 Task: Look for space in Anjad, India from 5th September, 2023 to 12th September, 2023 for 2 adults in price range Rs.10000 to Rs.15000.  With 1  bedroom having 1 bed and 1 bathroom. Property type can be house, flat, guest house, hotel. Booking option can be shelf check-in. Required host language is English.
Action: Mouse moved to (538, 118)
Screenshot: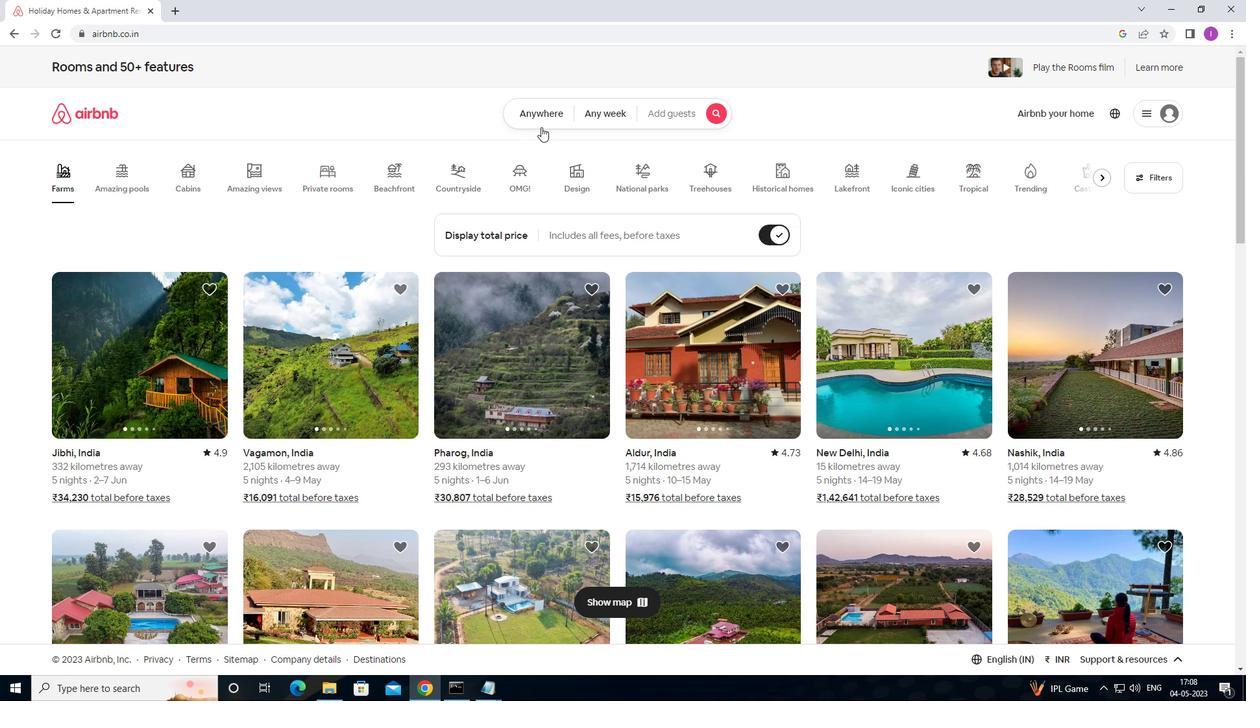 
Action: Mouse pressed left at (538, 118)
Screenshot: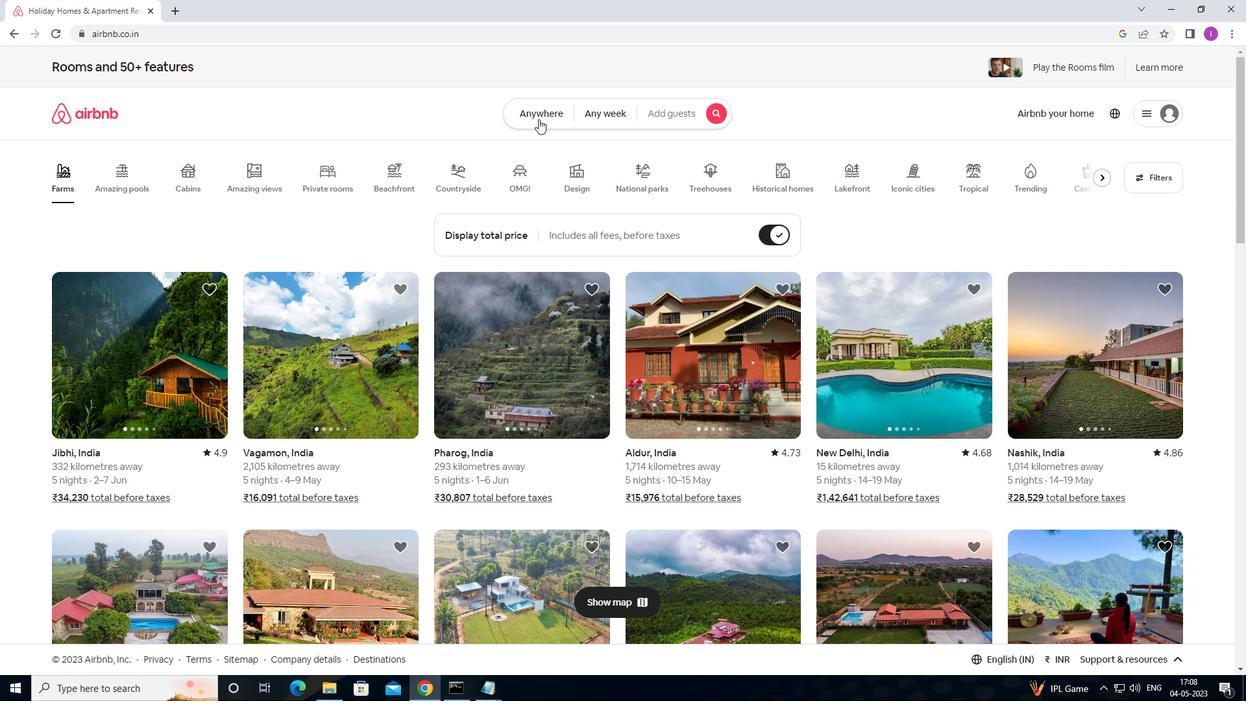
Action: Mouse moved to (399, 173)
Screenshot: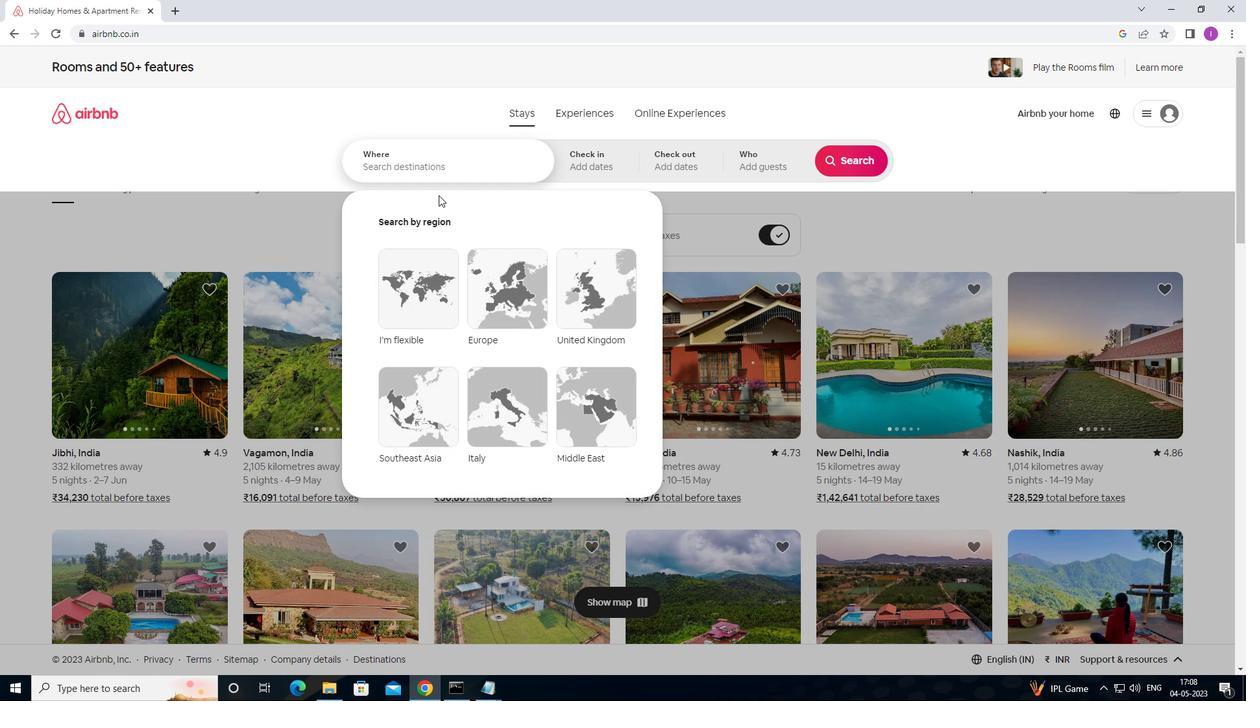 
Action: Mouse pressed left at (399, 173)
Screenshot: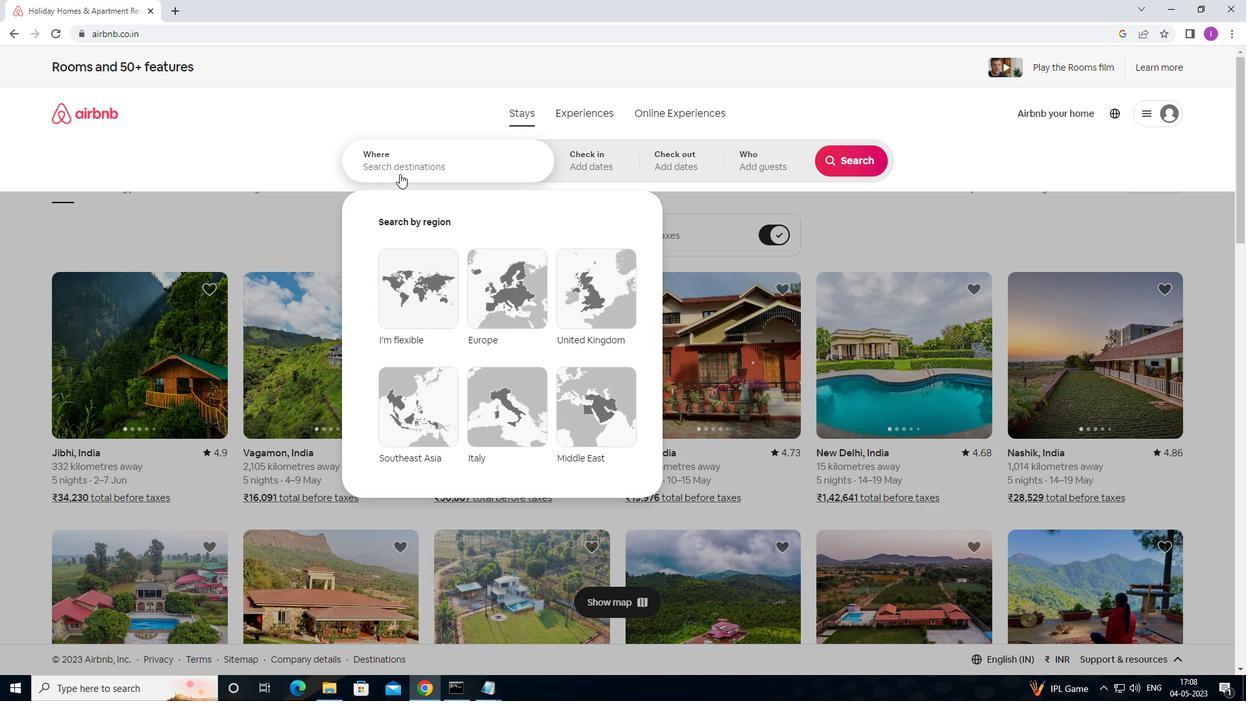 
Action: Mouse moved to (472, 156)
Screenshot: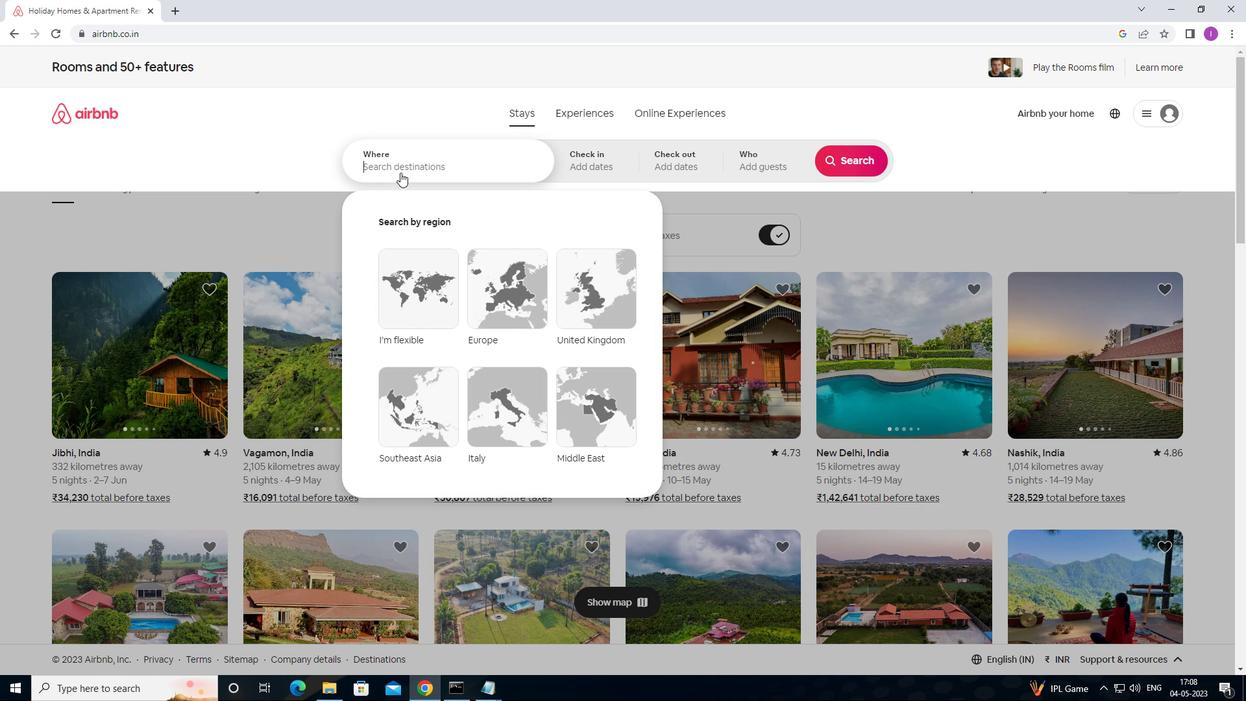 
Action: Key pressed <Key.shift>ANJAD,<Key.shift>INDI<Key.backspace><Key.backspace><Key.backspace><Key.backspace><Key.backspace><Key.backspace><Key.backspace><Key.backspace><Key.backspace><Key.backspace><Key.backspace><Key.backspace><Key.backspace><Key.backspace><Key.backspace>ANJAD,INDIA
Screenshot: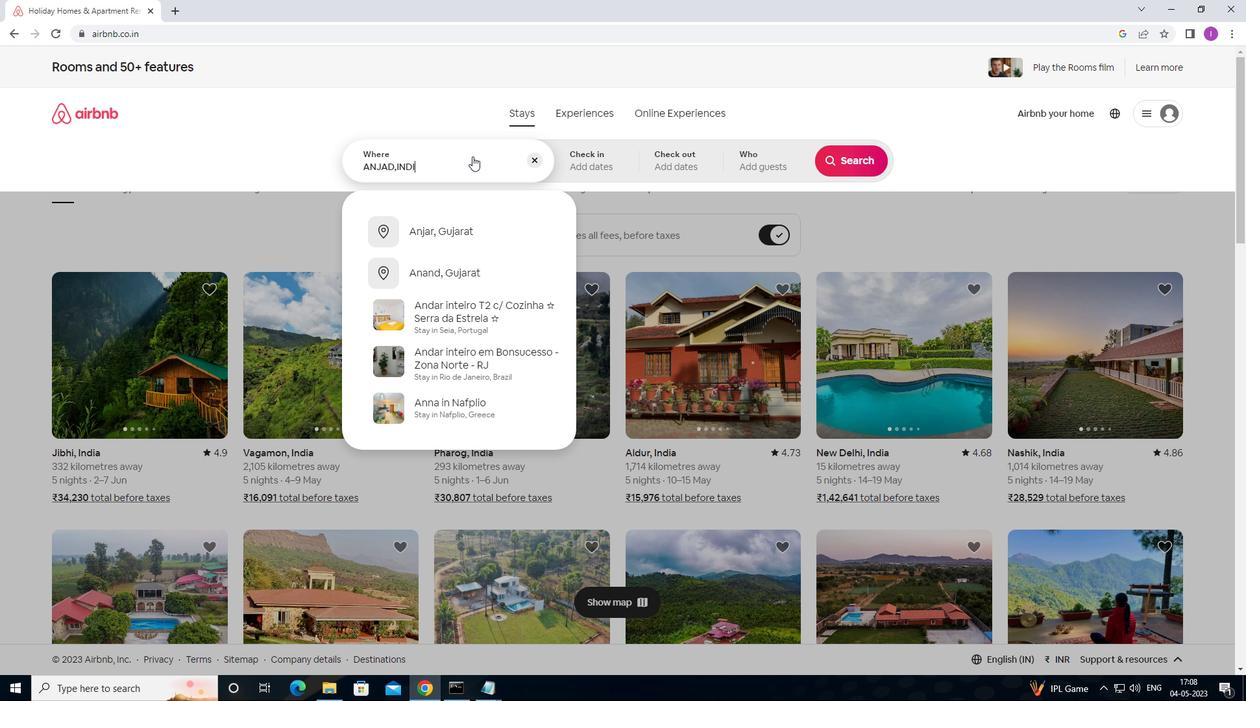 
Action: Mouse moved to (617, 168)
Screenshot: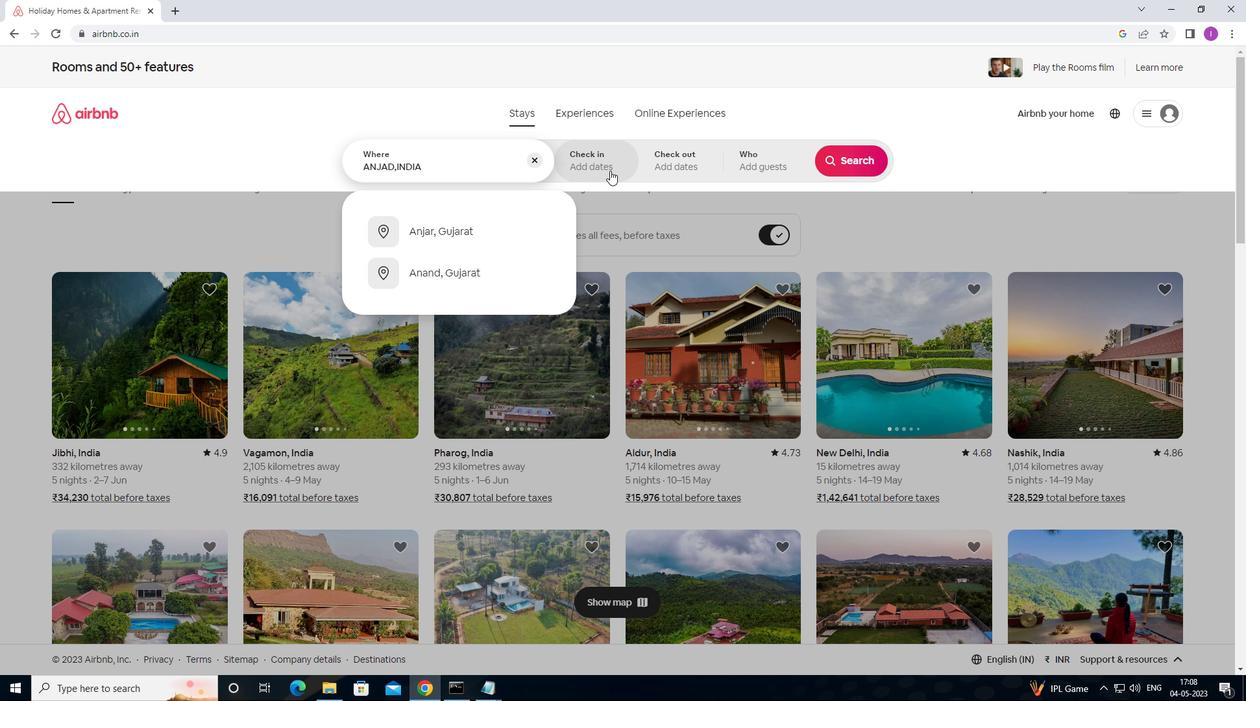 
Action: Mouse pressed left at (617, 168)
Screenshot: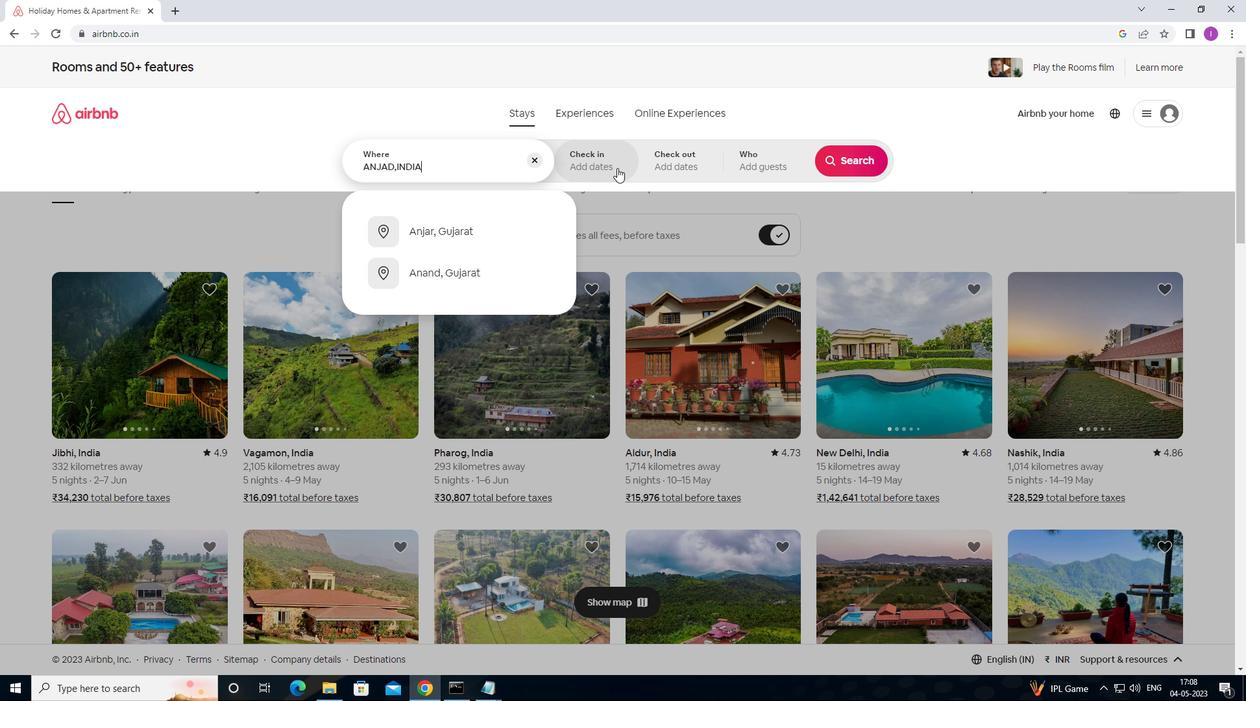 
Action: Mouse moved to (845, 263)
Screenshot: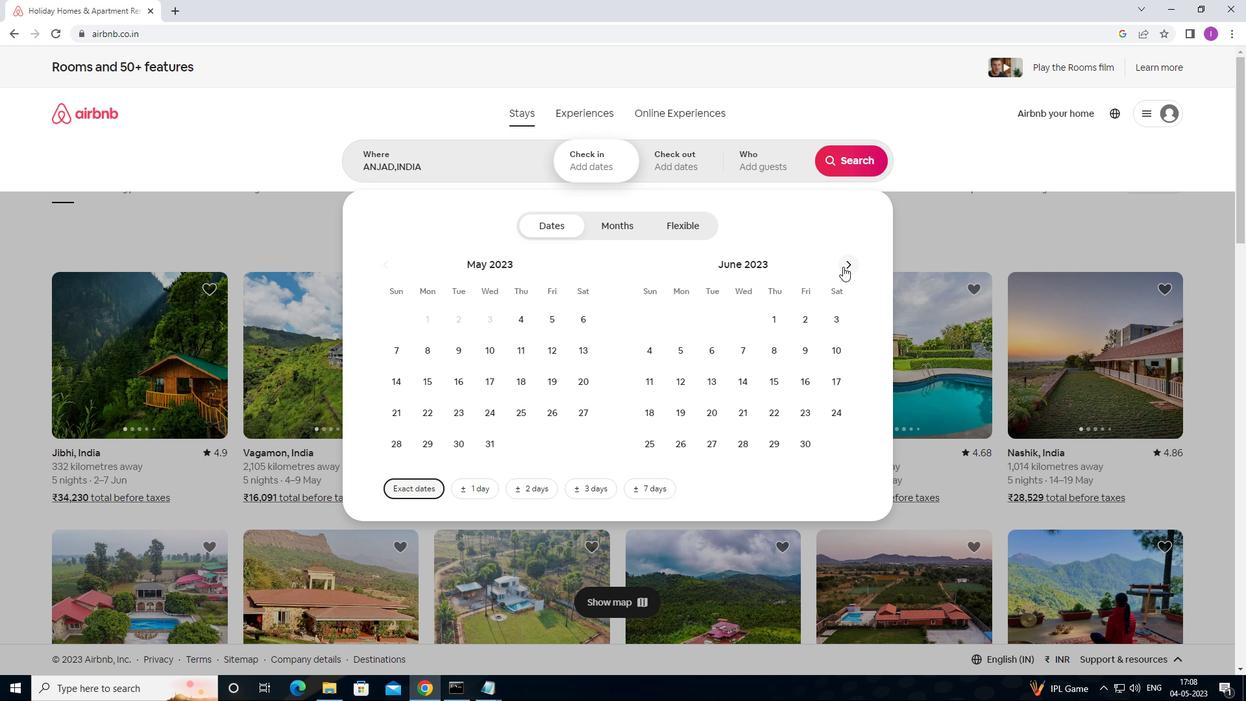 
Action: Mouse pressed left at (845, 263)
Screenshot: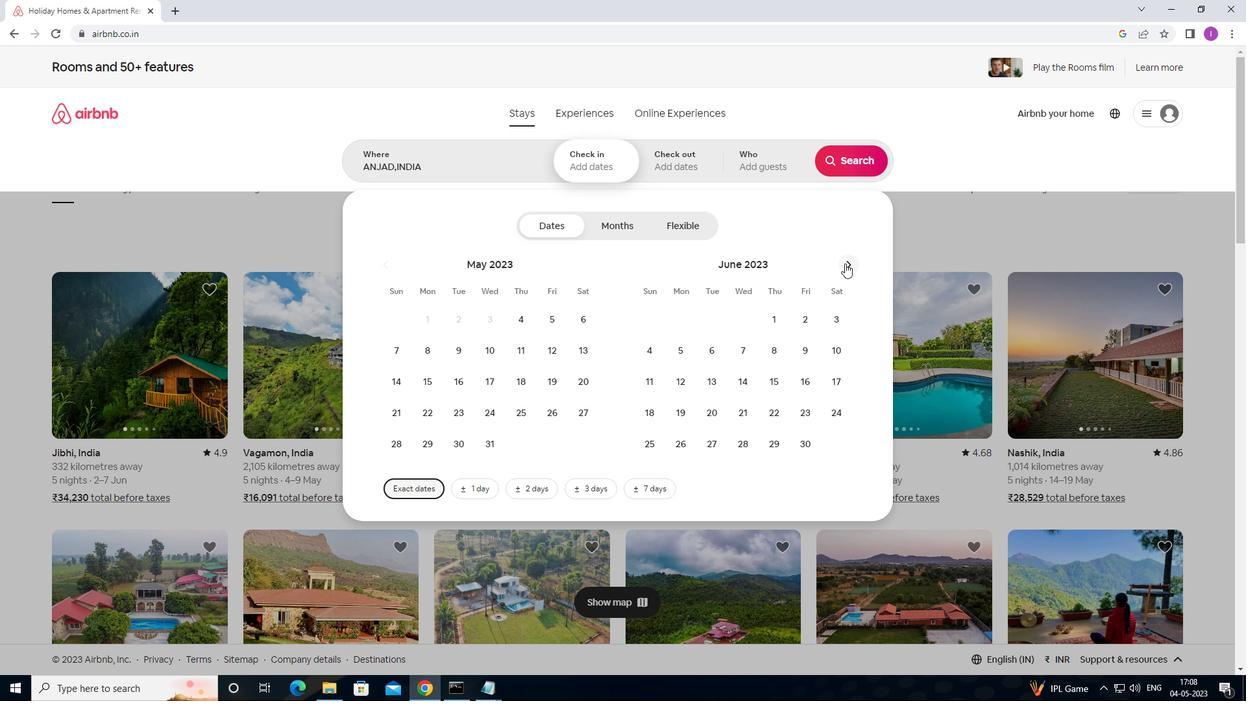 
Action: Mouse pressed left at (845, 263)
Screenshot: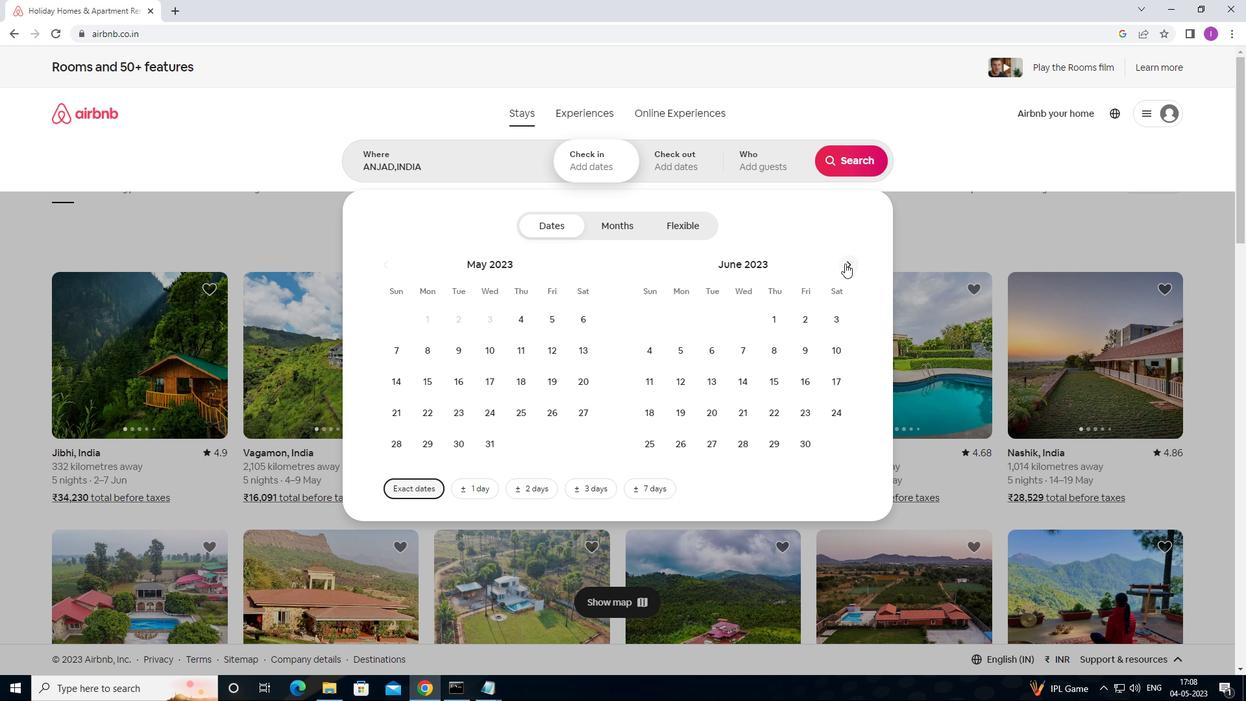 
Action: Mouse pressed left at (845, 263)
Screenshot: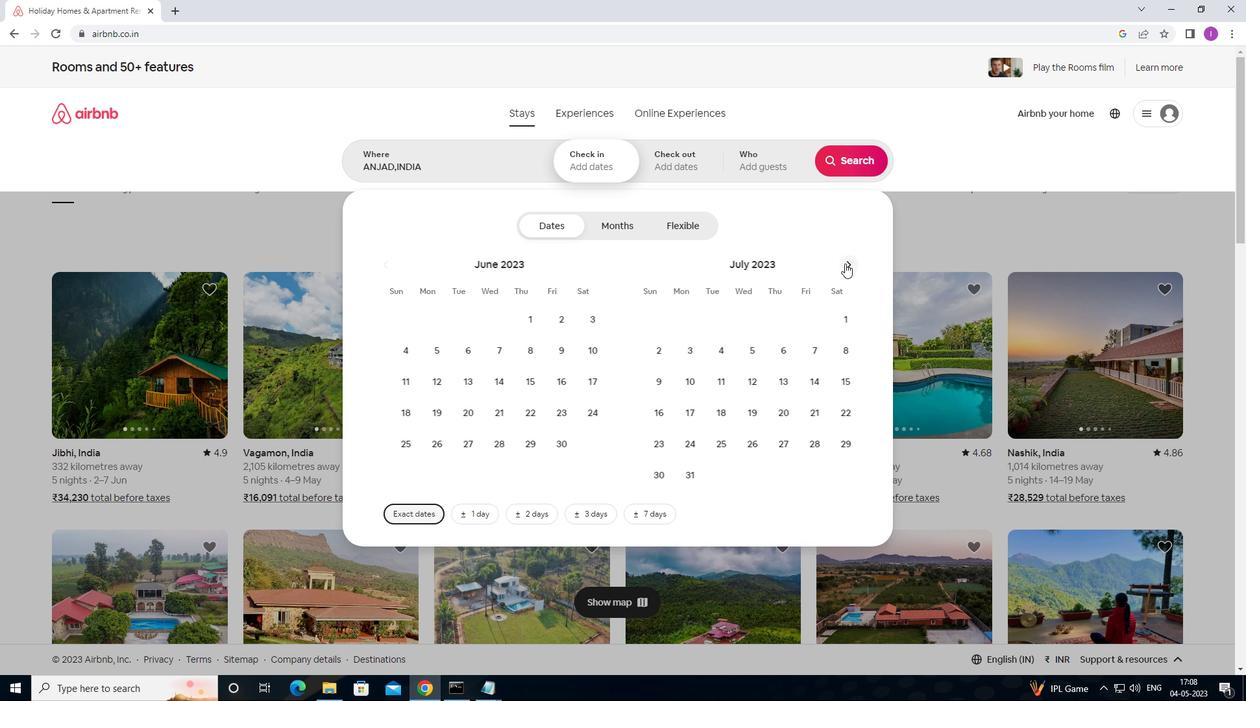 
Action: Mouse pressed left at (845, 263)
Screenshot: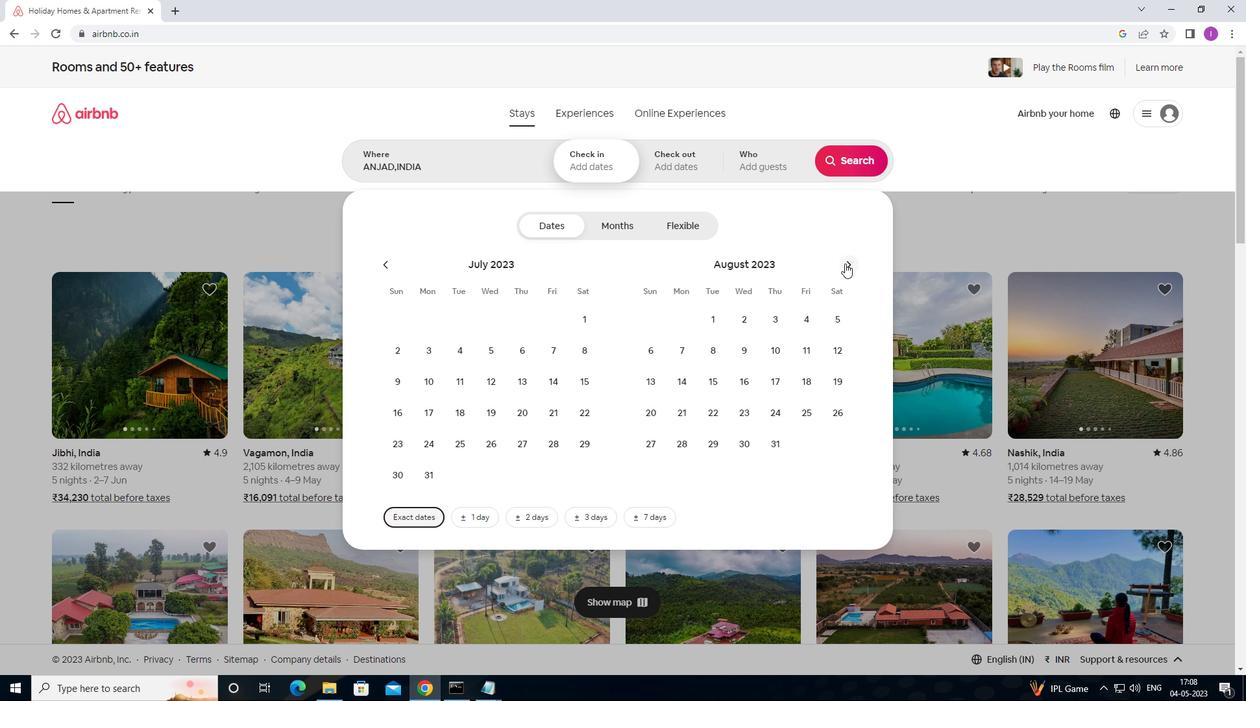 
Action: Mouse moved to (462, 344)
Screenshot: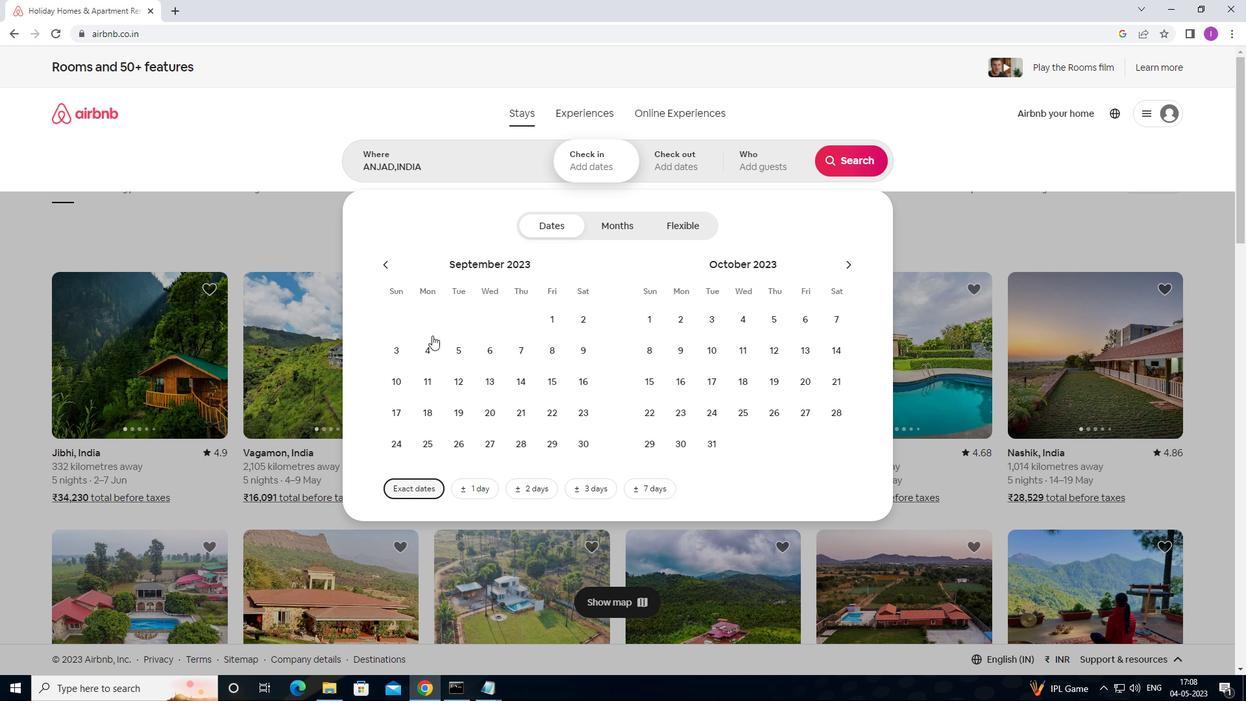 
Action: Mouse pressed left at (462, 344)
Screenshot: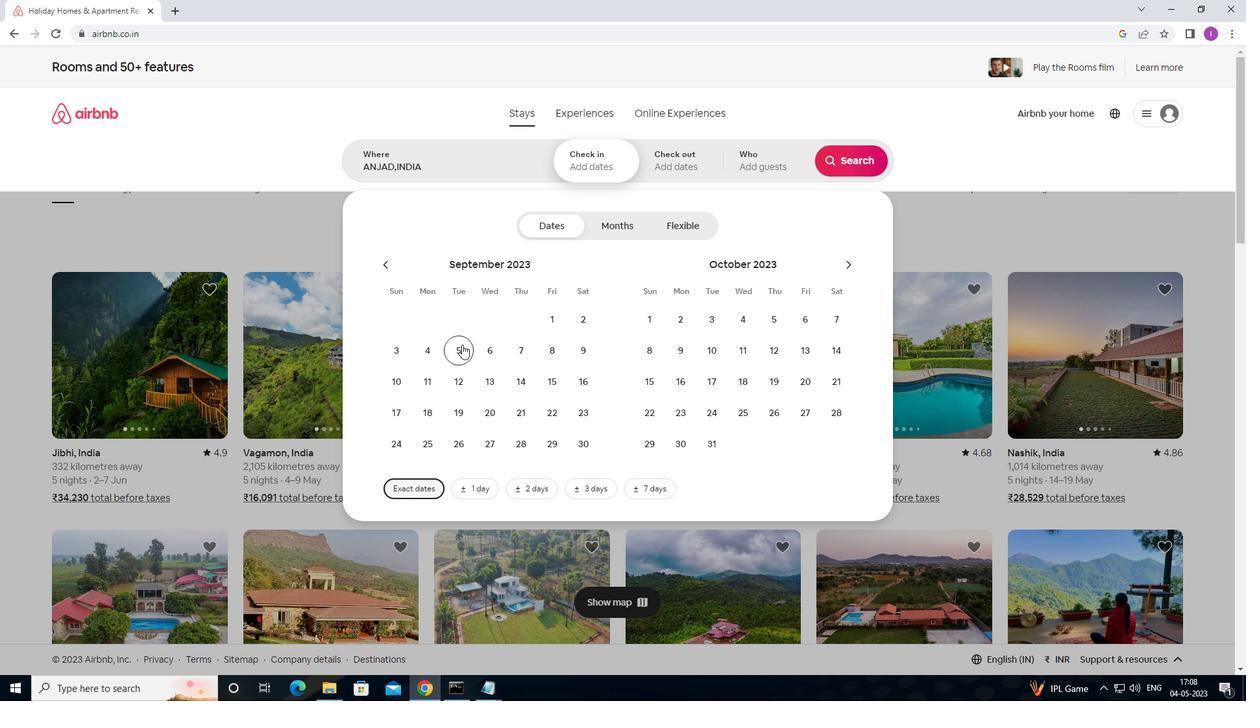 
Action: Mouse moved to (459, 377)
Screenshot: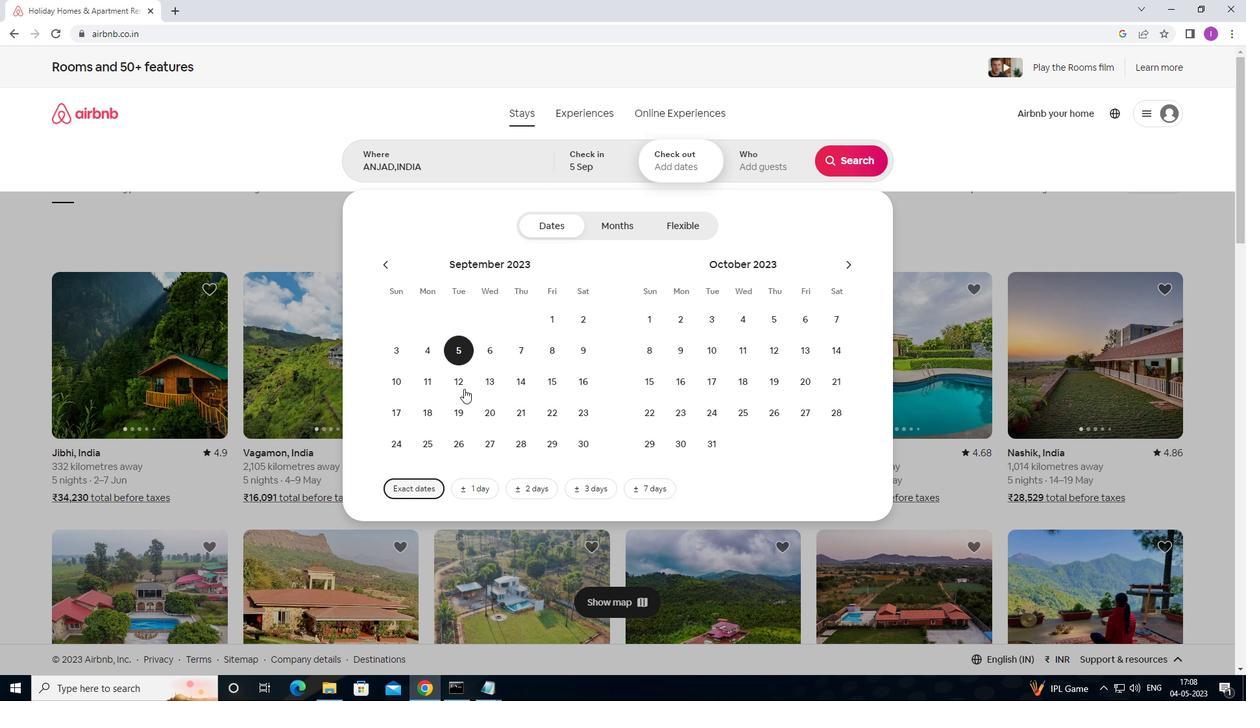 
Action: Mouse pressed left at (459, 377)
Screenshot: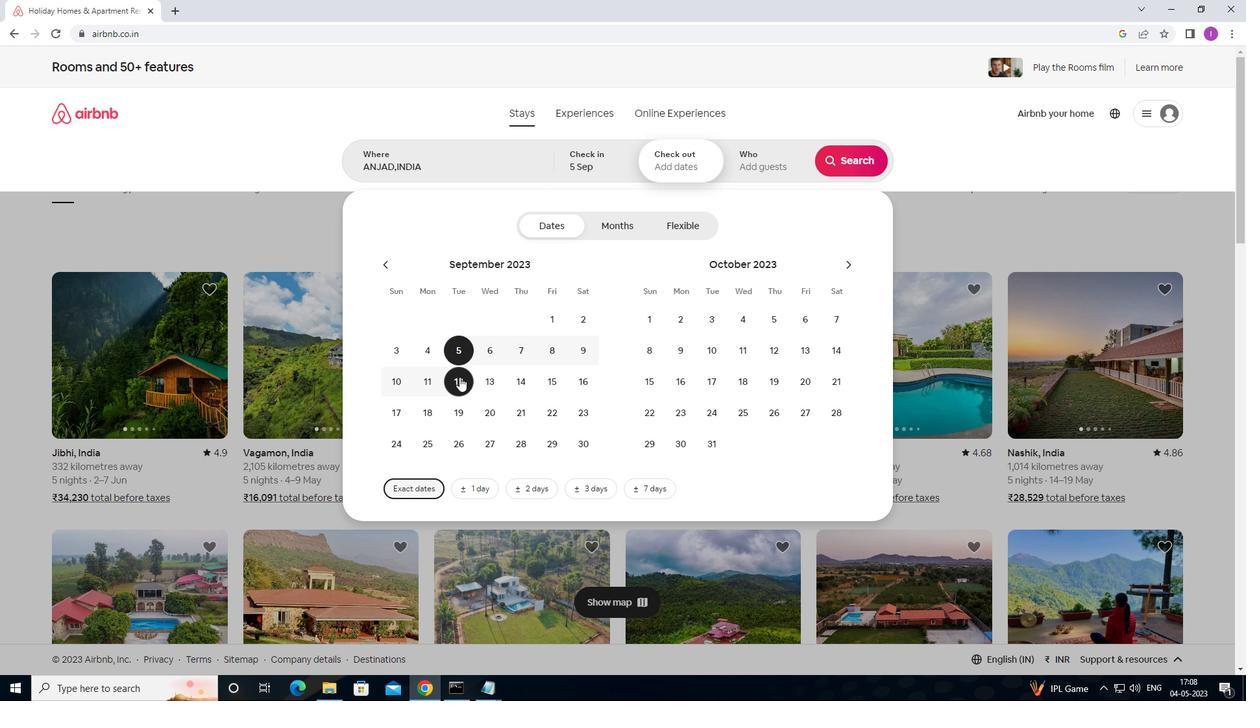
Action: Mouse moved to (757, 162)
Screenshot: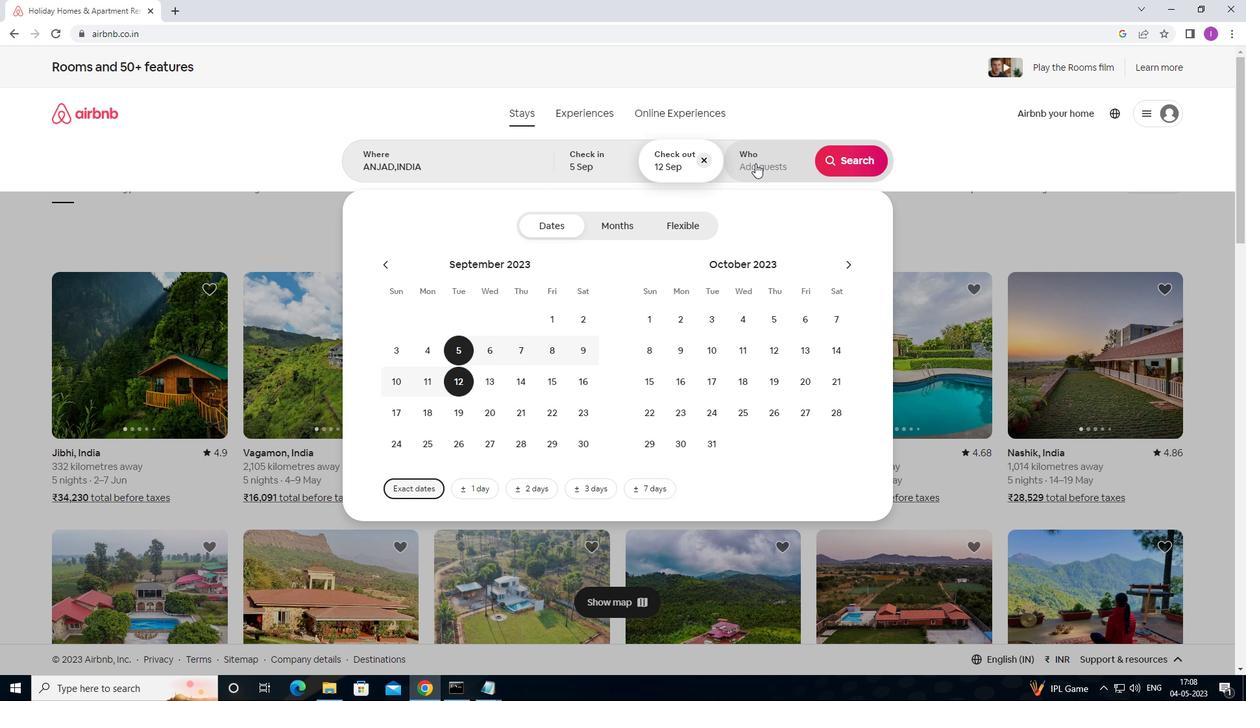 
Action: Mouse pressed left at (757, 162)
Screenshot: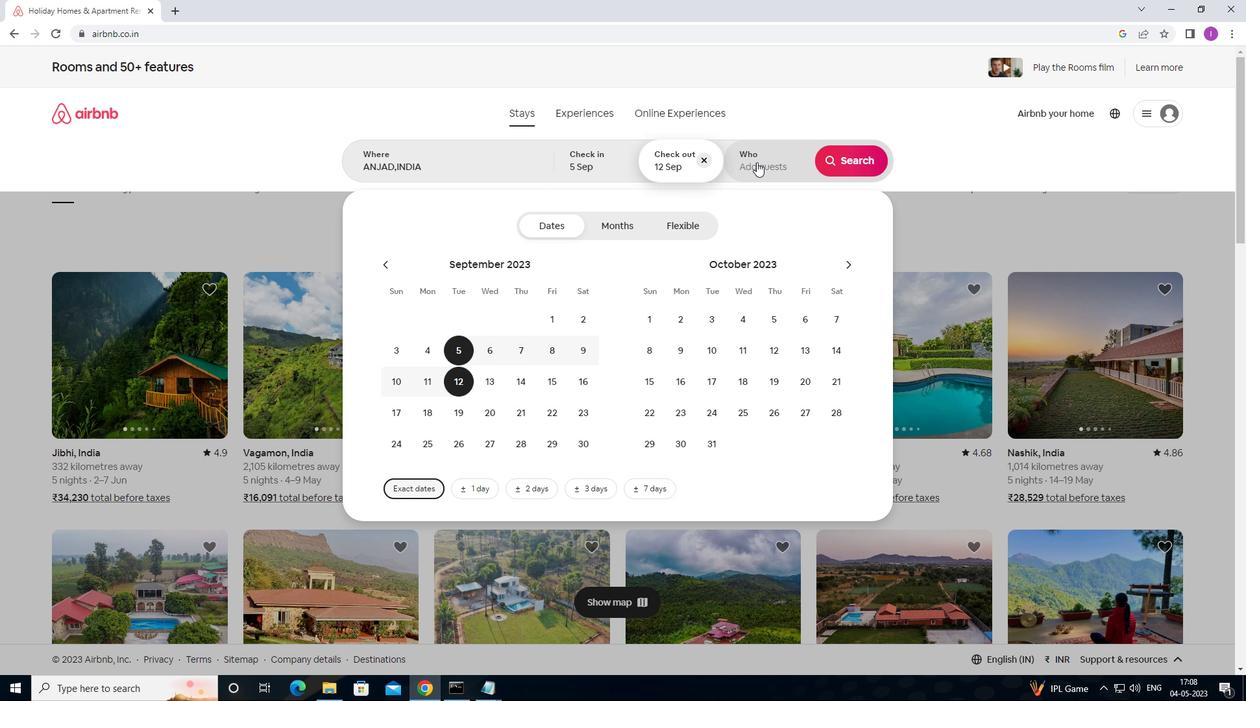
Action: Mouse moved to (855, 225)
Screenshot: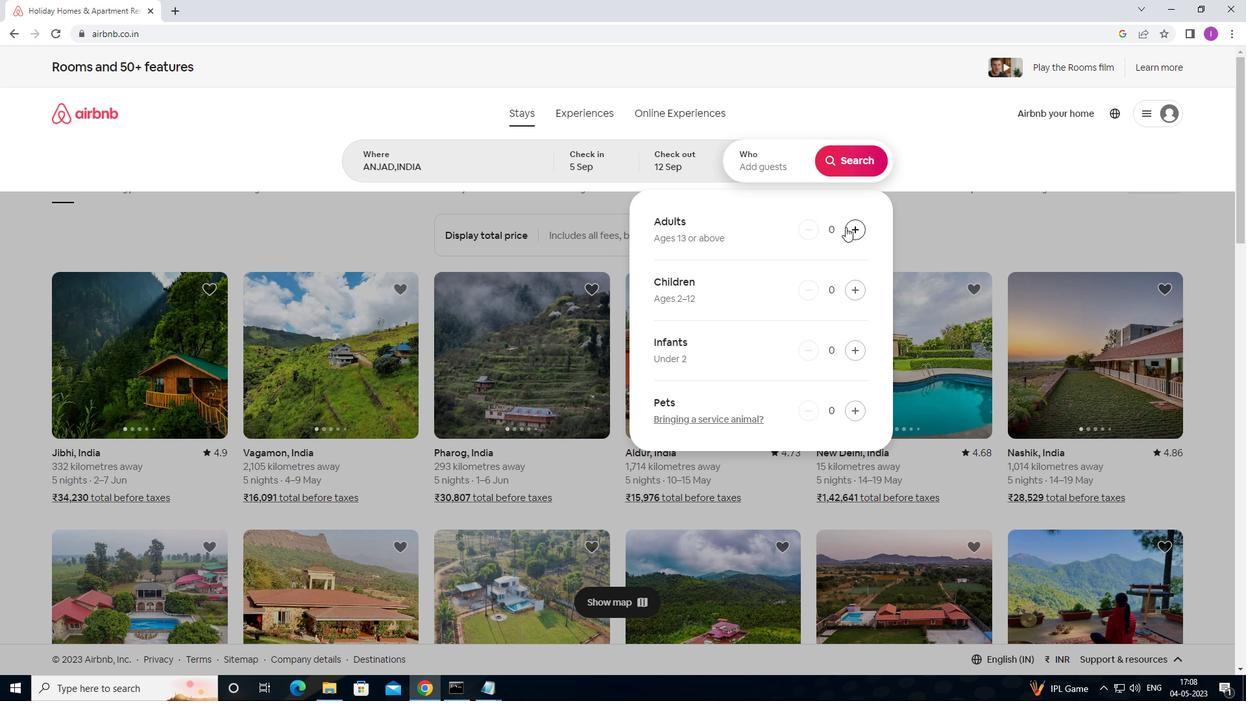 
Action: Mouse pressed left at (855, 225)
Screenshot: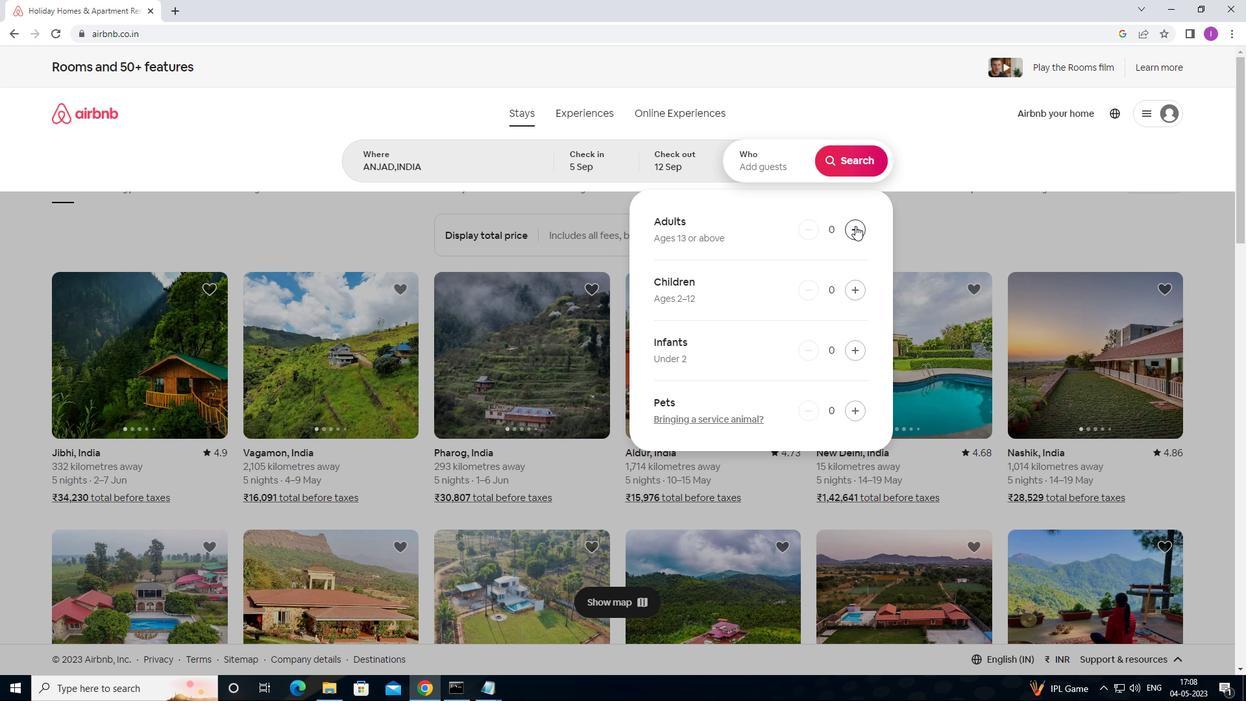 
Action: Mouse pressed left at (855, 225)
Screenshot: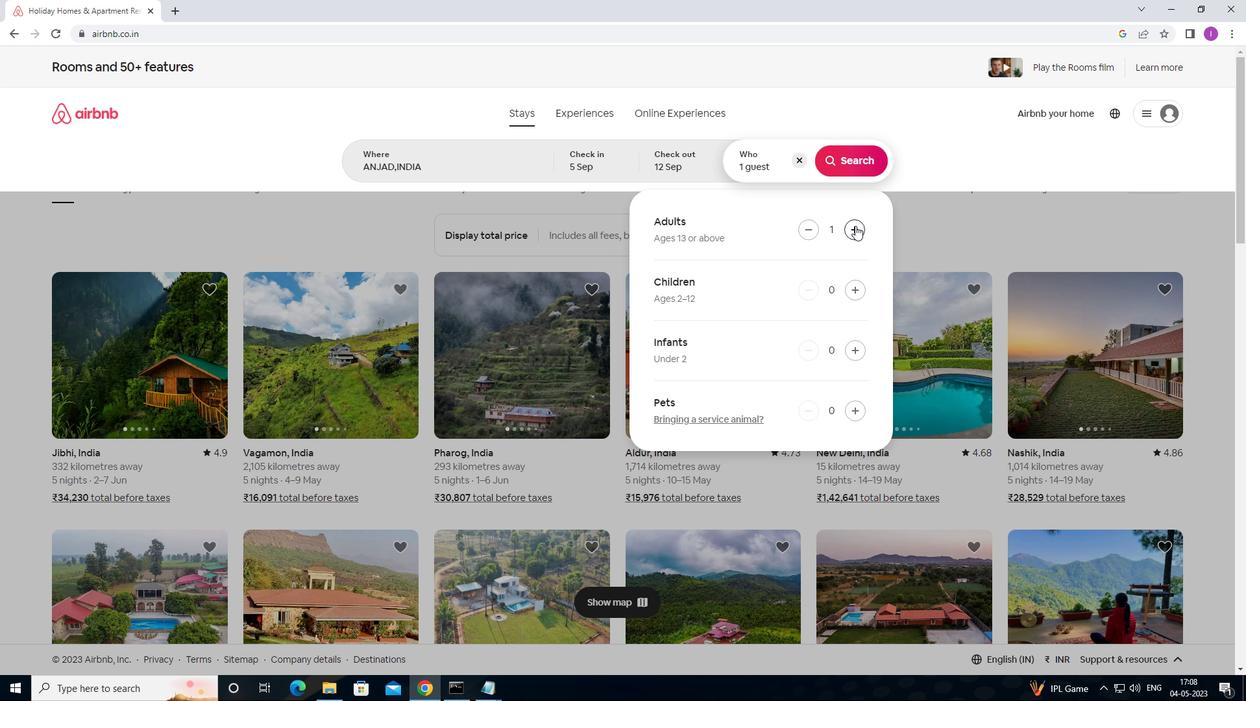 
Action: Mouse moved to (843, 166)
Screenshot: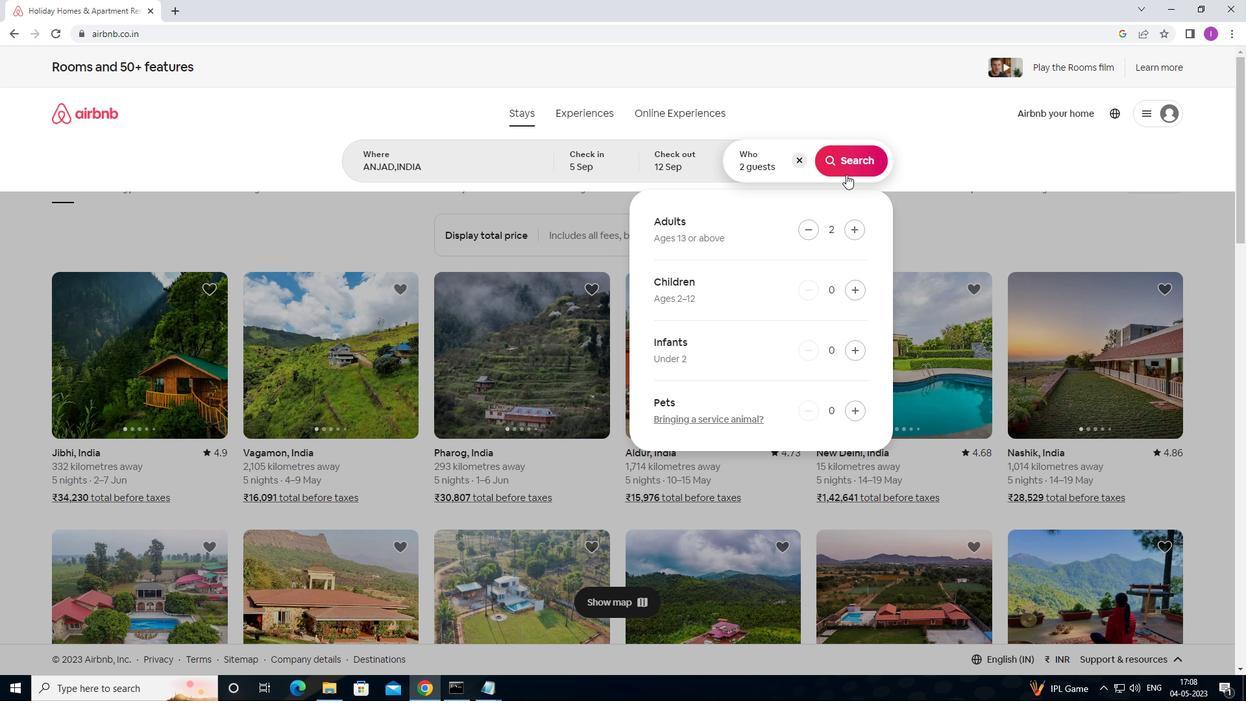 
Action: Mouse pressed left at (843, 166)
Screenshot: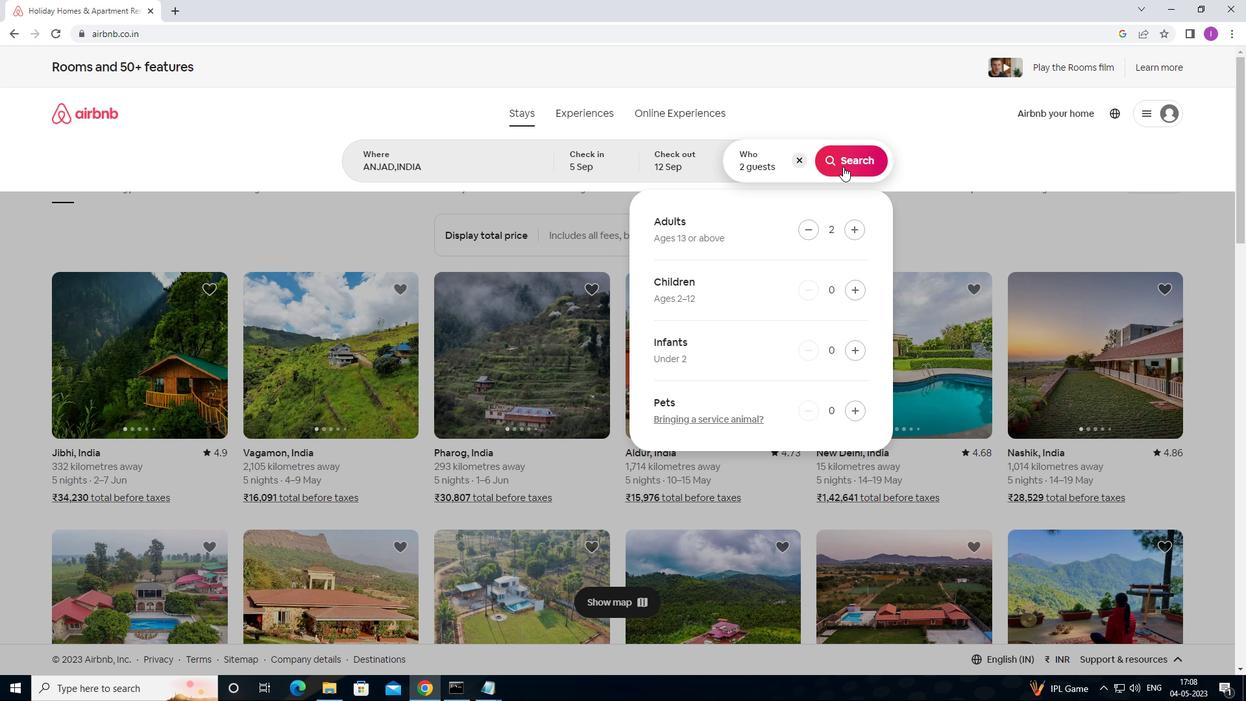 
Action: Mouse moved to (1195, 127)
Screenshot: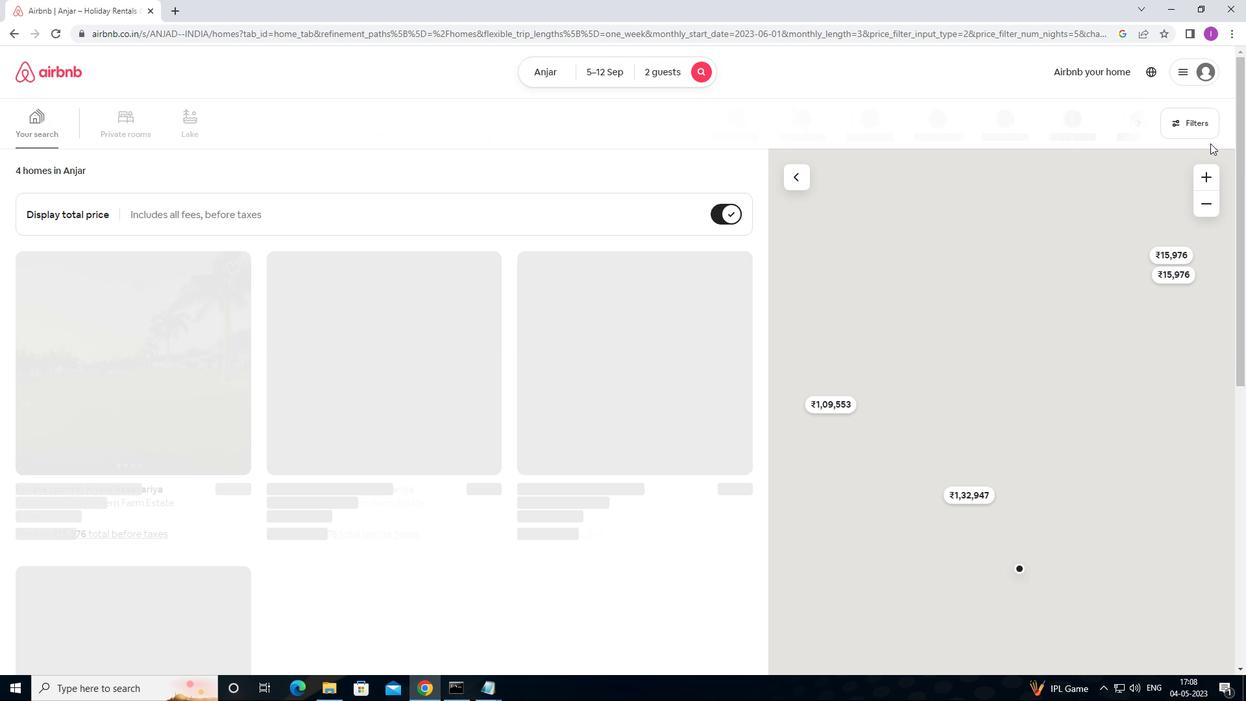 
Action: Mouse pressed left at (1195, 127)
Screenshot: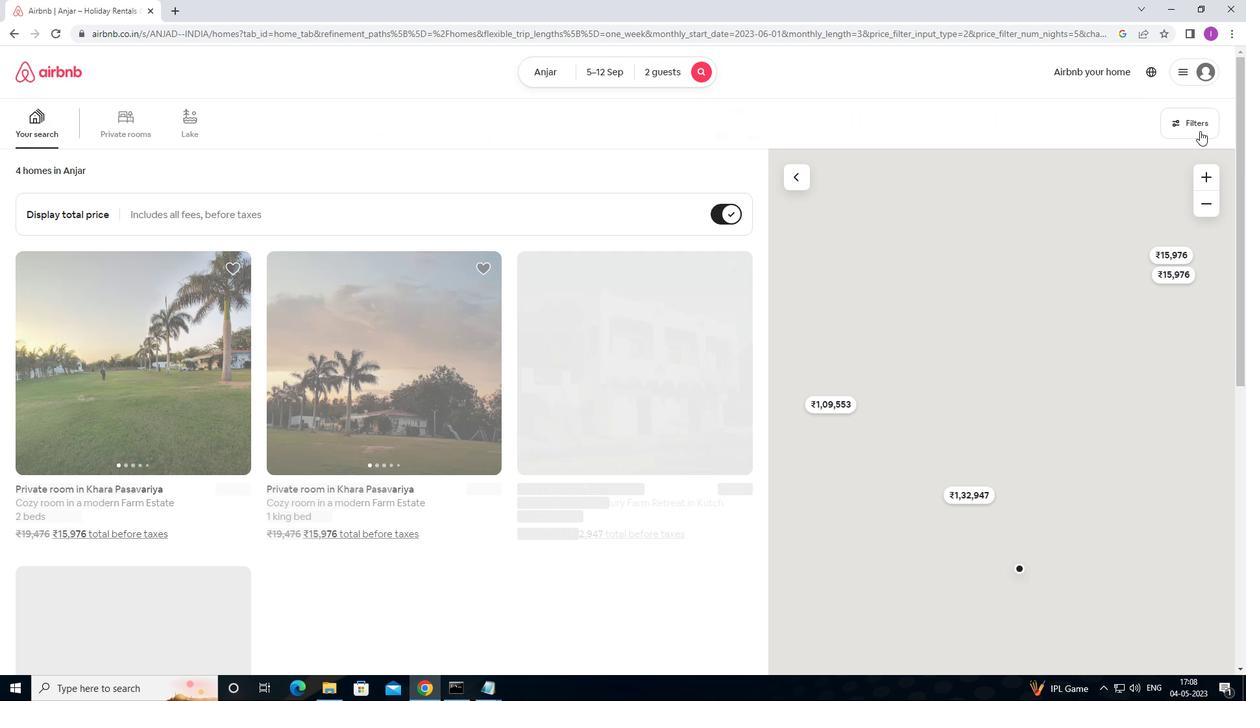 
Action: Mouse moved to (465, 289)
Screenshot: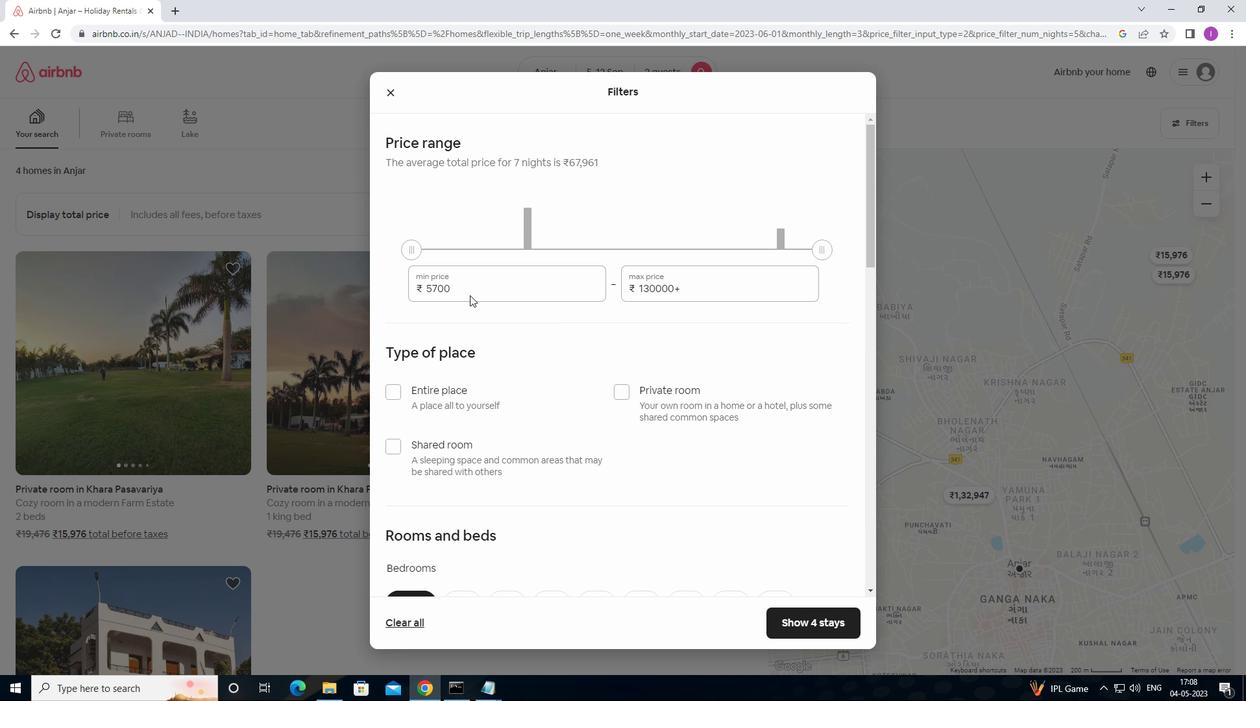
Action: Mouse pressed left at (465, 289)
Screenshot: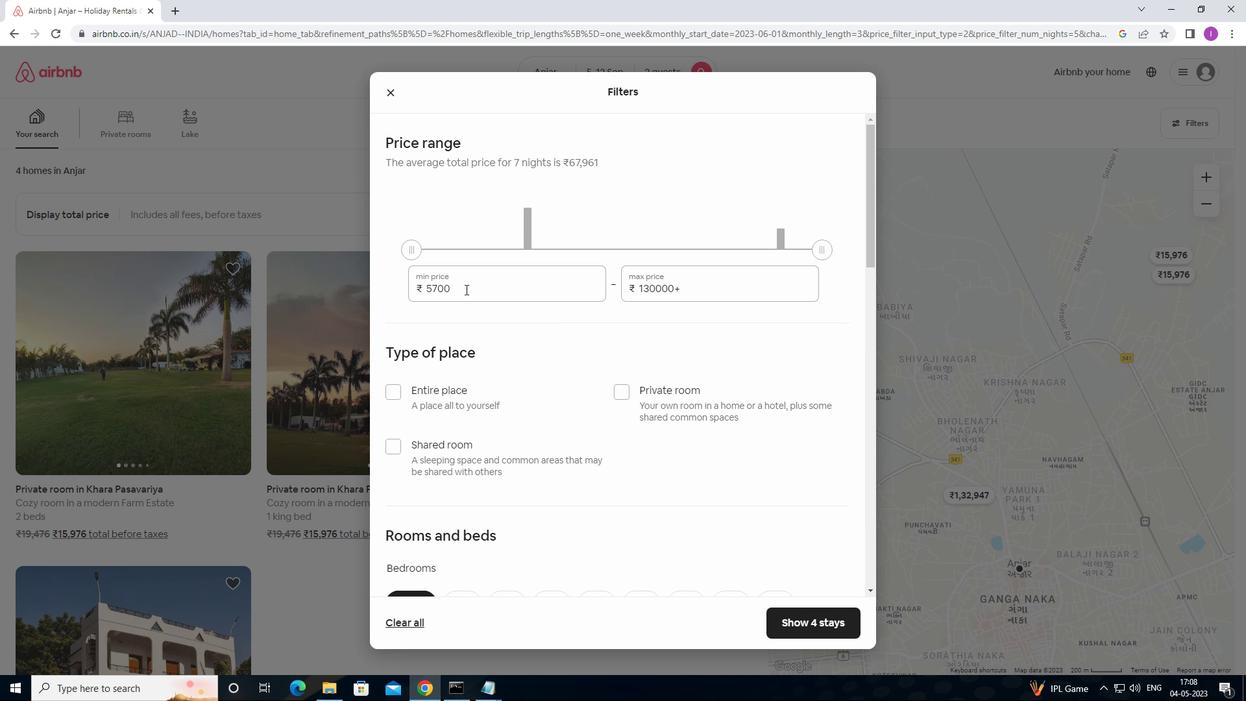 
Action: Mouse moved to (418, 283)
Screenshot: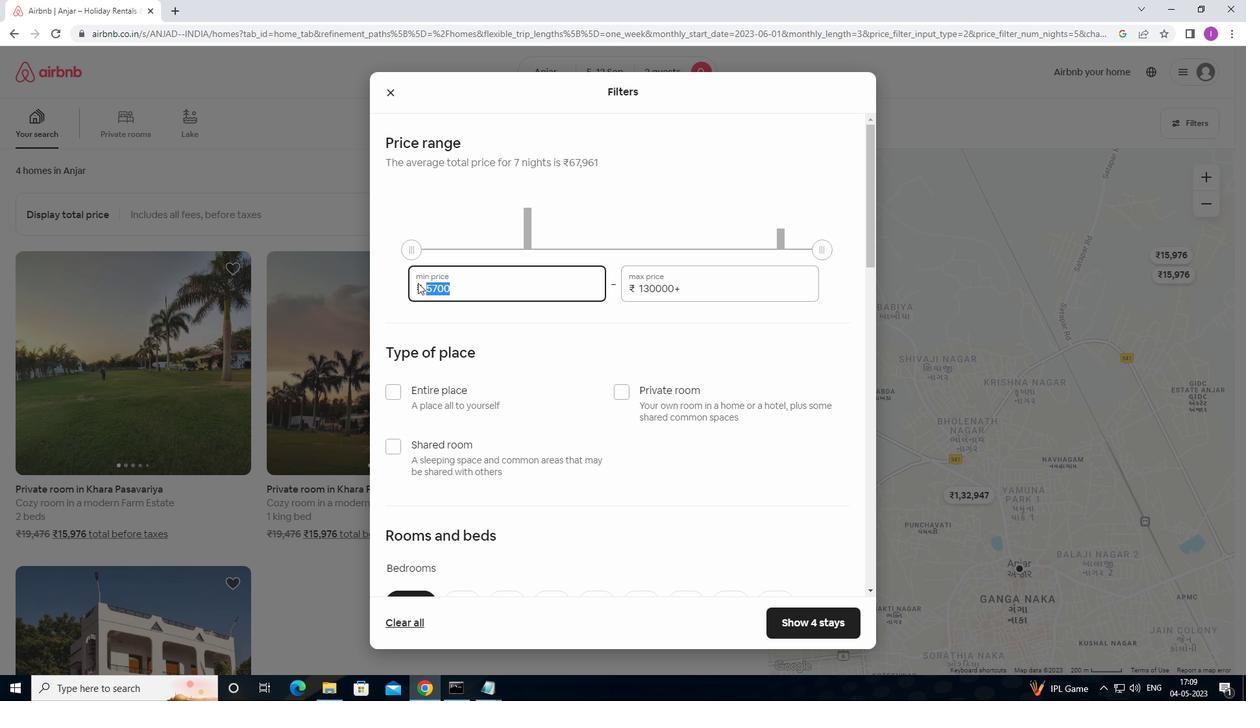 
Action: Key pressed 10000
Screenshot: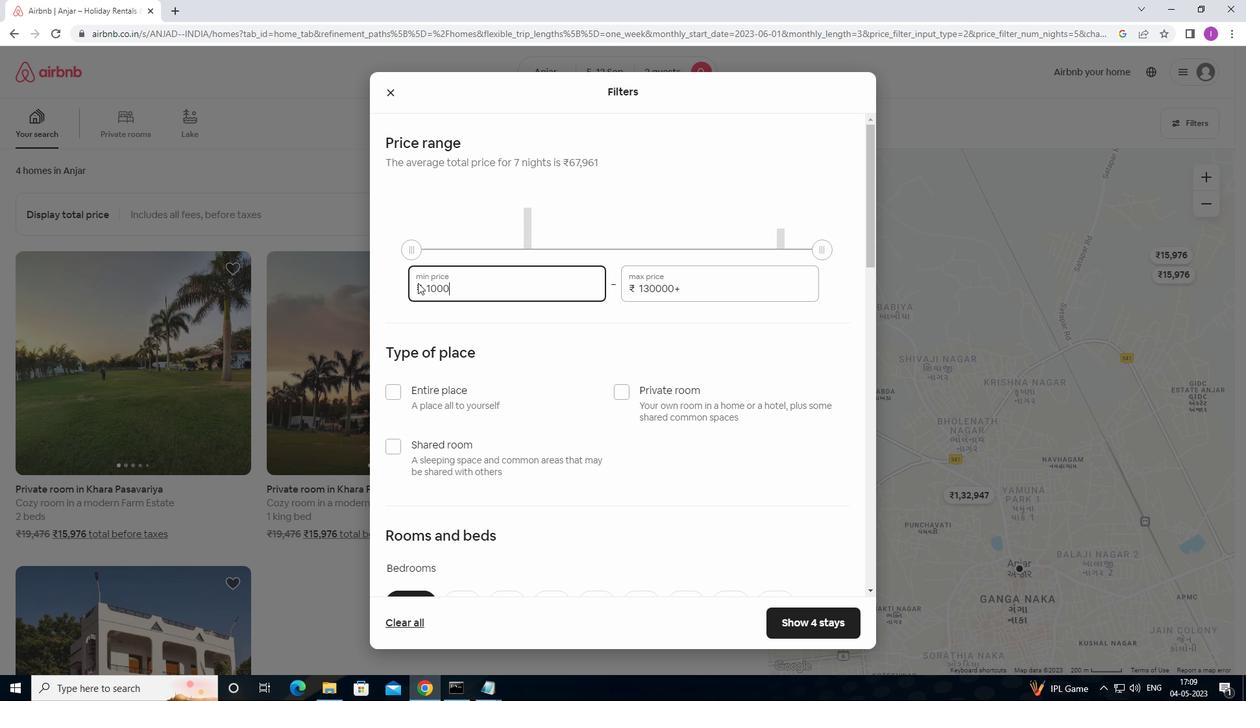 
Action: Mouse moved to (691, 281)
Screenshot: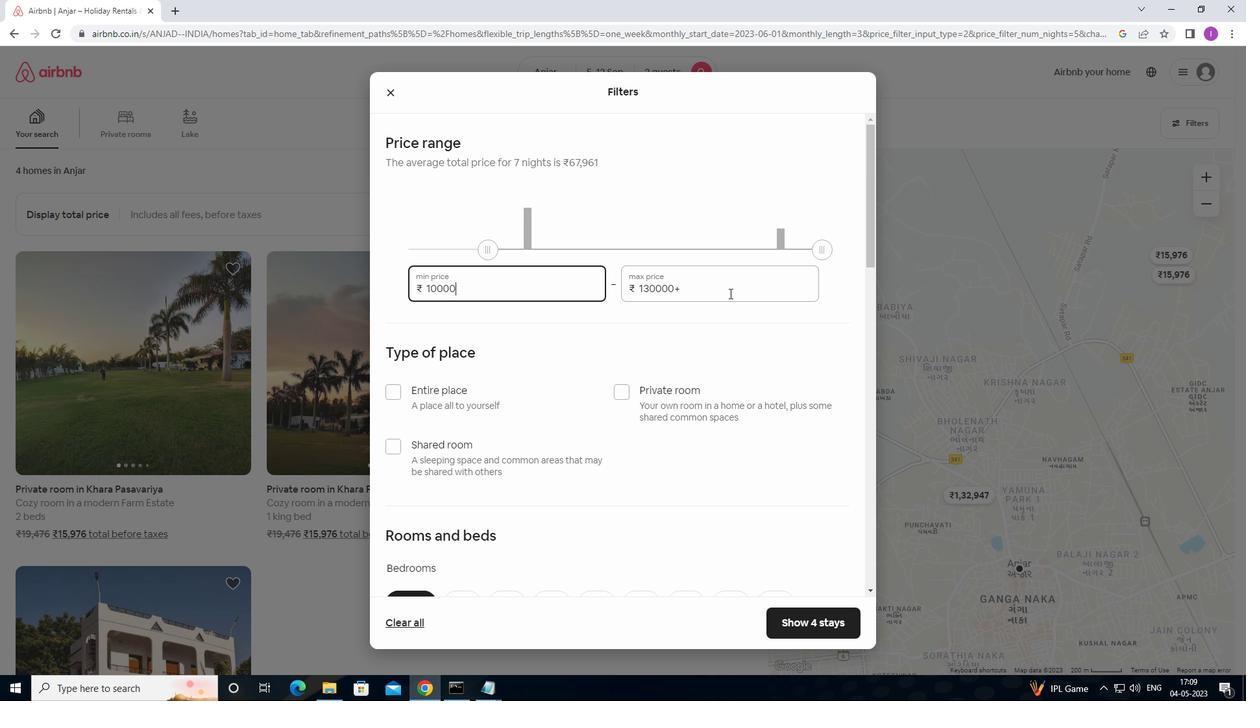 
Action: Mouse pressed left at (691, 281)
Screenshot: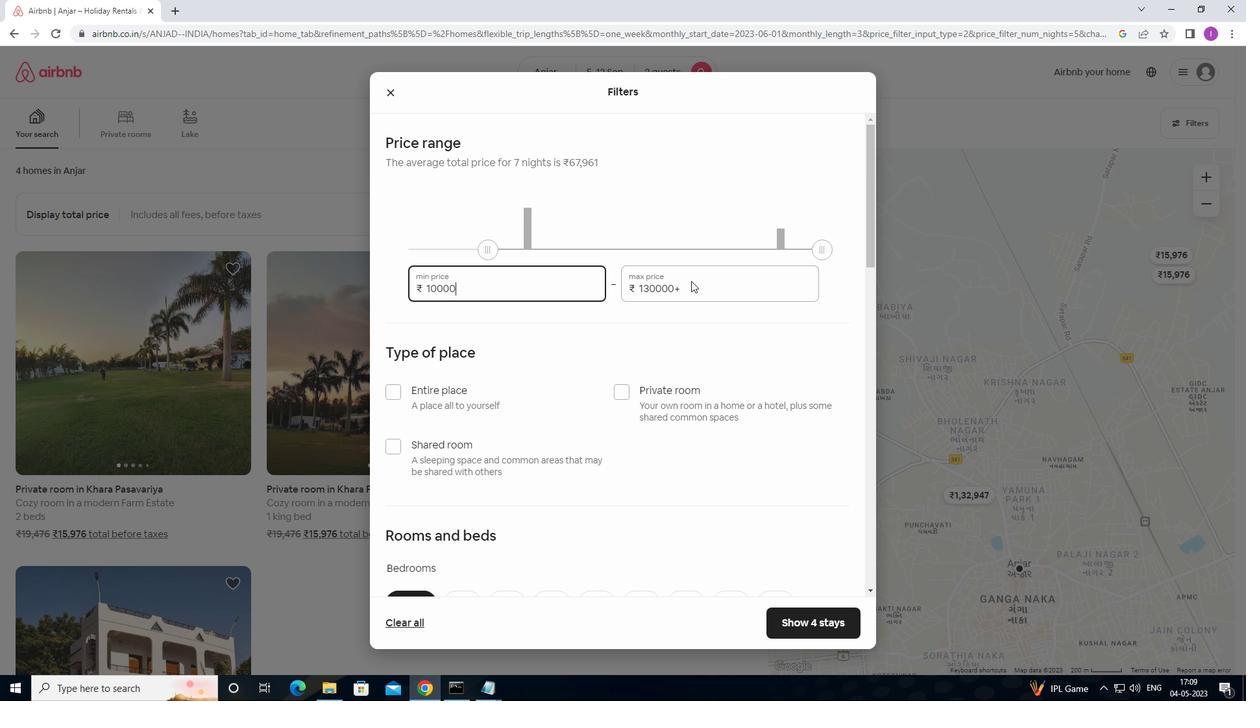 
Action: Mouse moved to (684, 287)
Screenshot: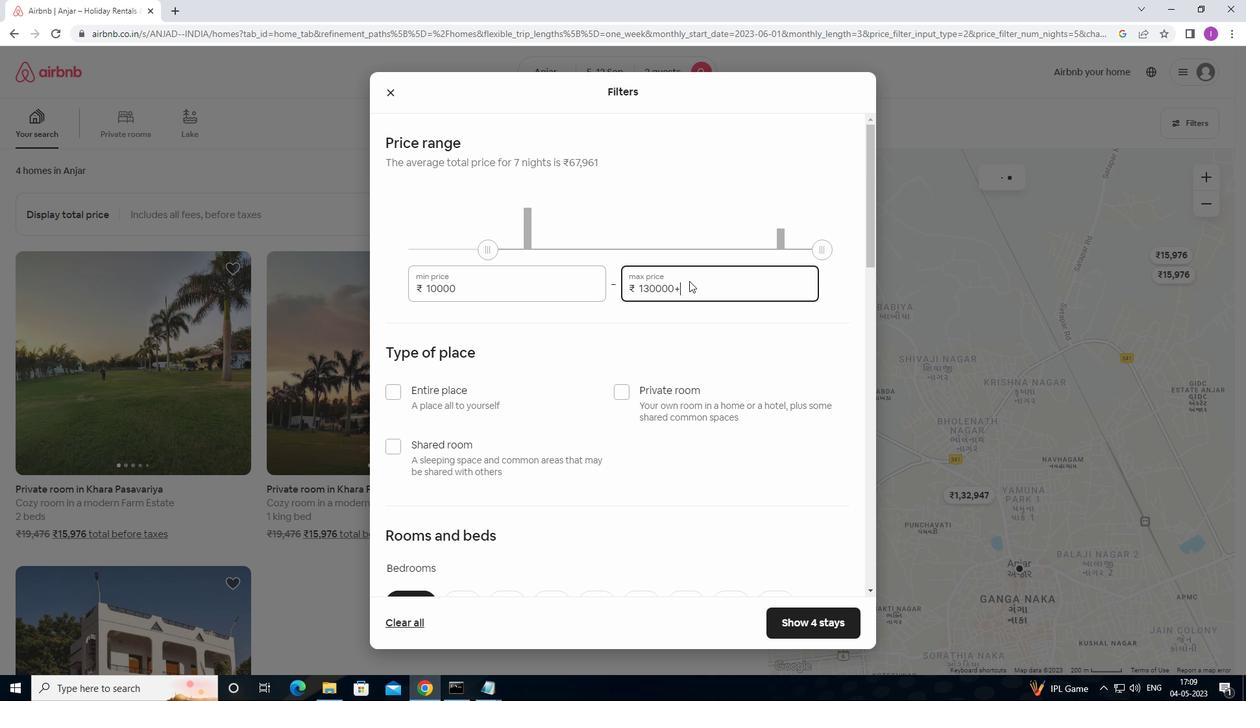 
Action: Mouse pressed left at (684, 287)
Screenshot: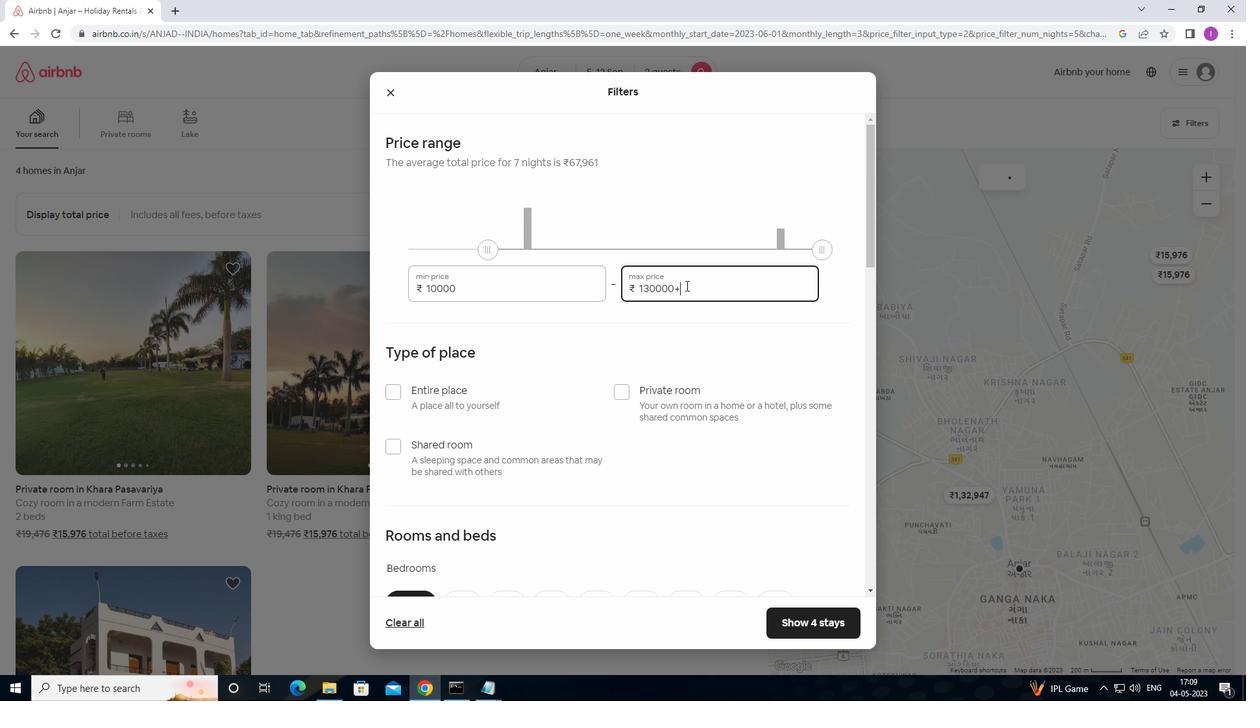 
Action: Mouse moved to (587, 299)
Screenshot: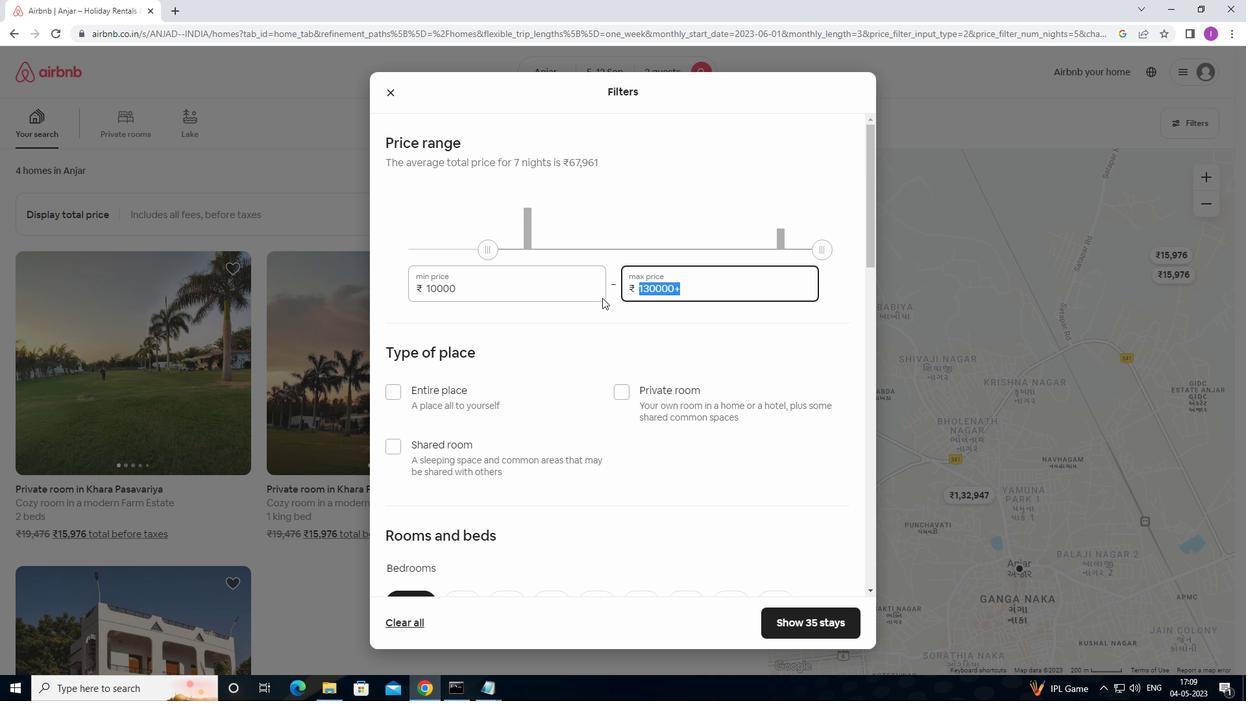 
Action: Key pressed 15000
Screenshot: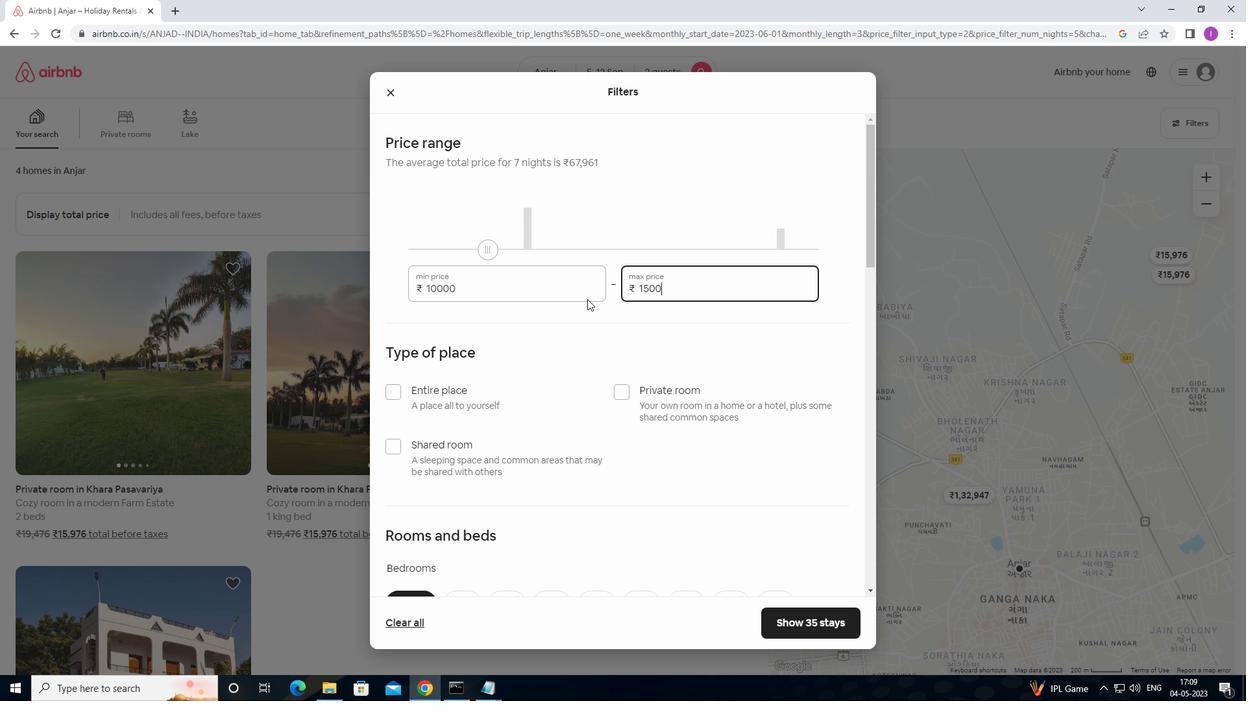 
Action: Mouse moved to (661, 348)
Screenshot: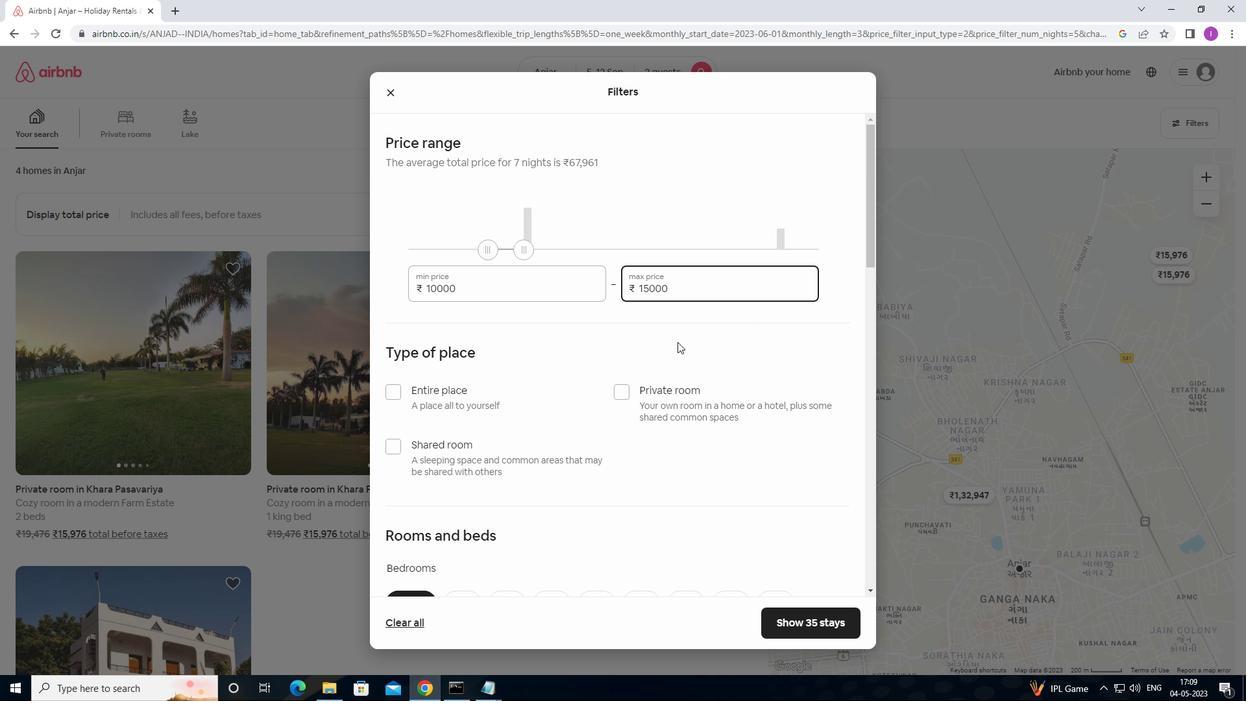 
Action: Mouse scrolled (661, 347) with delta (0, 0)
Screenshot: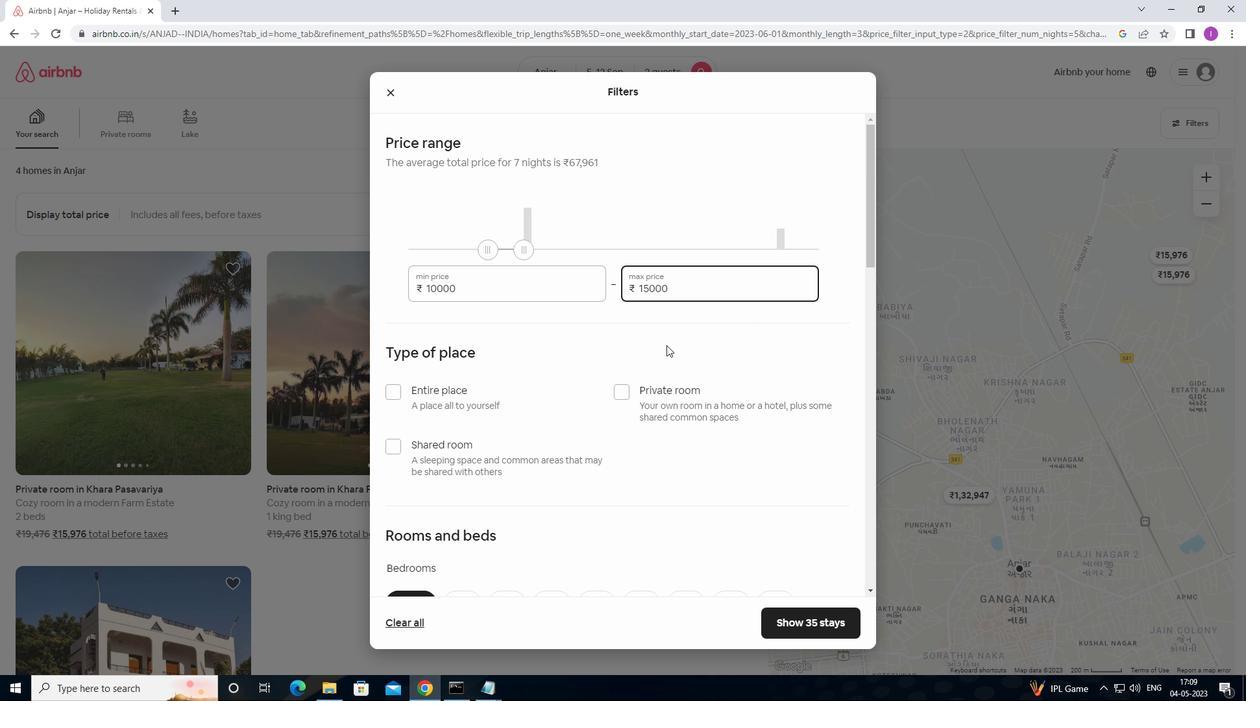 
Action: Mouse scrolled (661, 347) with delta (0, 0)
Screenshot: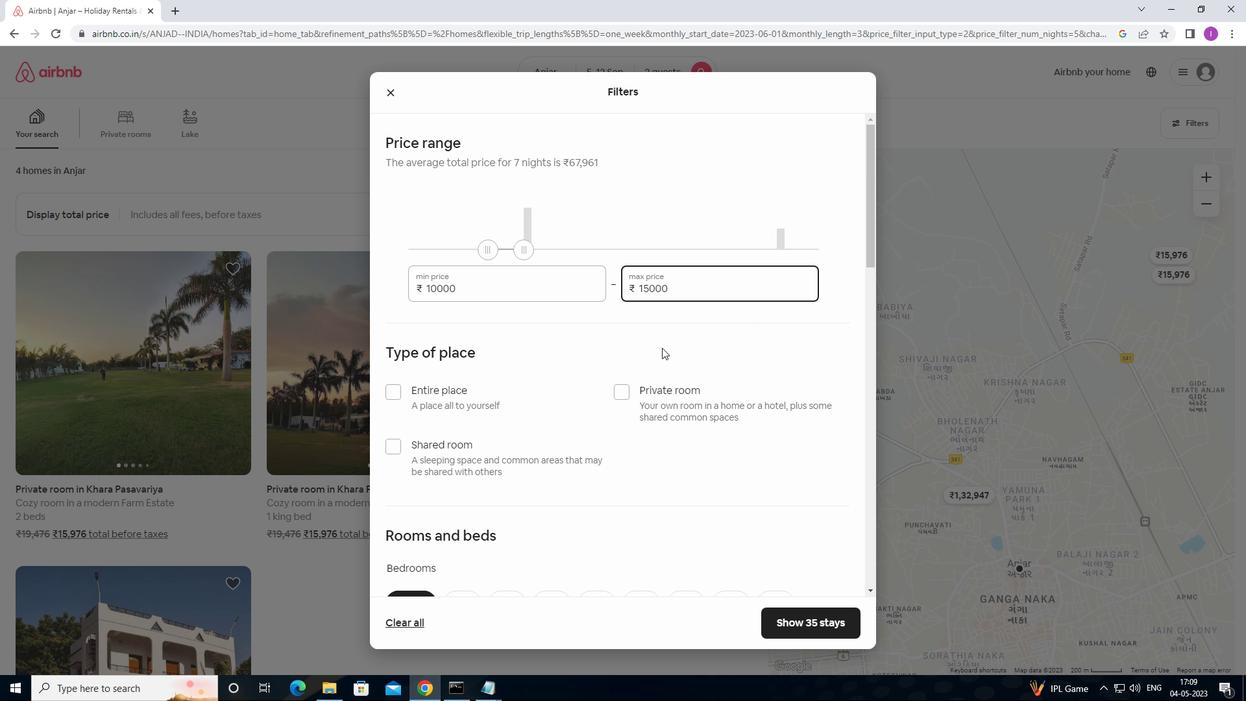 
Action: Mouse moved to (456, 474)
Screenshot: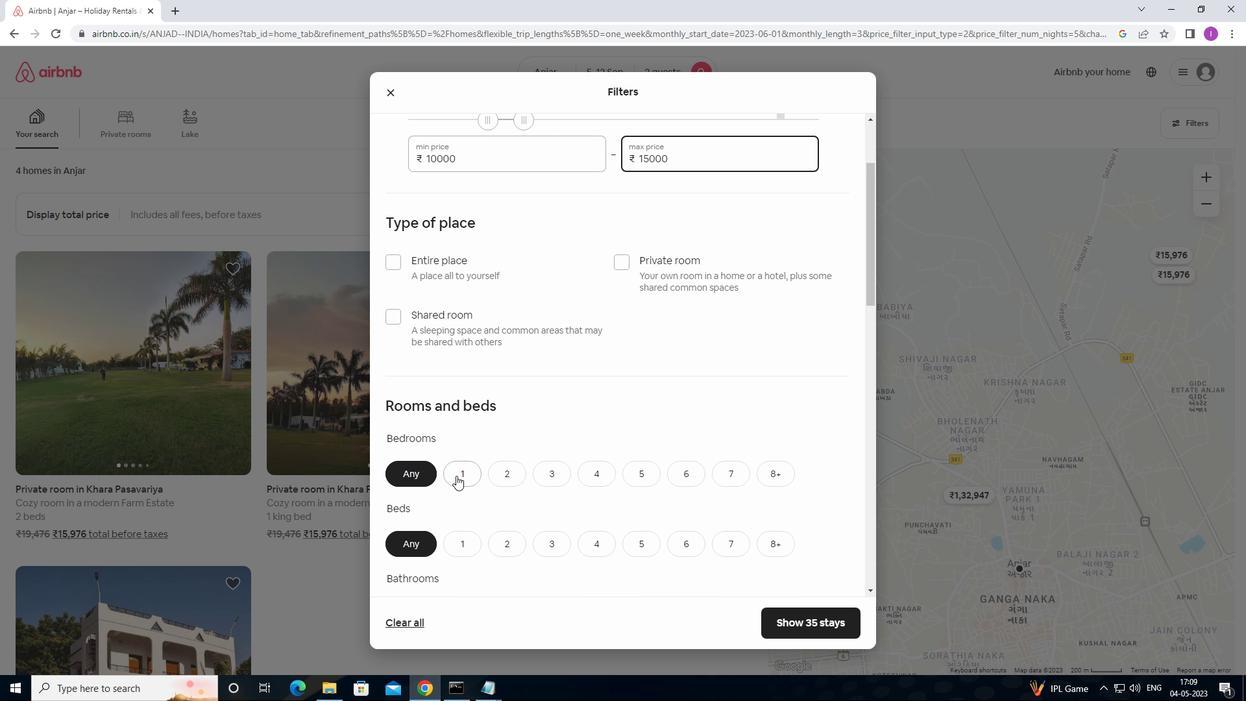 
Action: Mouse pressed left at (456, 474)
Screenshot: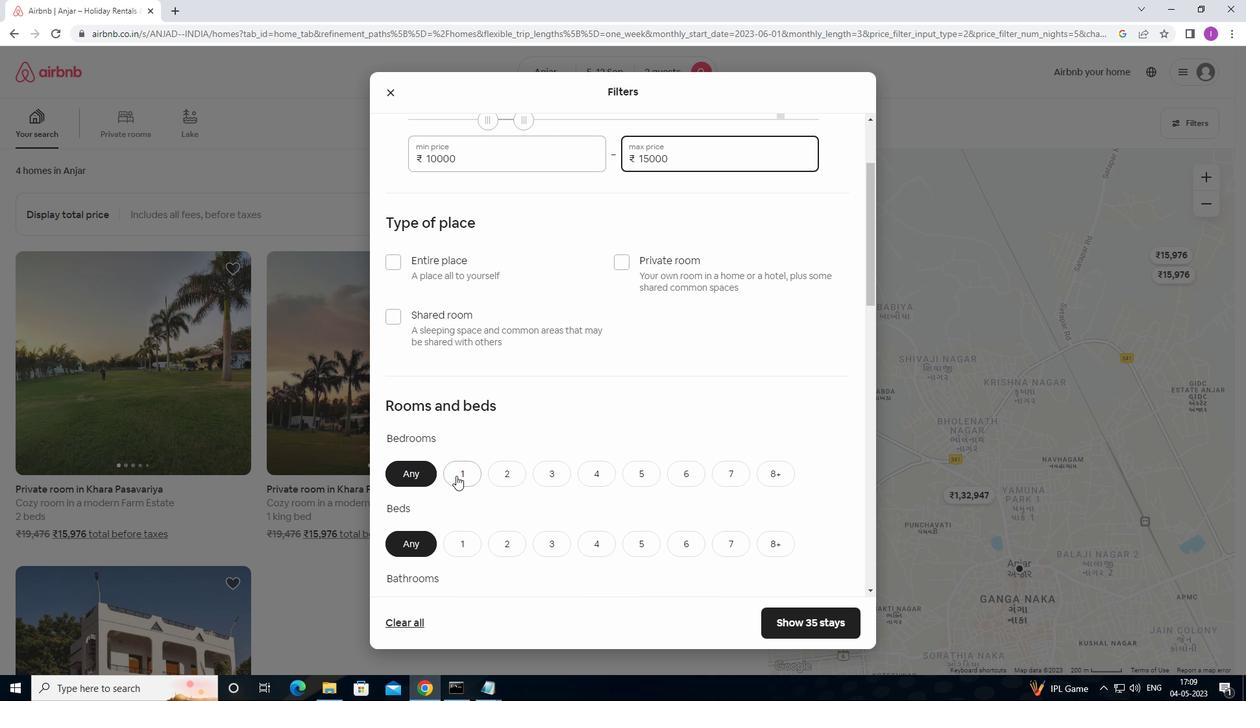 
Action: Mouse moved to (492, 458)
Screenshot: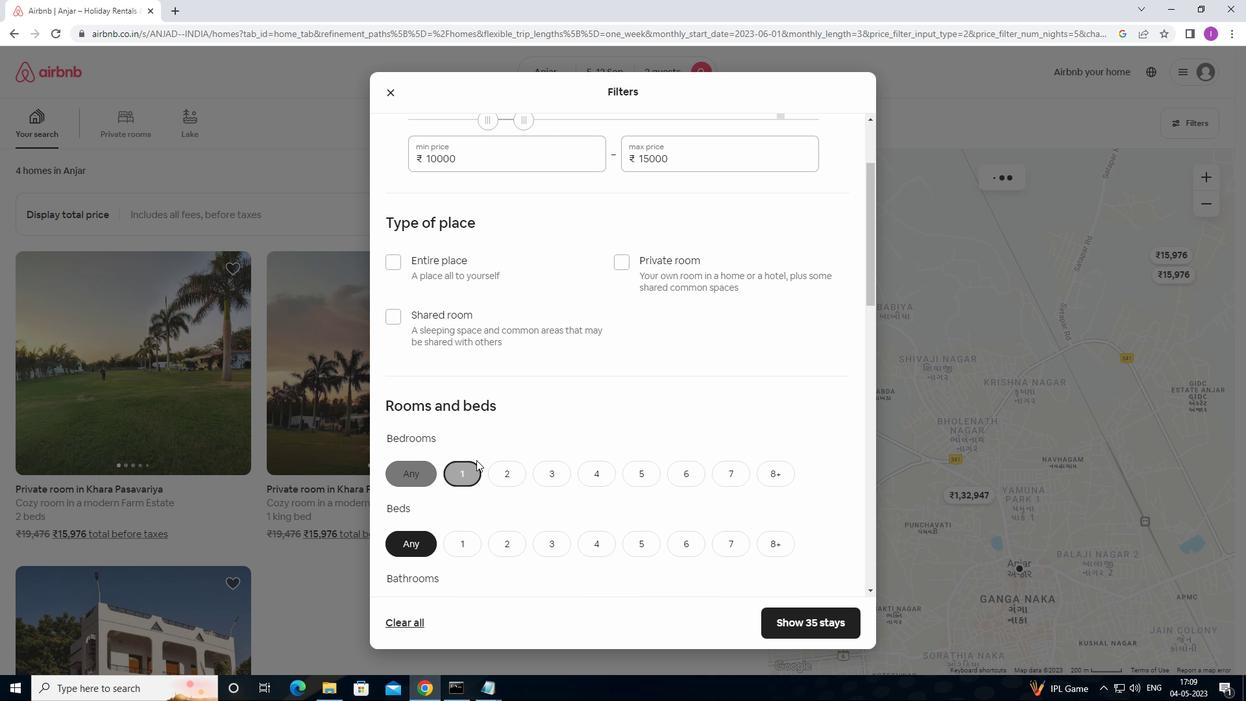 
Action: Mouse scrolled (492, 457) with delta (0, 0)
Screenshot: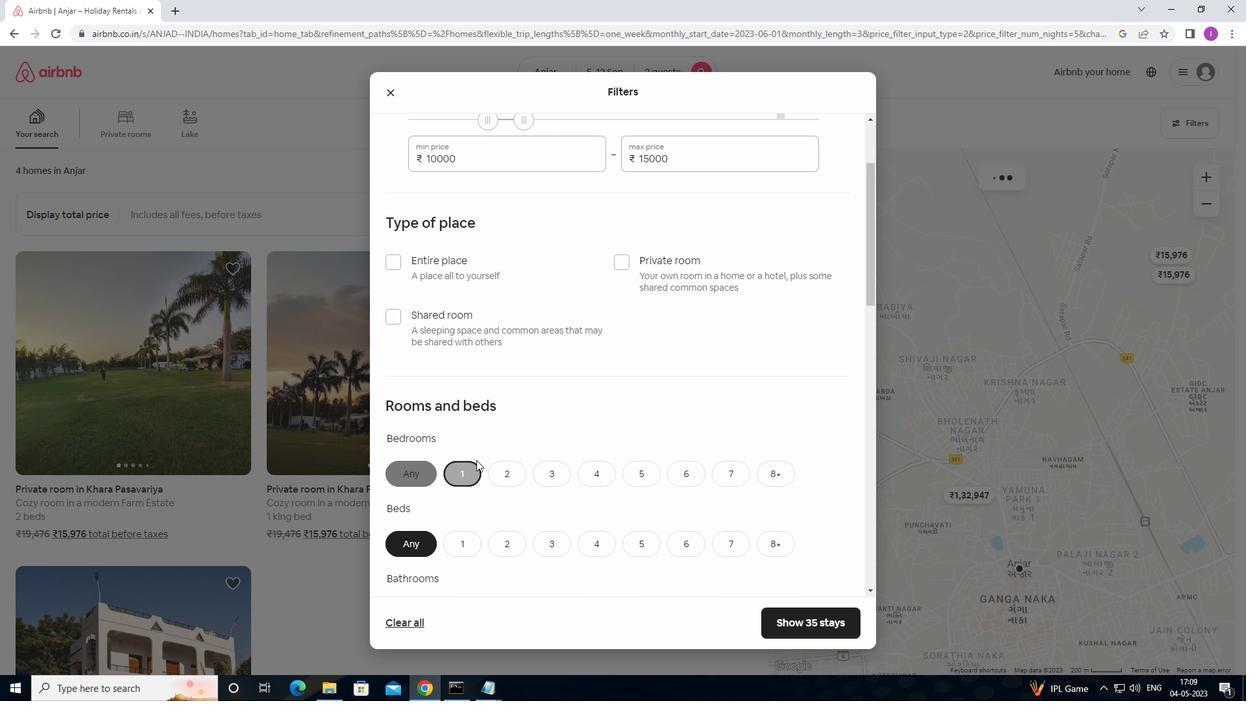 
Action: Mouse moved to (492, 458)
Screenshot: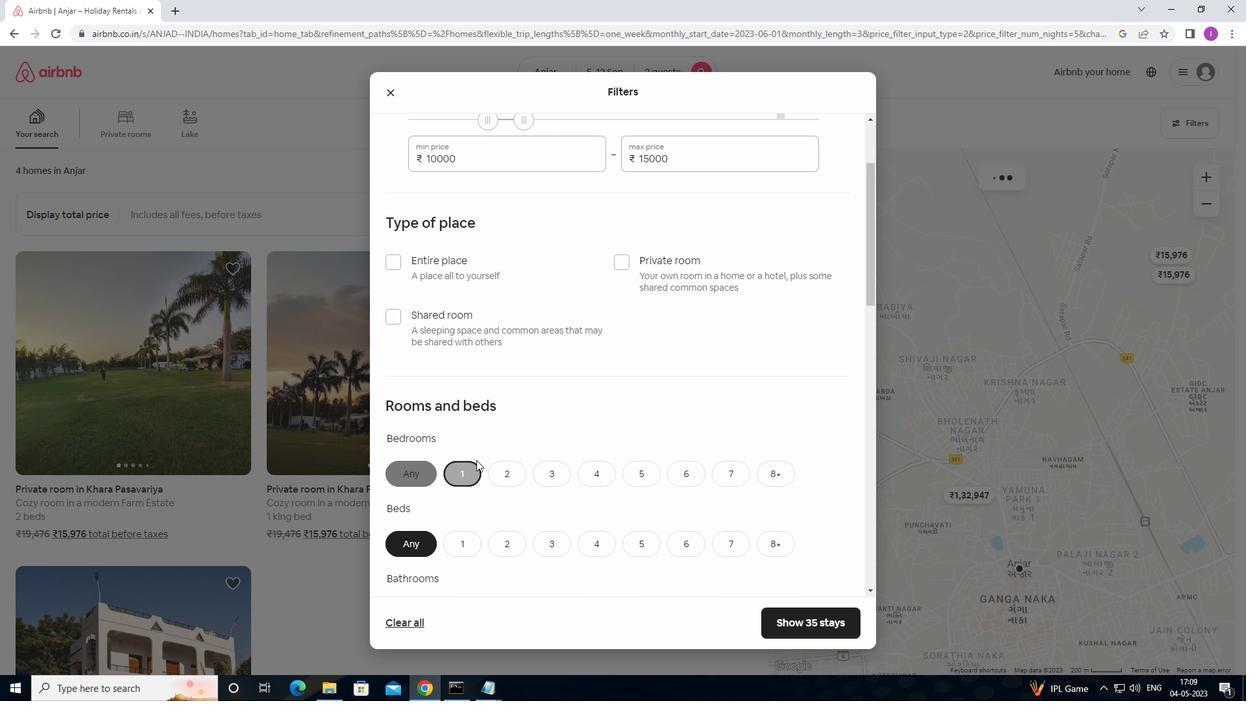 
Action: Mouse scrolled (492, 457) with delta (0, 0)
Screenshot: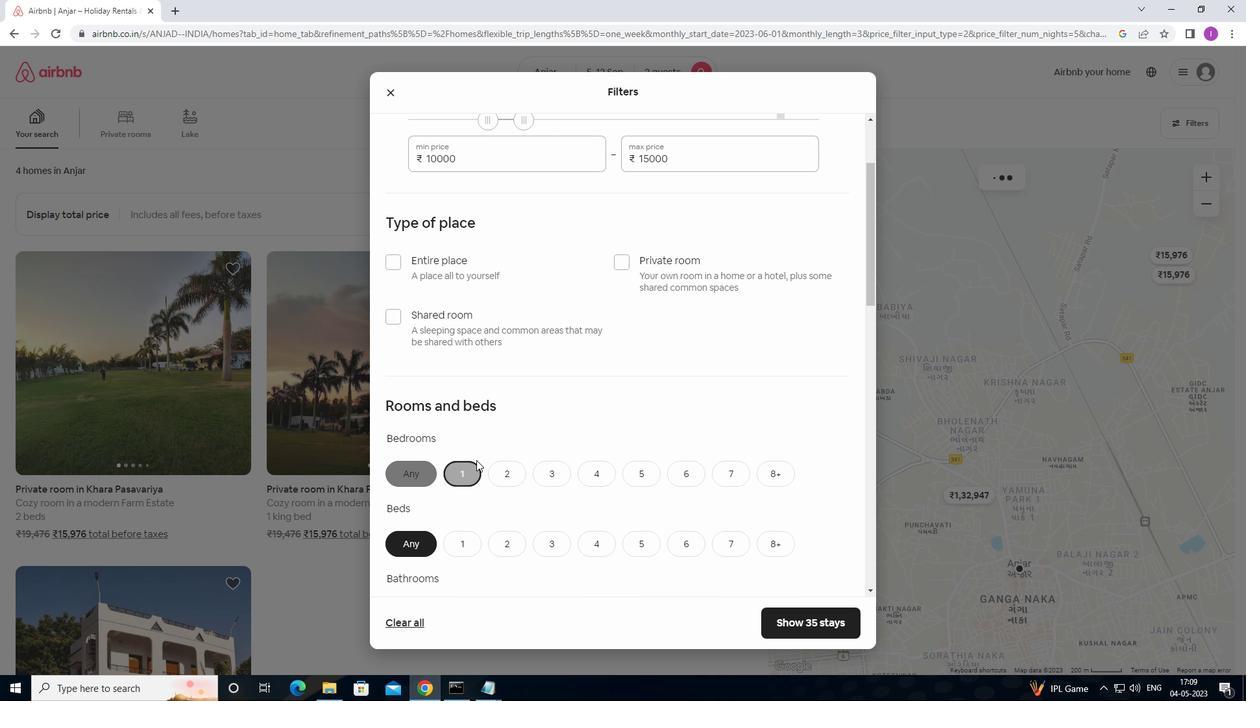 
Action: Mouse moved to (492, 459)
Screenshot: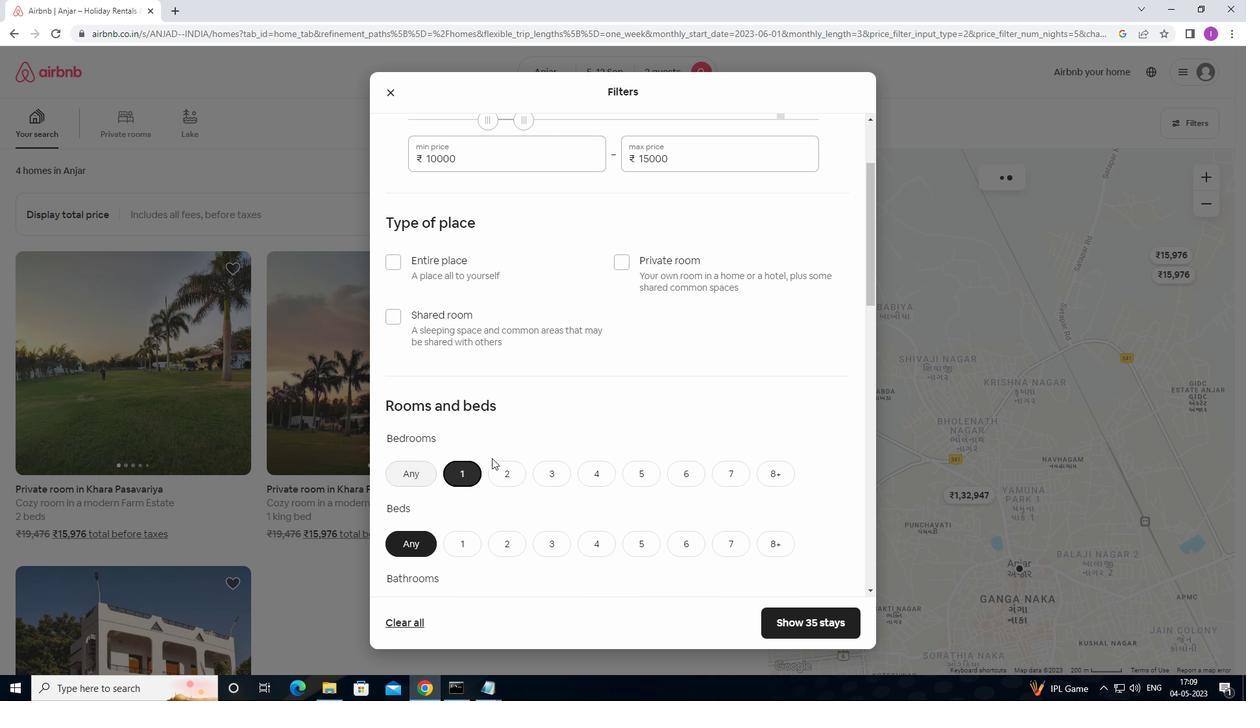 
Action: Mouse scrolled (492, 458) with delta (0, 0)
Screenshot: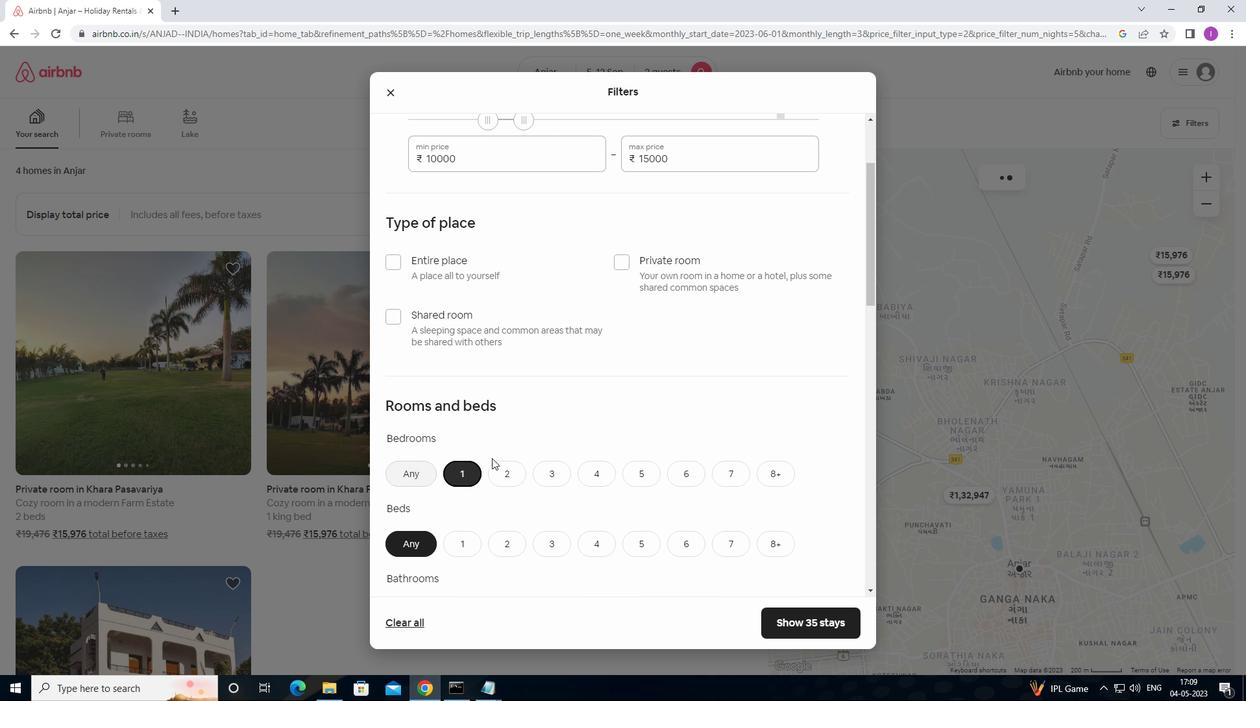 
Action: Mouse moved to (491, 459)
Screenshot: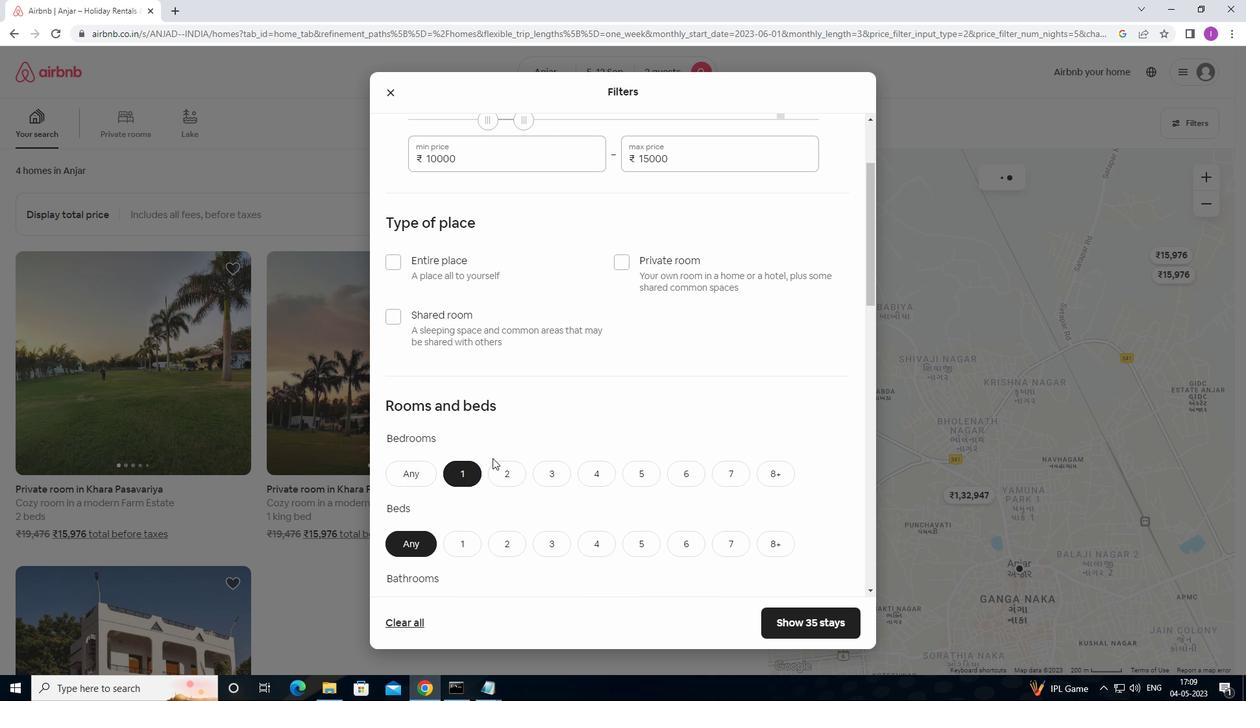 
Action: Mouse scrolled (491, 459) with delta (0, 0)
Screenshot: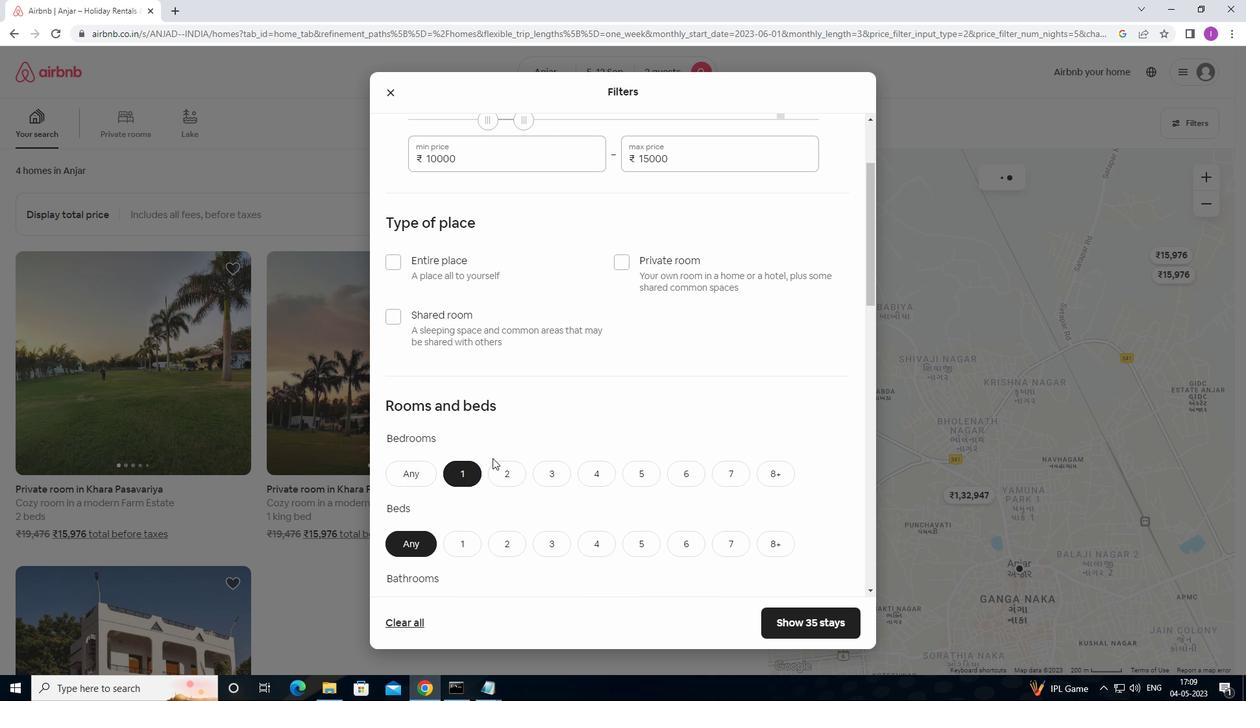 
Action: Mouse moved to (456, 285)
Screenshot: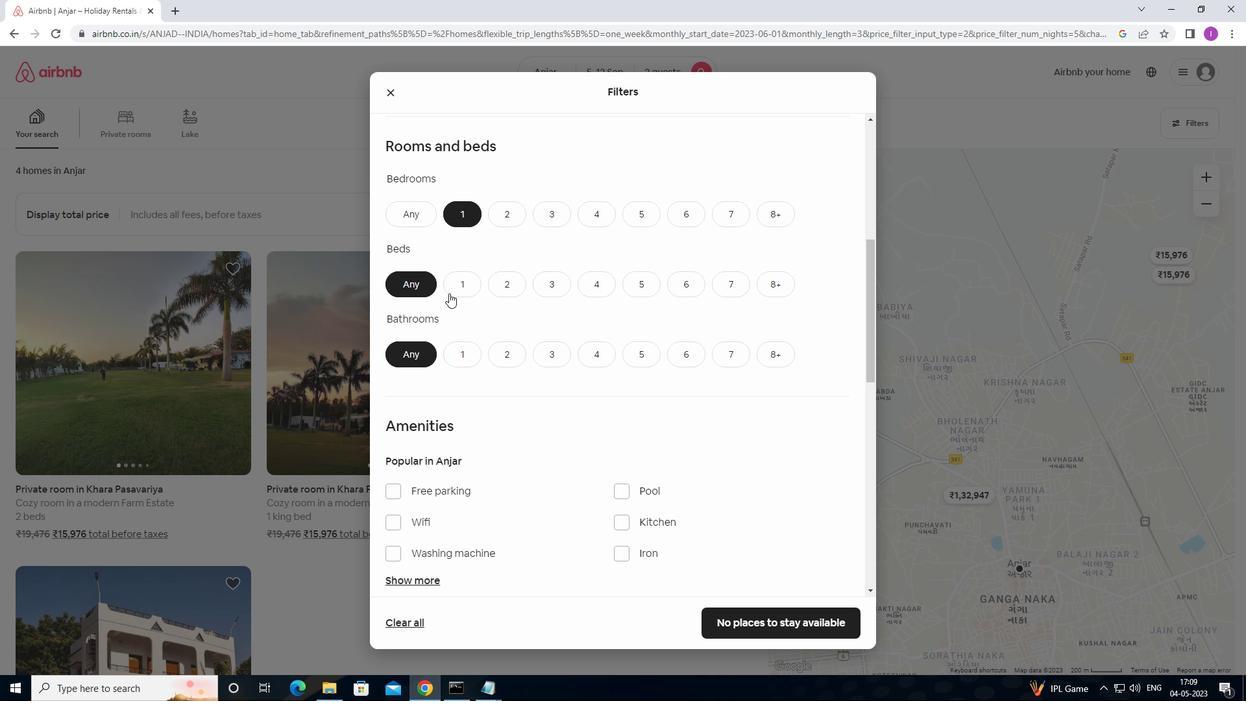 
Action: Mouse pressed left at (456, 285)
Screenshot: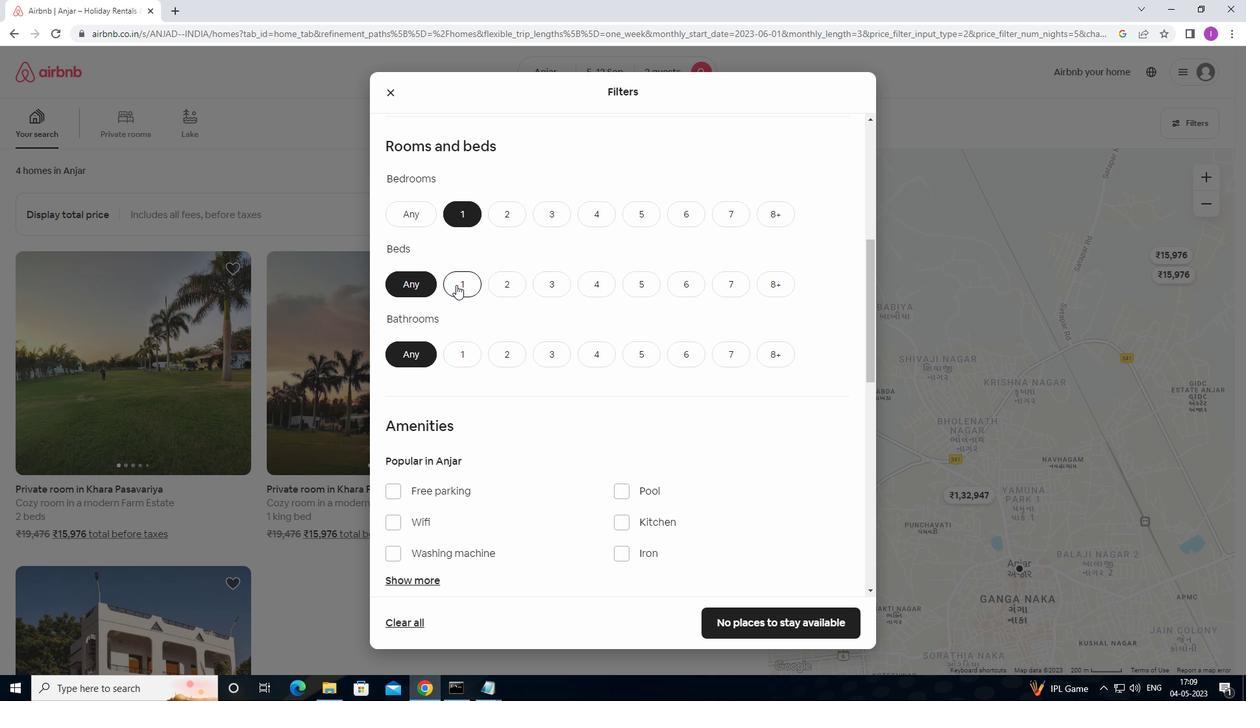 
Action: Mouse moved to (469, 357)
Screenshot: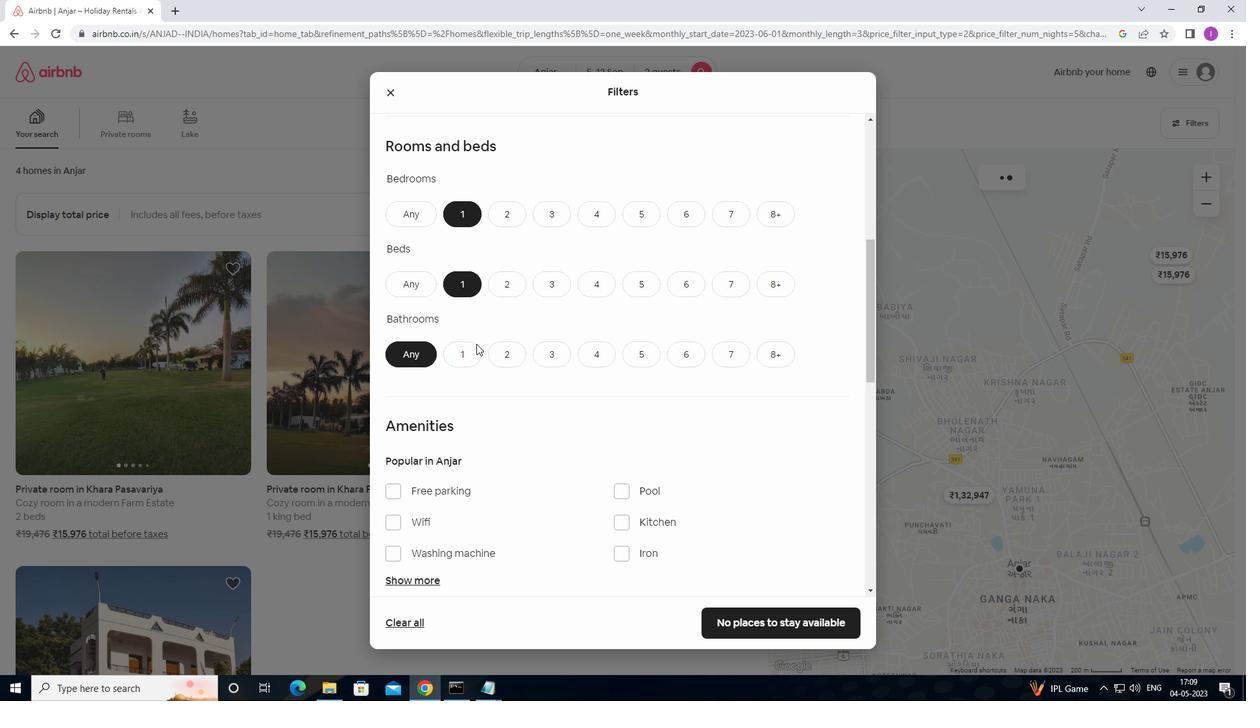 
Action: Mouse pressed left at (469, 357)
Screenshot: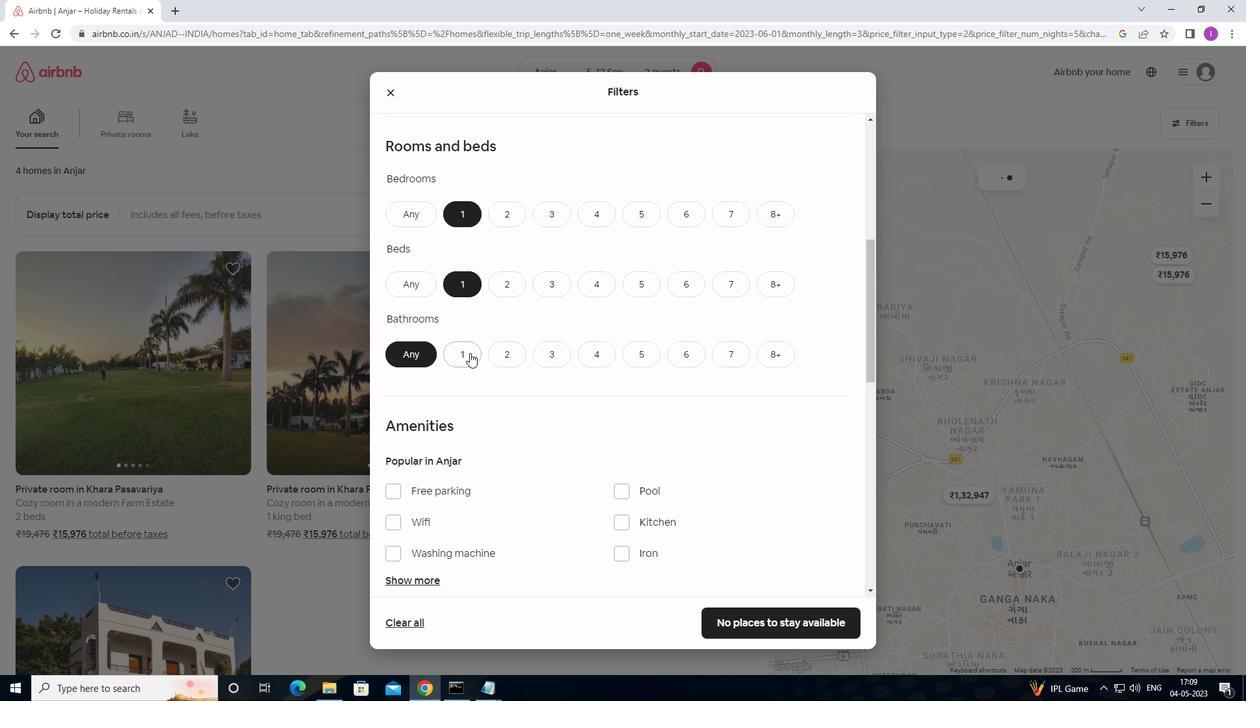 
Action: Mouse moved to (479, 349)
Screenshot: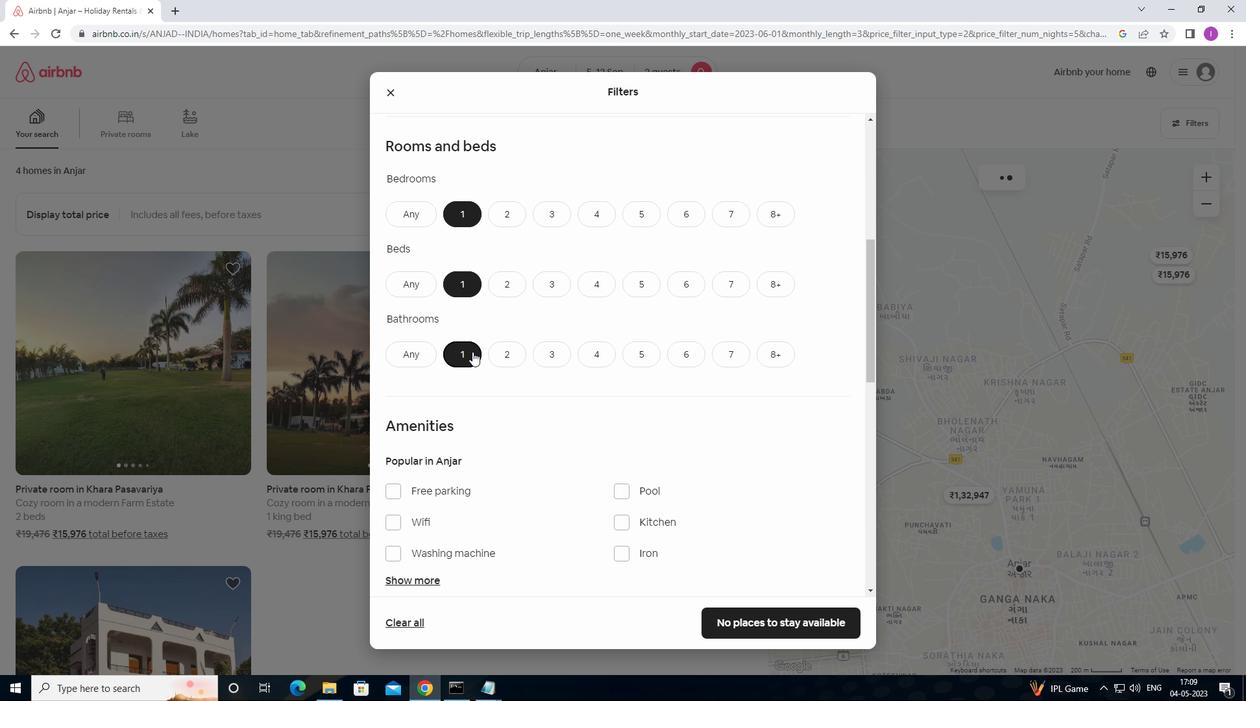
Action: Mouse scrolled (479, 348) with delta (0, 0)
Screenshot: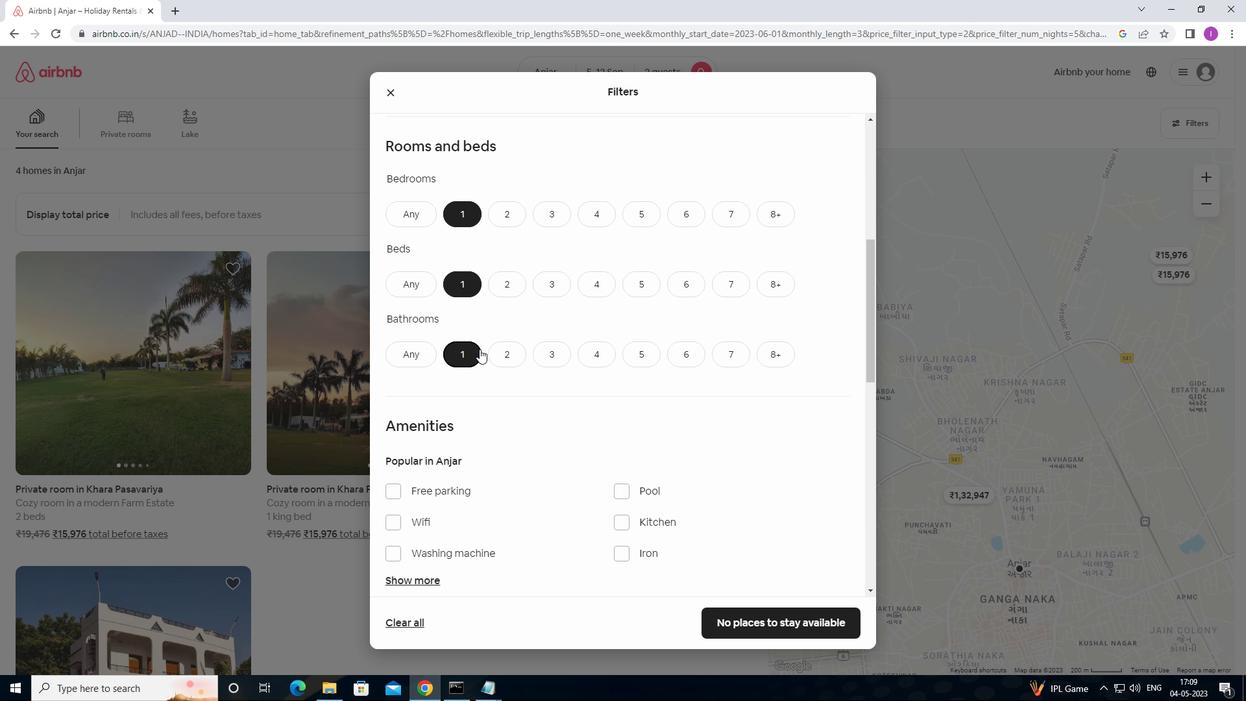
Action: Mouse moved to (479, 348)
Screenshot: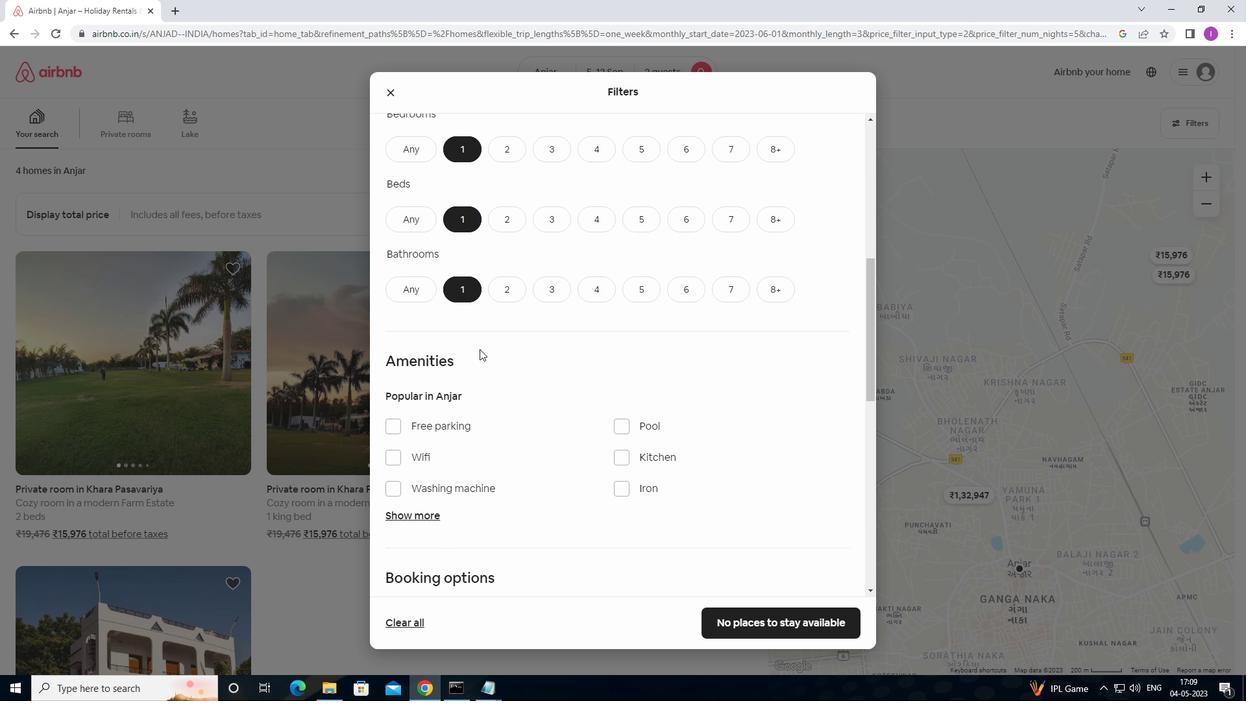 
Action: Mouse scrolled (479, 347) with delta (0, 0)
Screenshot: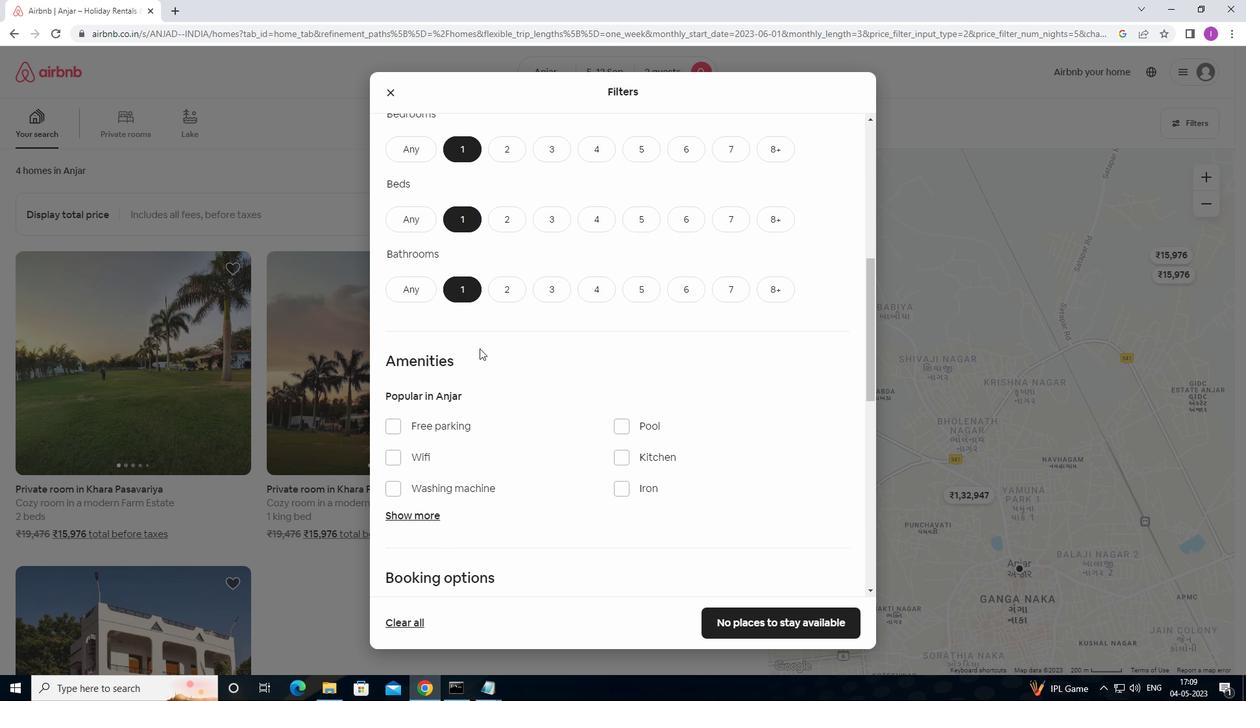 
Action: Mouse moved to (482, 348)
Screenshot: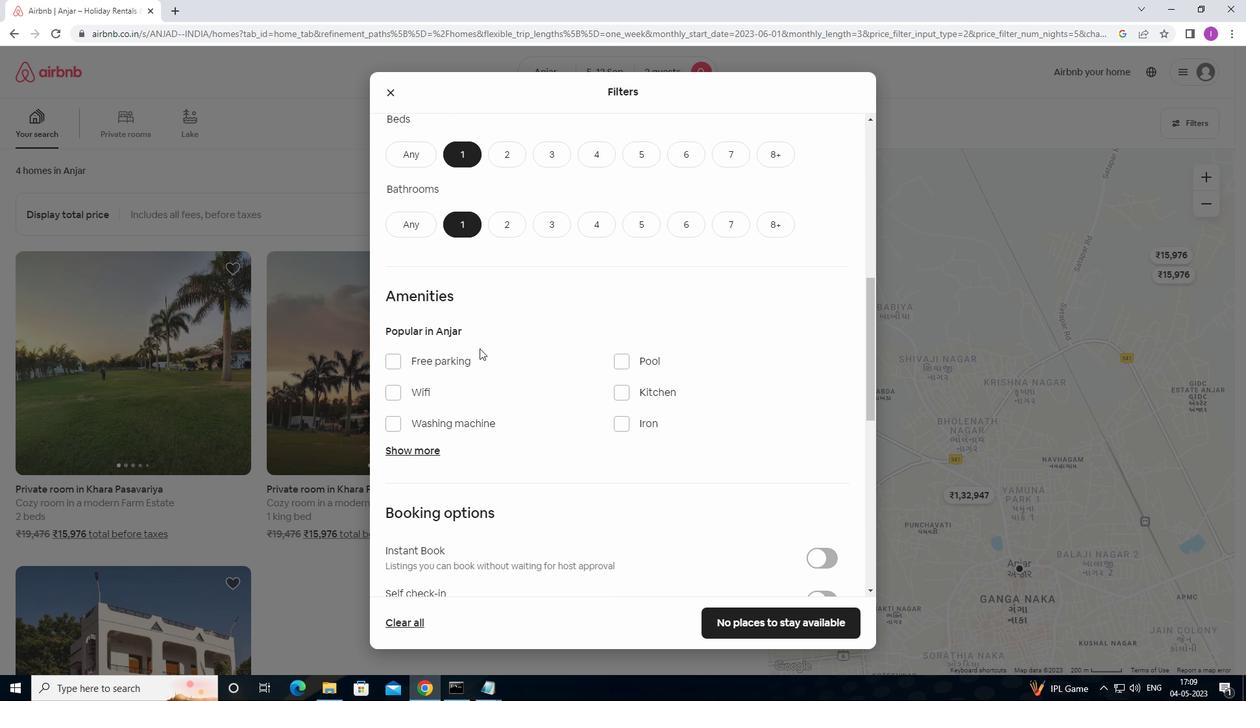 
Action: Mouse scrolled (482, 347) with delta (0, 0)
Screenshot: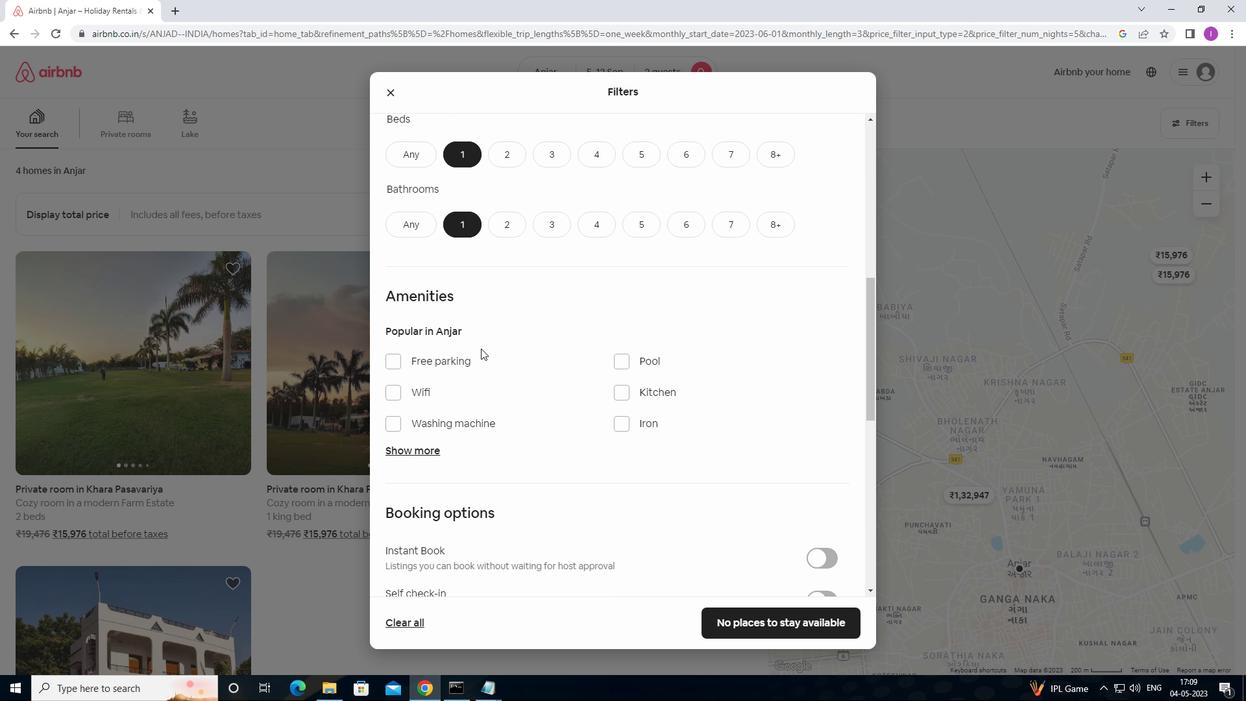 
Action: Mouse moved to (484, 348)
Screenshot: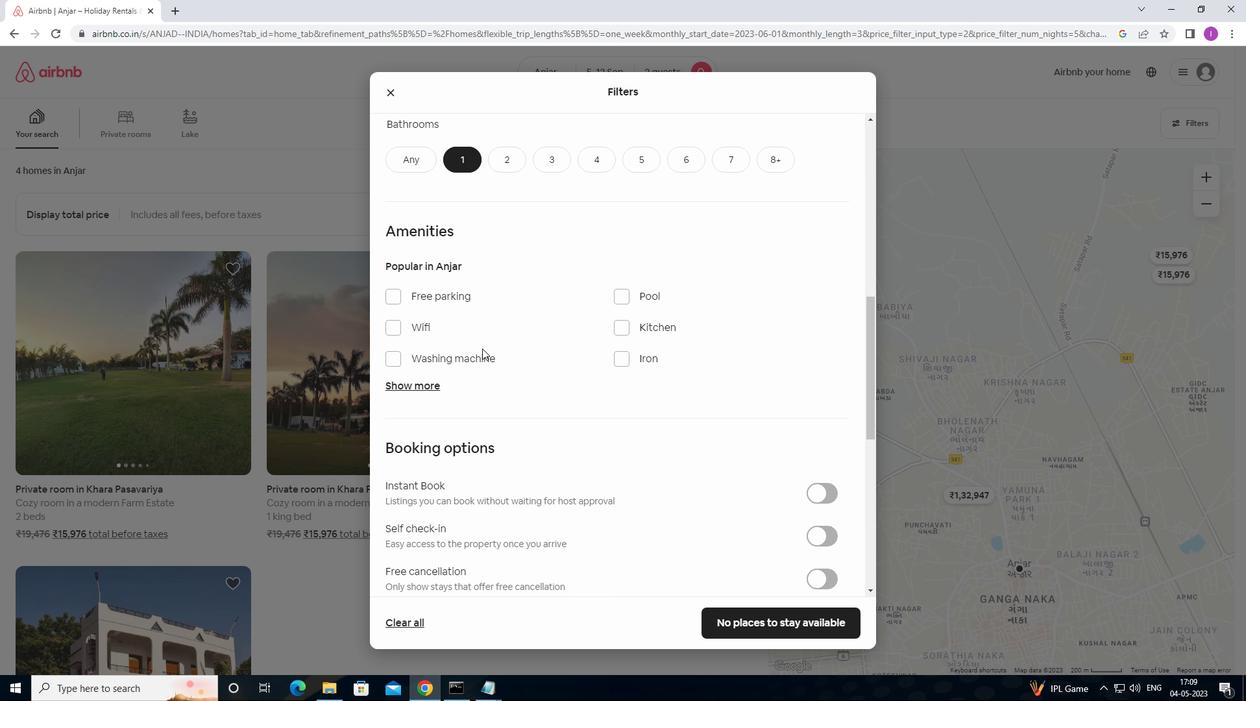 
Action: Mouse scrolled (484, 347) with delta (0, 0)
Screenshot: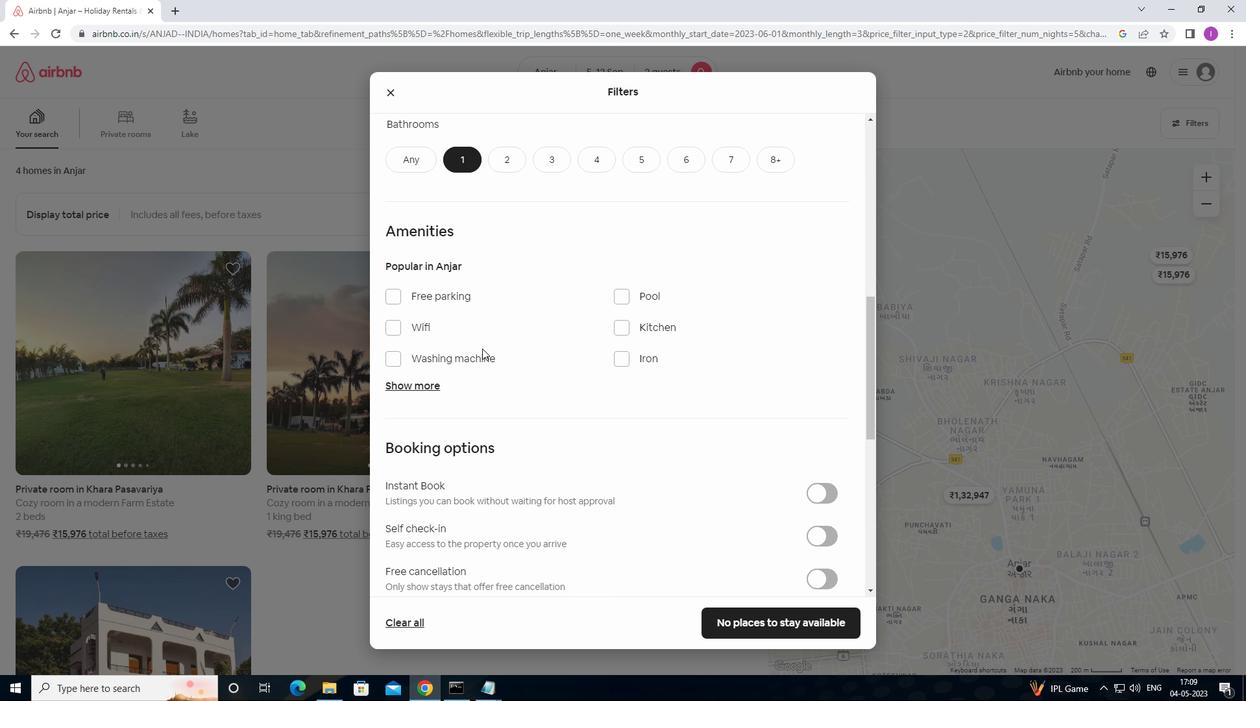 
Action: Mouse scrolled (484, 347) with delta (0, 0)
Screenshot: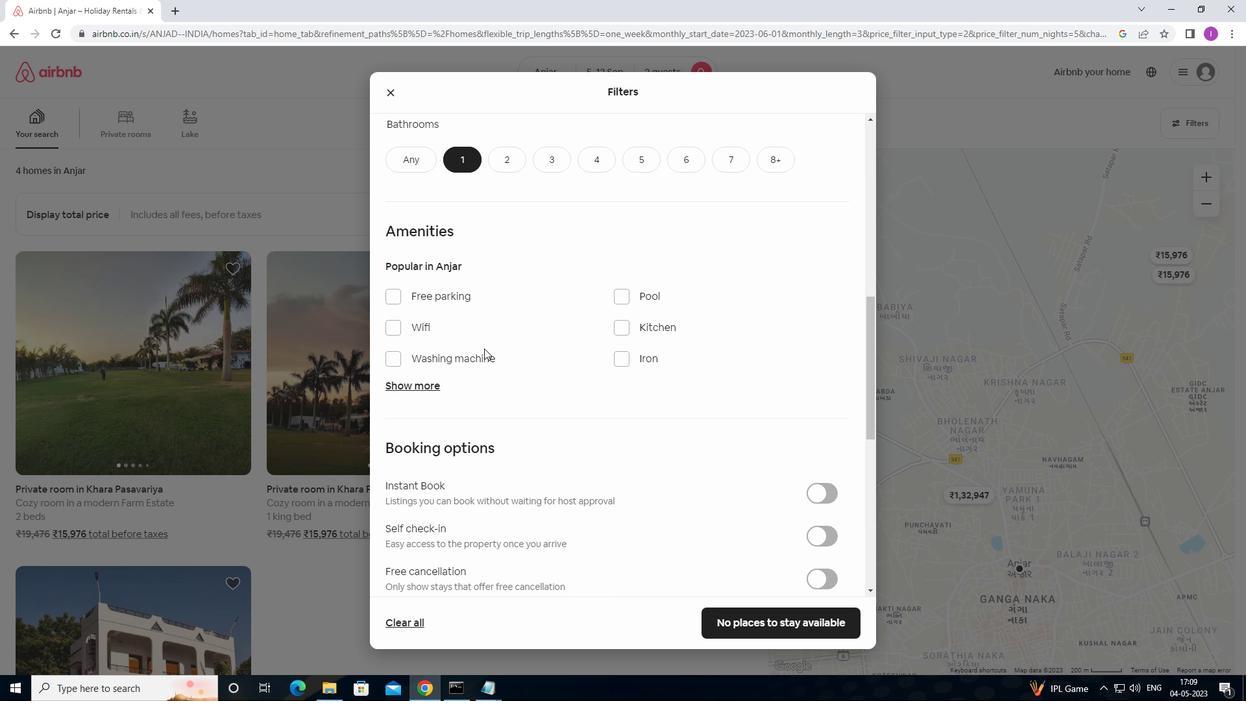 
Action: Mouse moved to (813, 407)
Screenshot: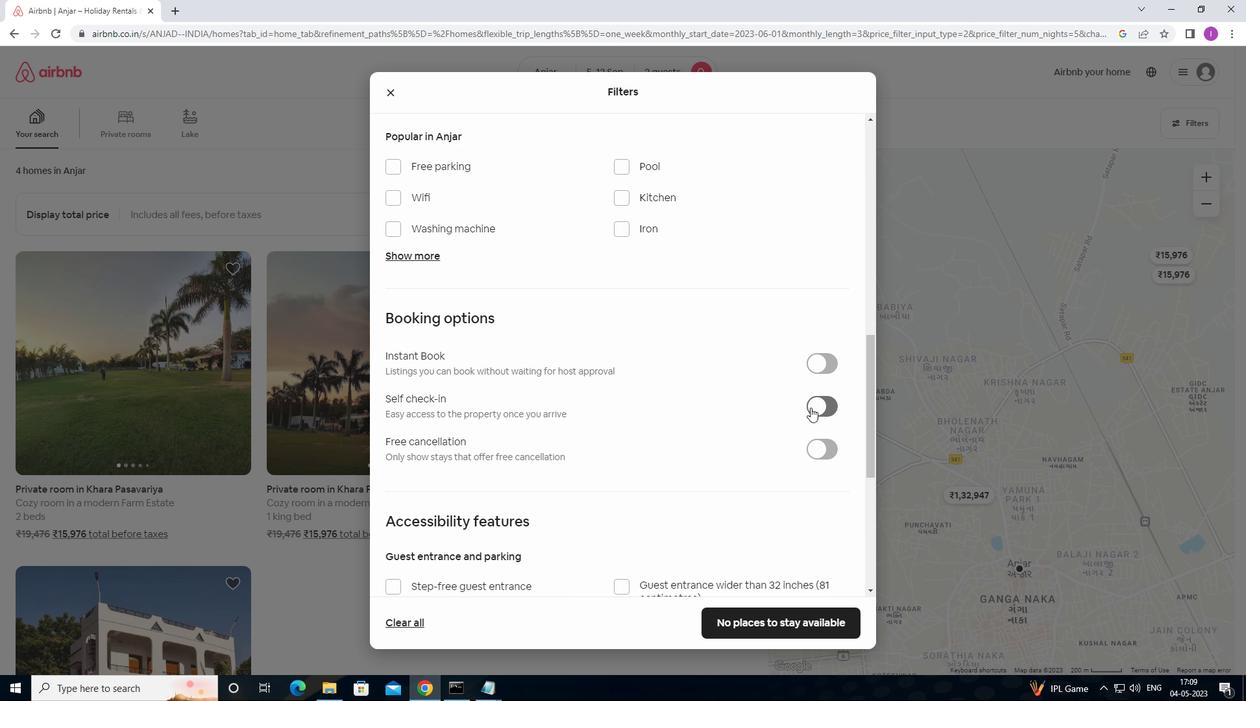 
Action: Mouse pressed left at (813, 407)
Screenshot: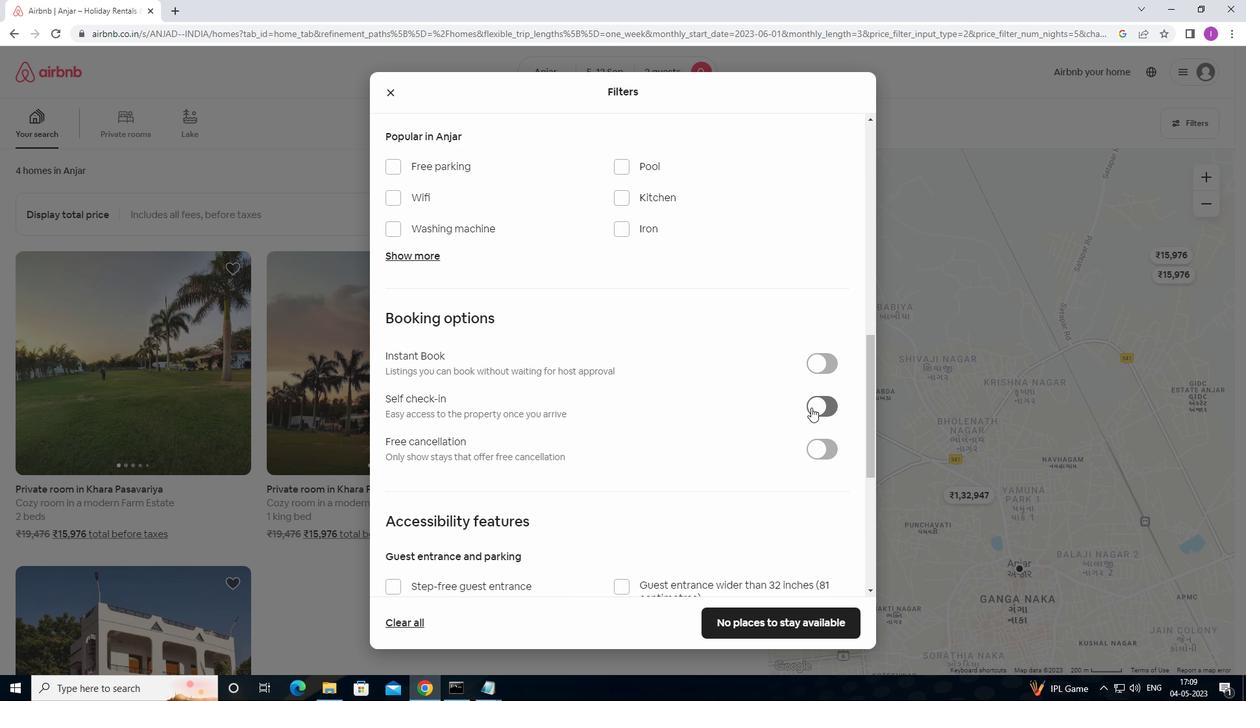 
Action: Mouse moved to (815, 405)
Screenshot: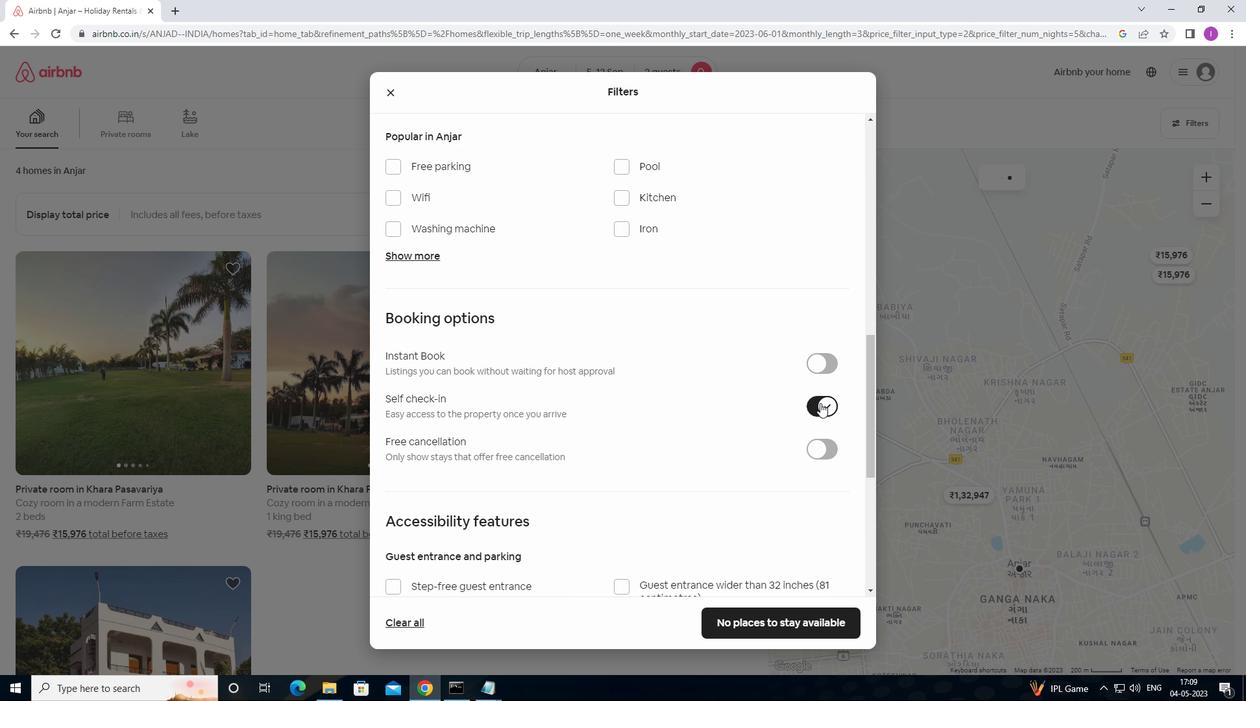 
Action: Mouse scrolled (815, 404) with delta (0, 0)
Screenshot: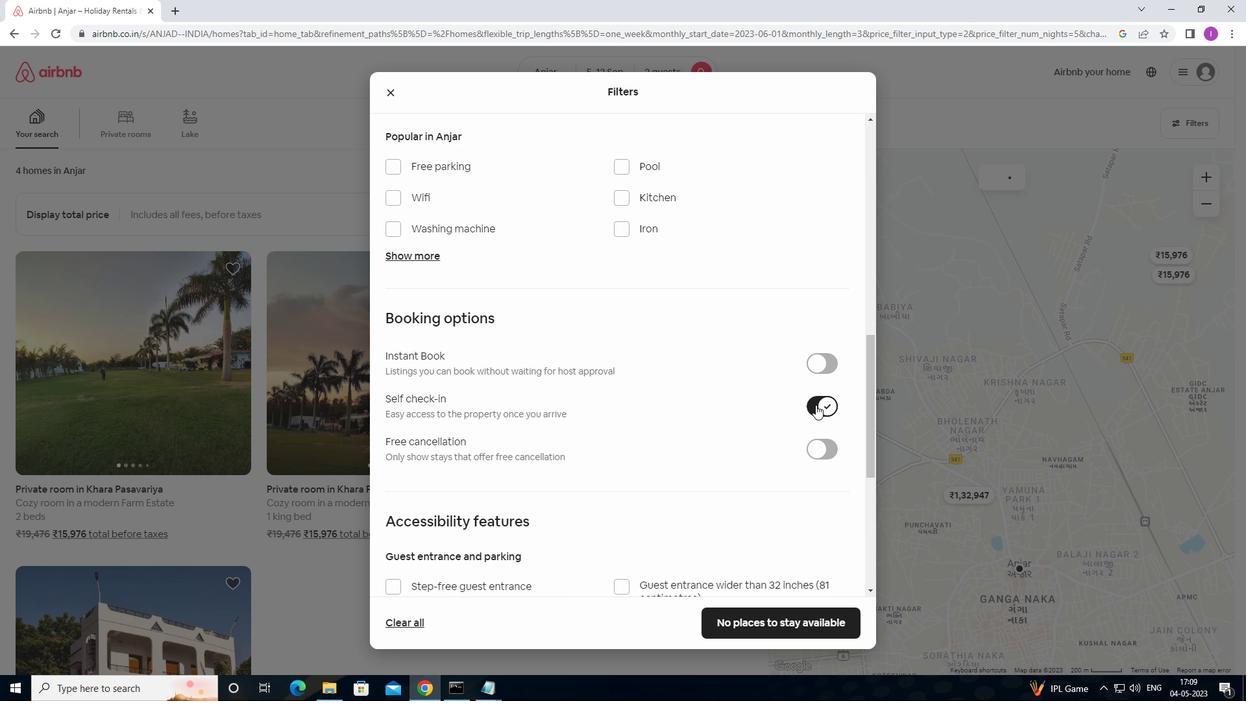 
Action: Mouse scrolled (815, 404) with delta (0, 0)
Screenshot: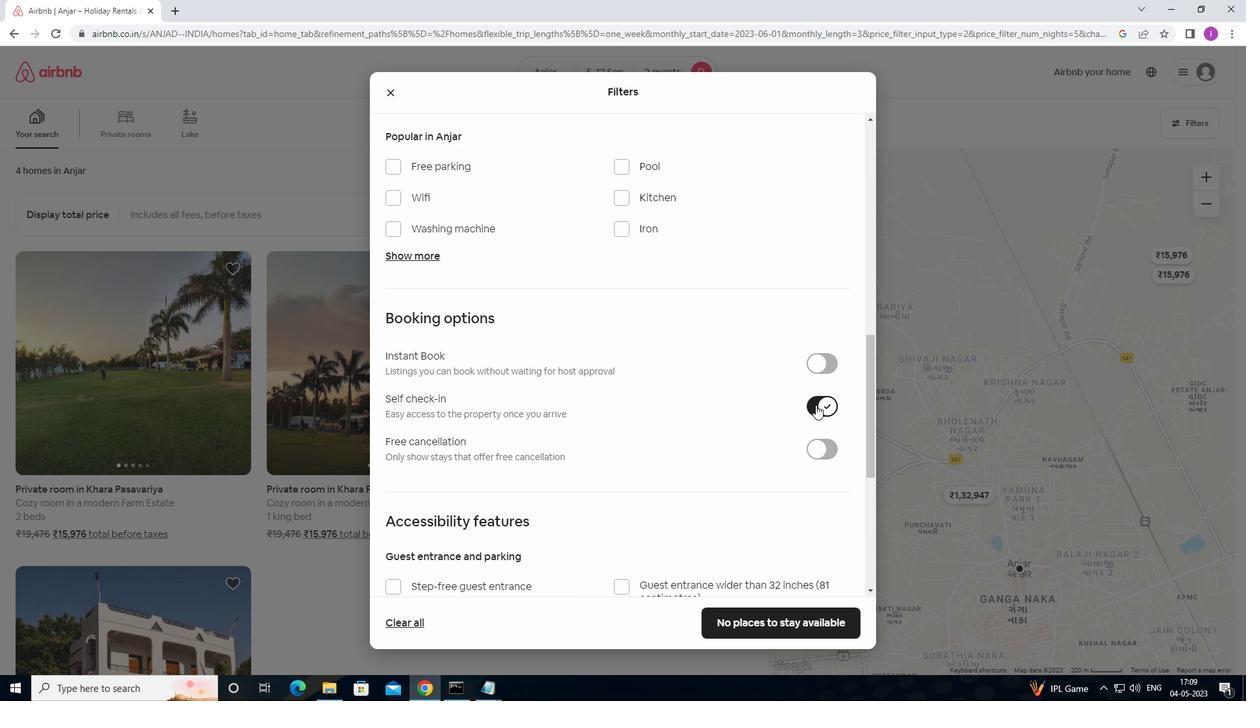 
Action: Mouse moved to (767, 416)
Screenshot: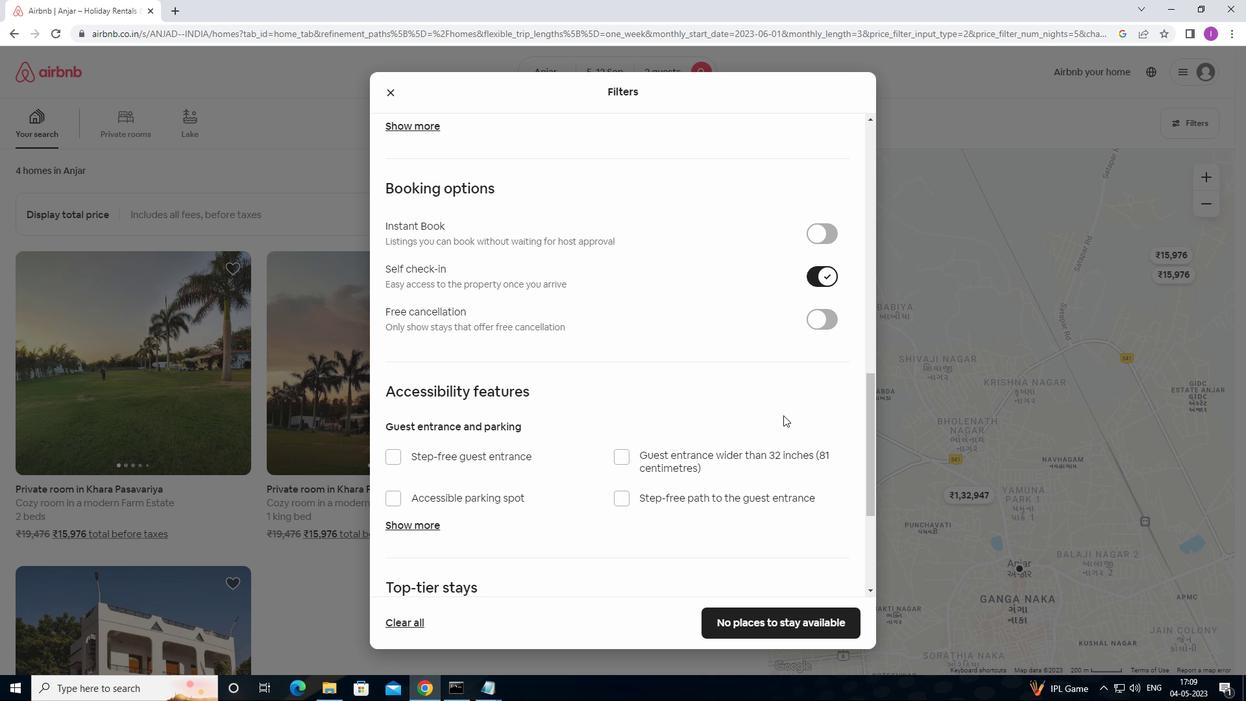 
Action: Mouse scrolled (767, 415) with delta (0, 0)
Screenshot: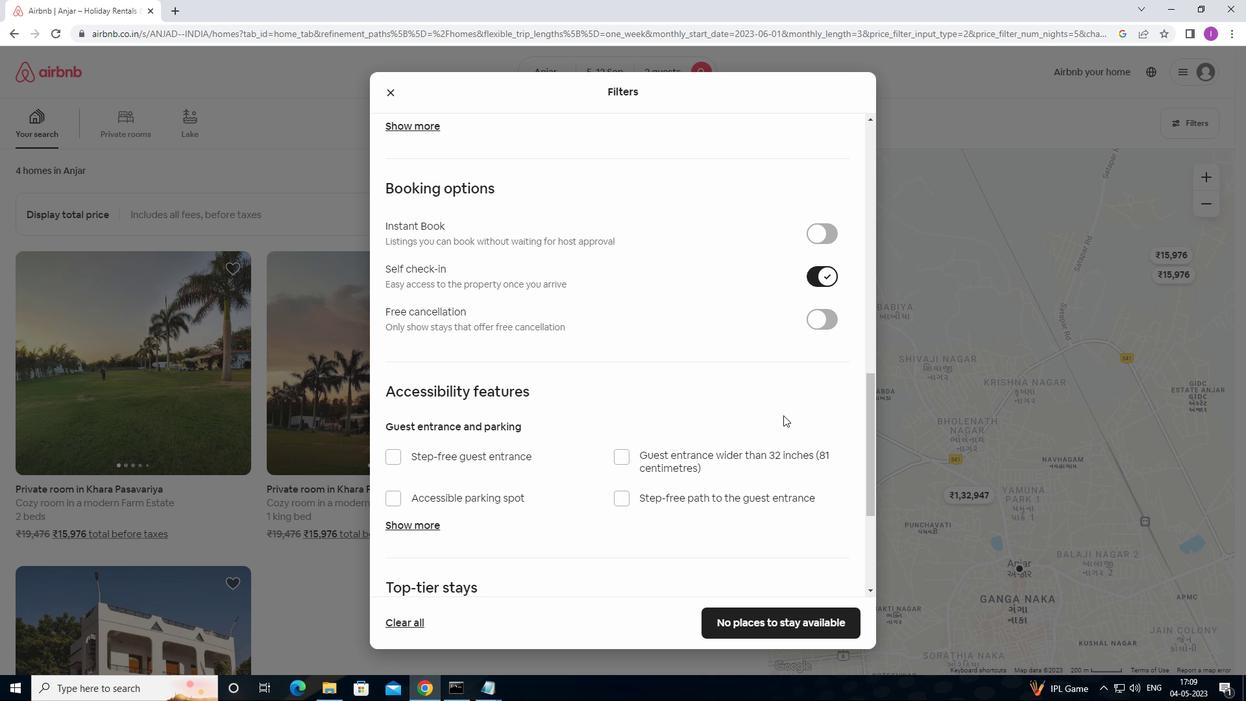 
Action: Mouse moved to (765, 416)
Screenshot: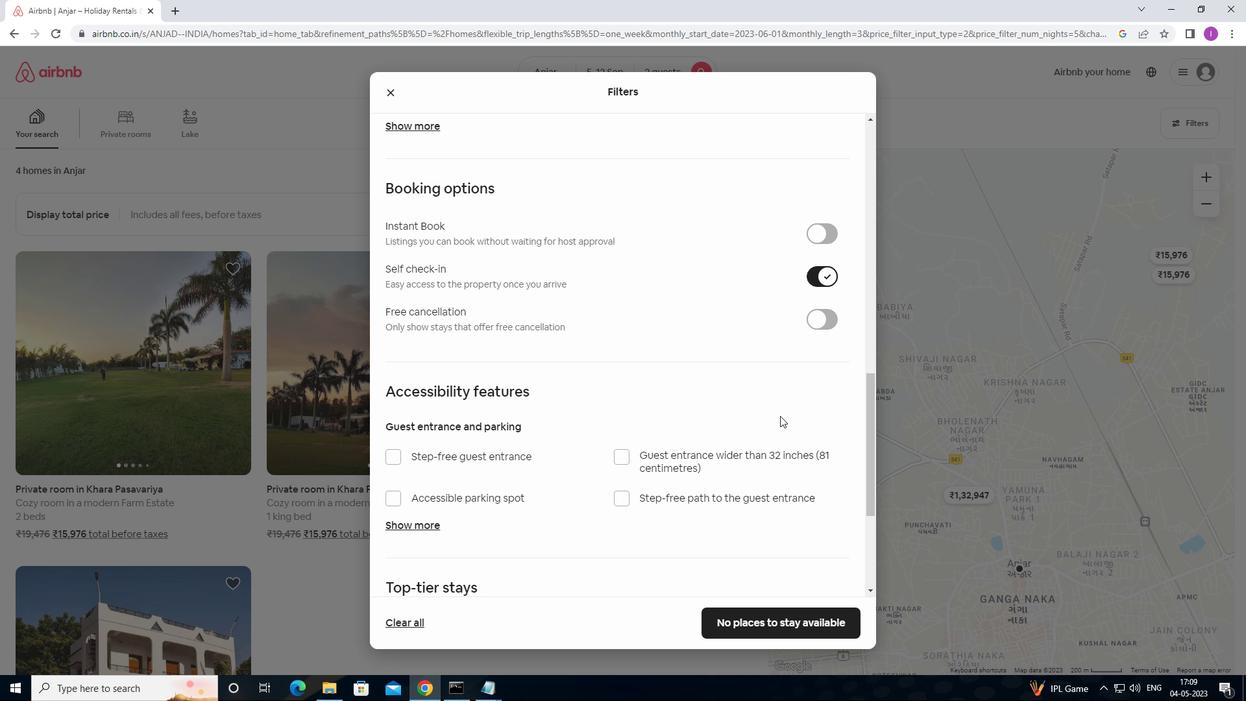 
Action: Mouse scrolled (765, 415) with delta (0, 0)
Screenshot: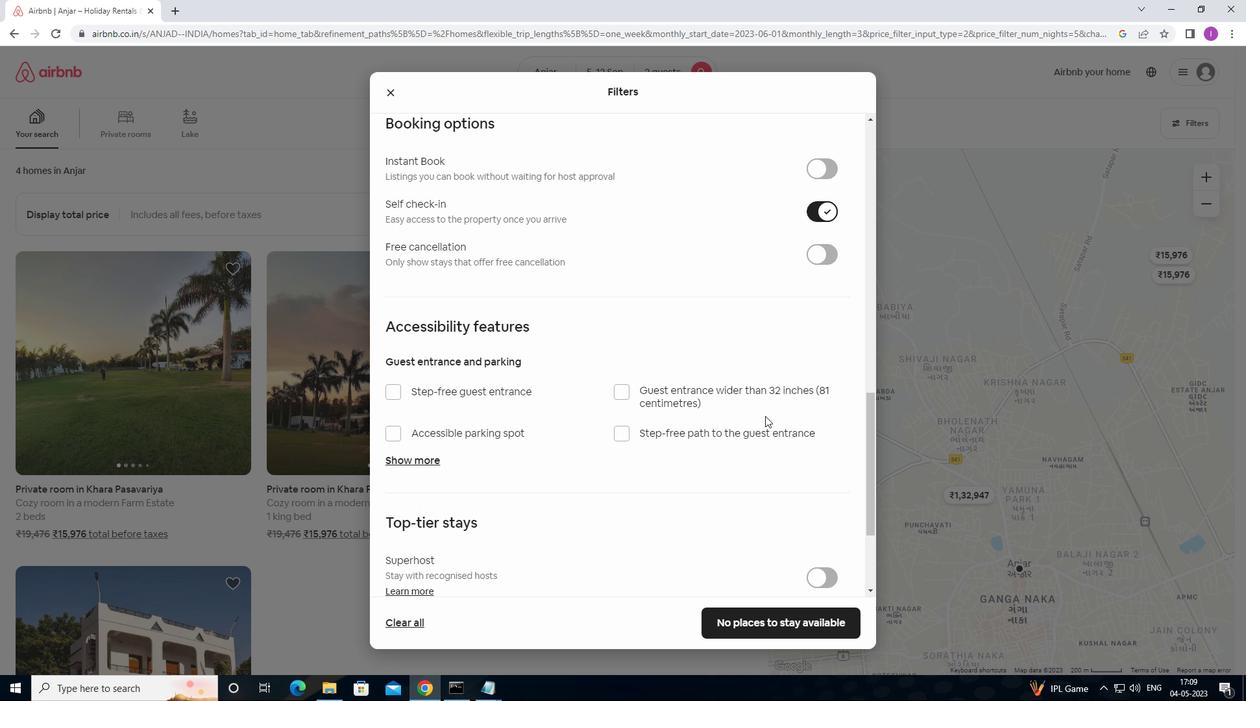 
Action: Mouse moved to (764, 416)
Screenshot: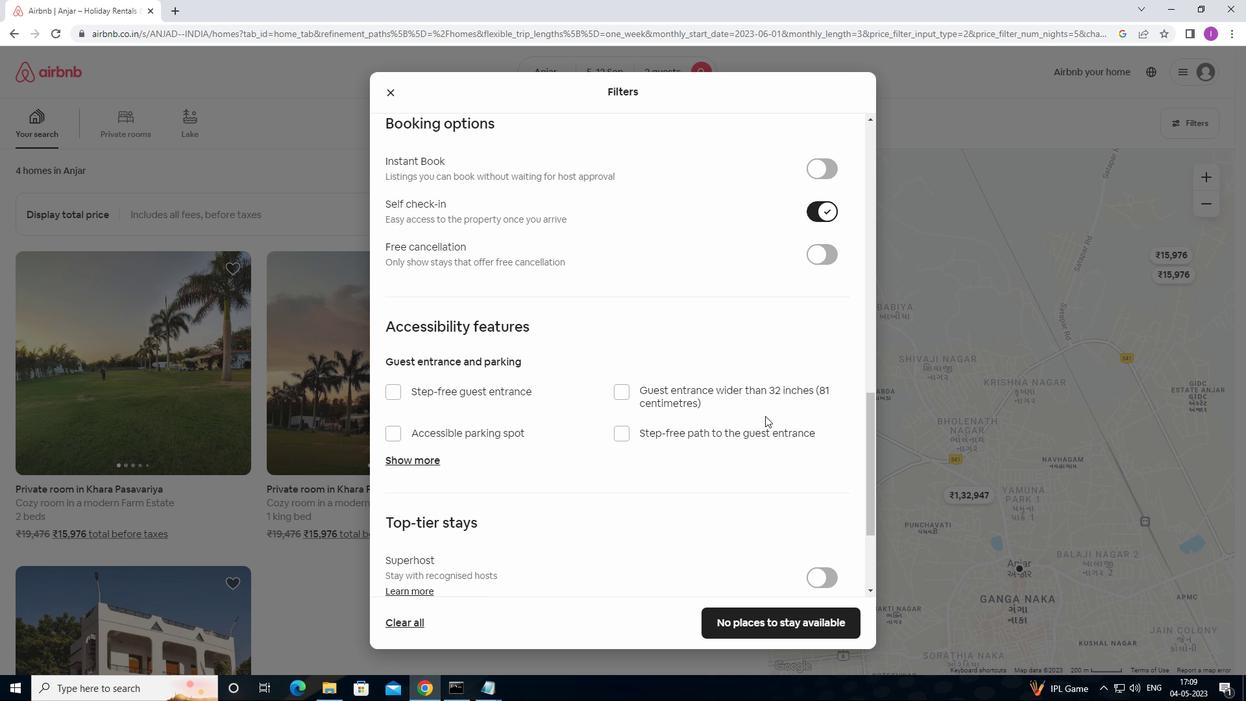 
Action: Mouse scrolled (764, 415) with delta (0, 0)
Screenshot: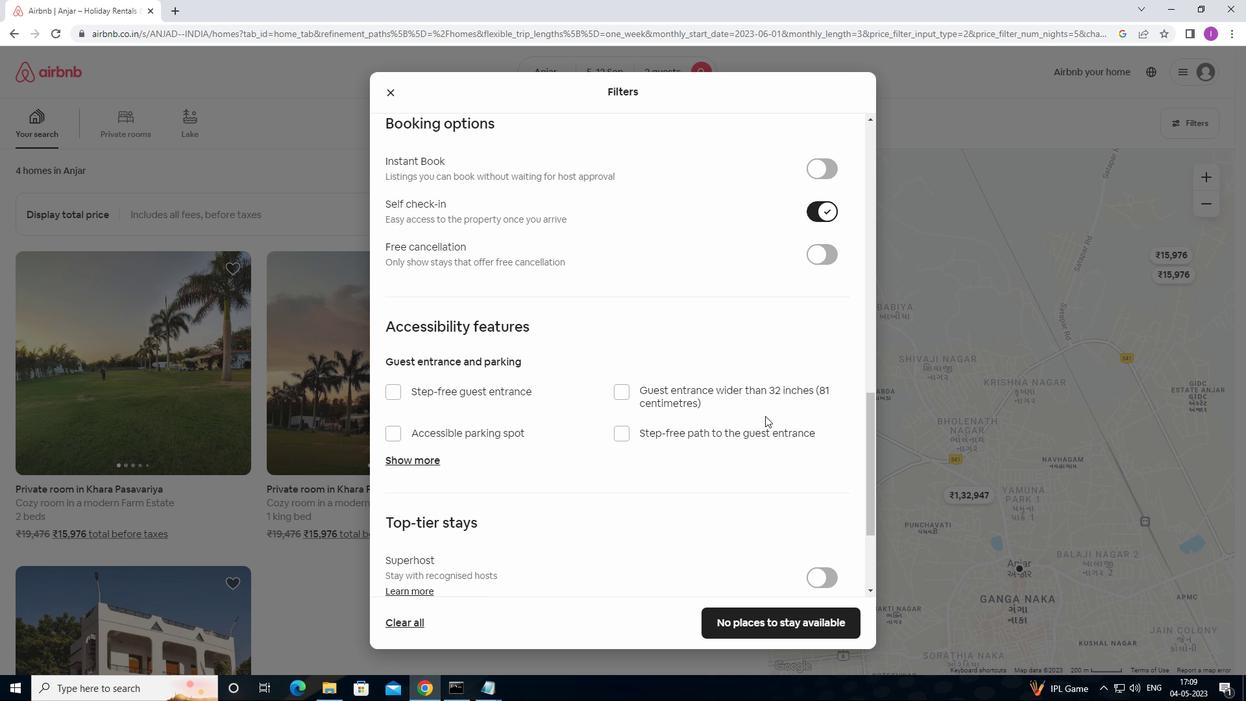 
Action: Mouse moved to (755, 416)
Screenshot: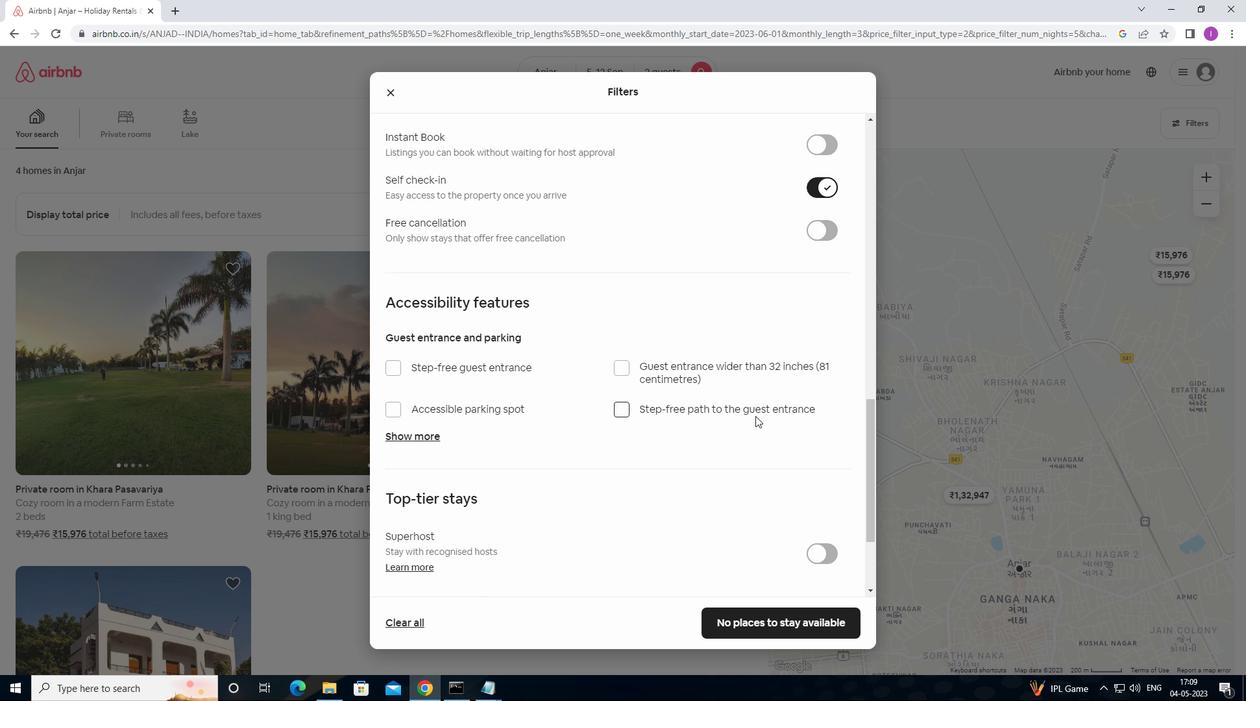 
Action: Mouse scrolled (755, 415) with delta (0, 0)
Screenshot: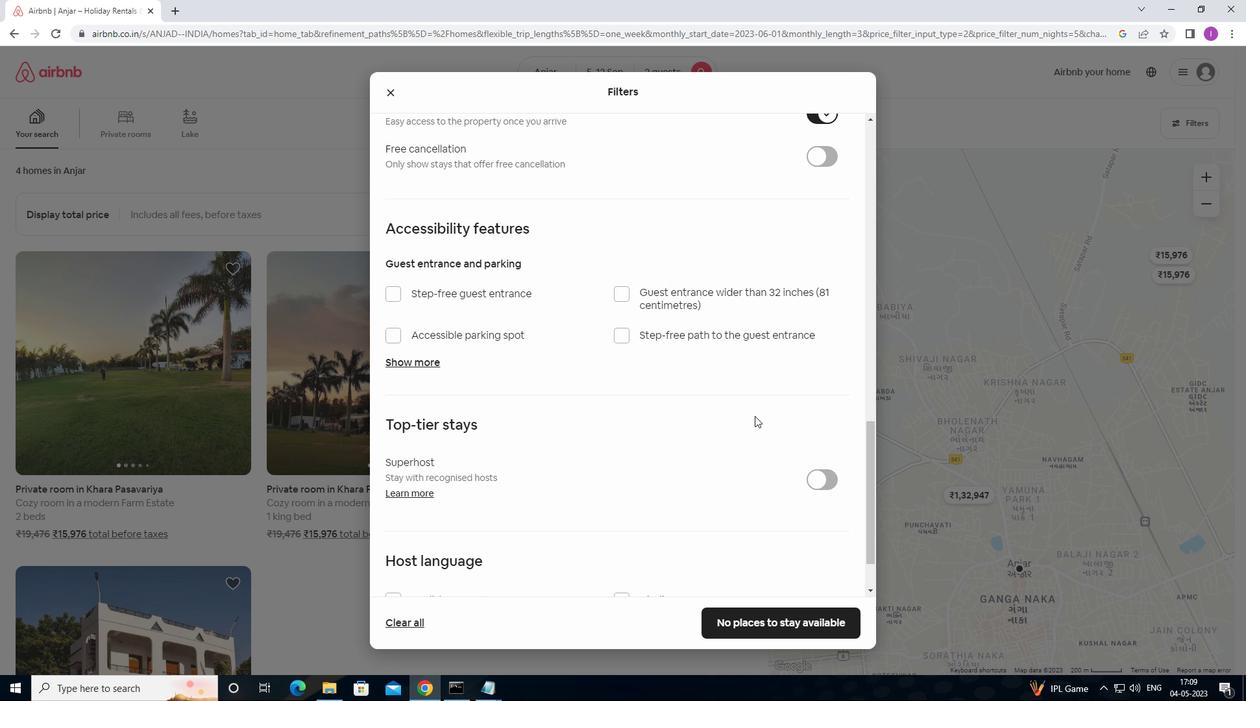 
Action: Mouse scrolled (755, 415) with delta (0, 0)
Screenshot: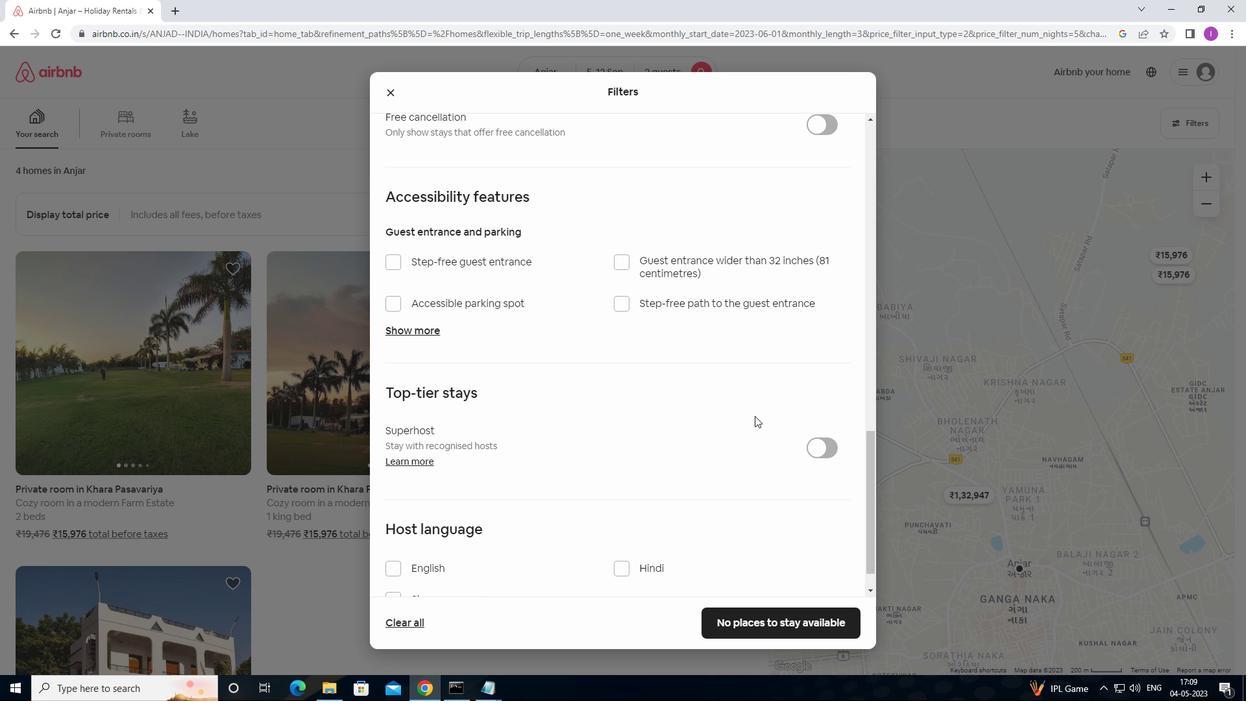 
Action: Mouse moved to (749, 418)
Screenshot: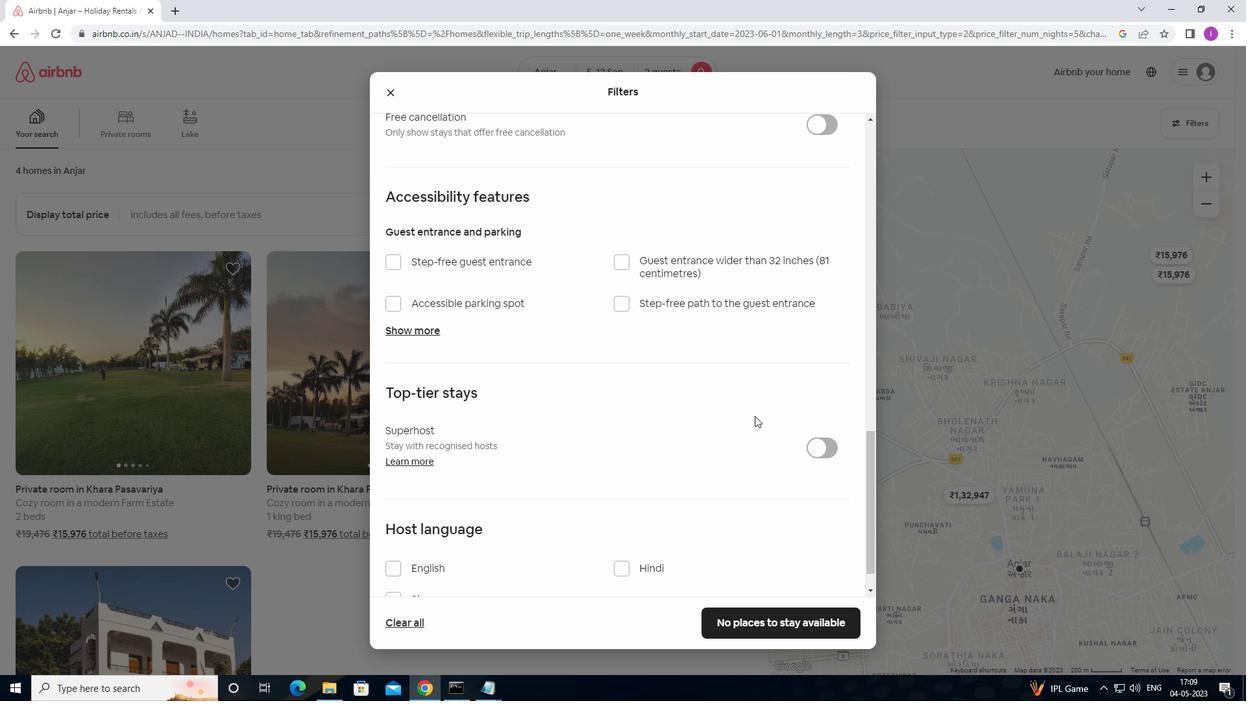 
Action: Mouse scrolled (749, 418) with delta (0, 0)
Screenshot: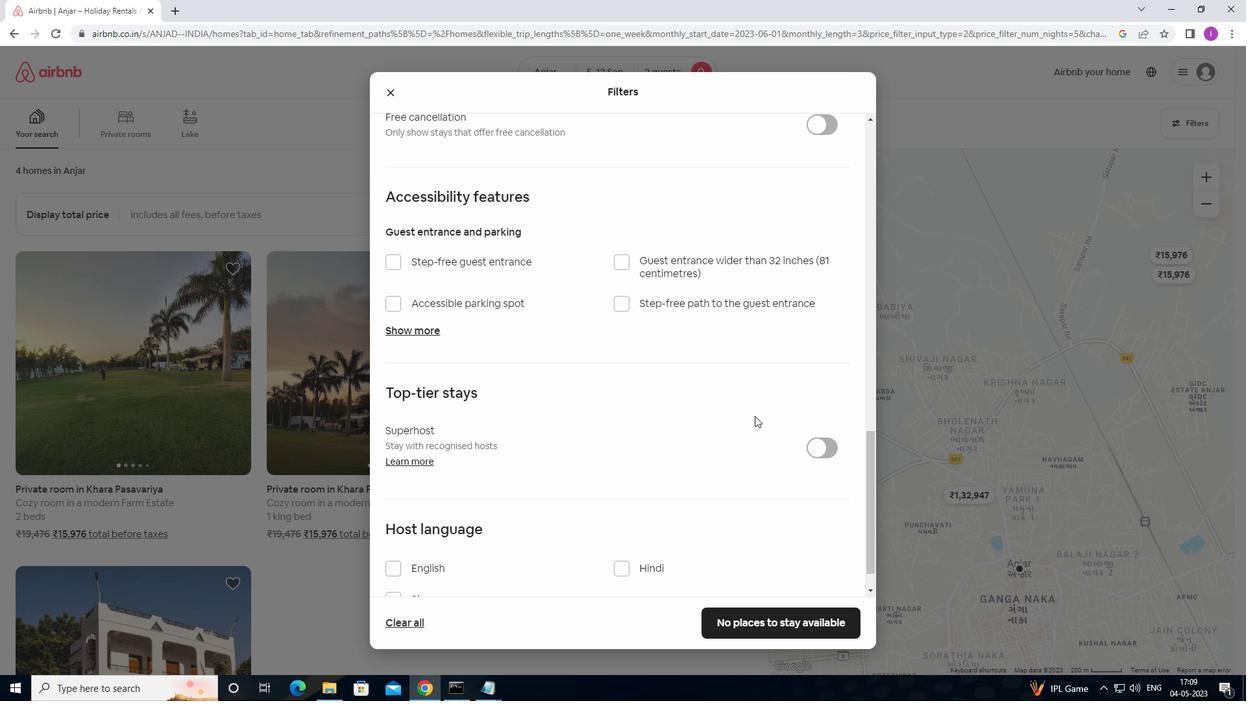 
Action: Mouse moved to (655, 459)
Screenshot: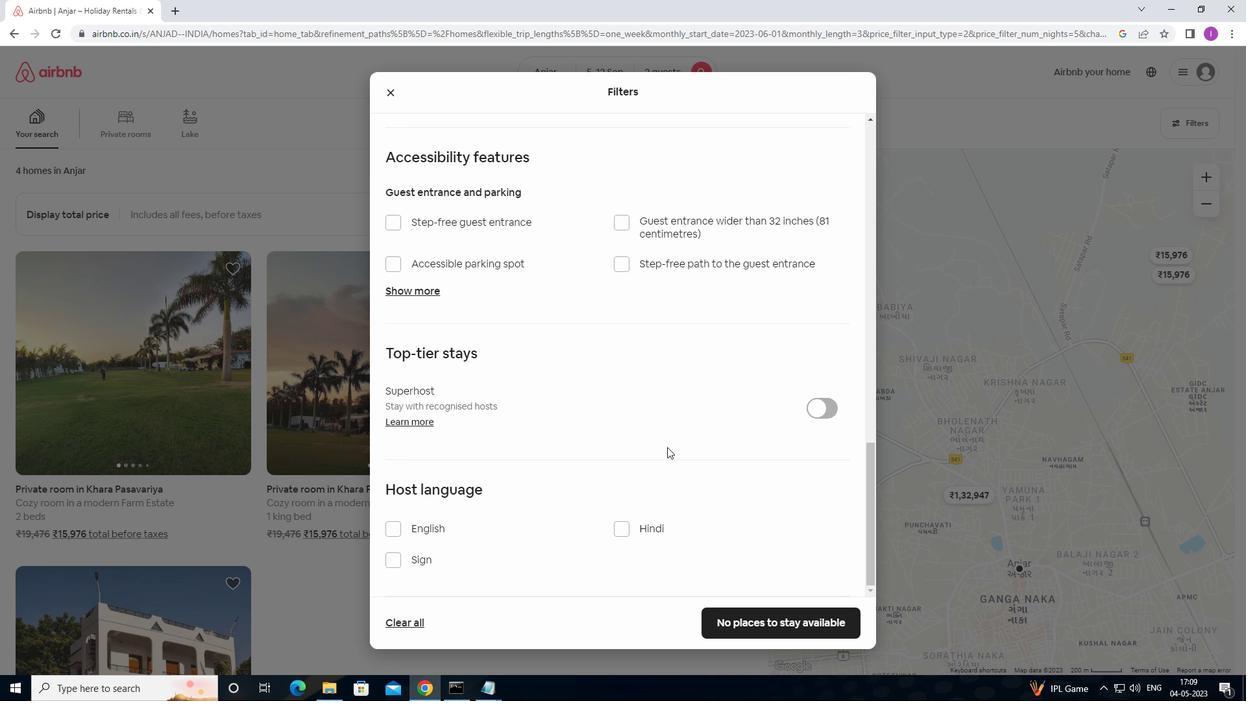 
Action: Mouse scrolled (655, 459) with delta (0, 0)
Screenshot: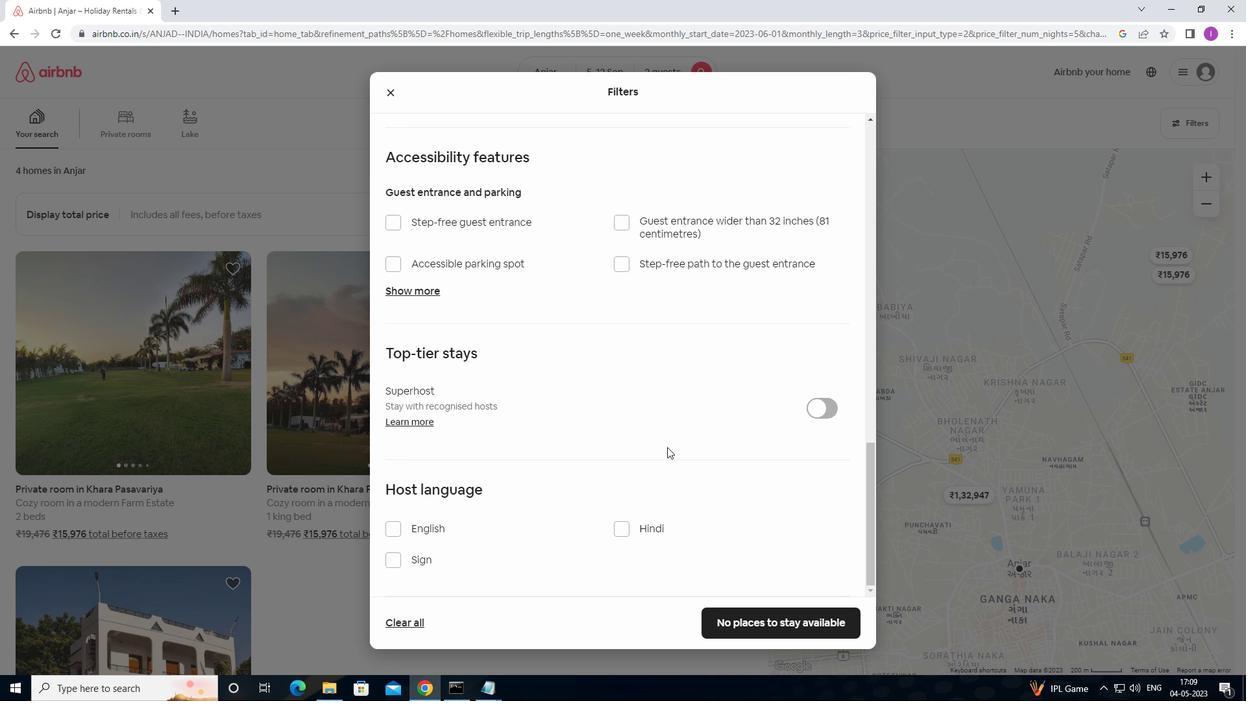 
Action: Mouse moved to (654, 462)
Screenshot: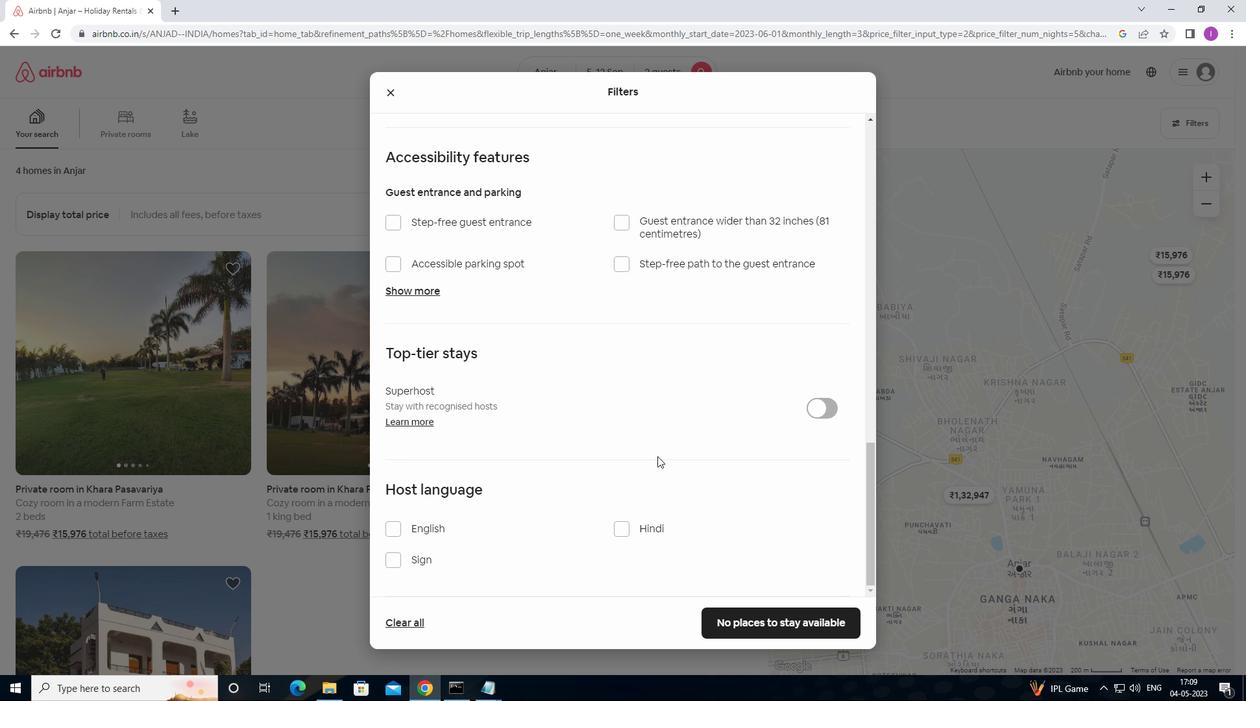 
Action: Mouse scrolled (654, 461) with delta (0, 0)
Screenshot: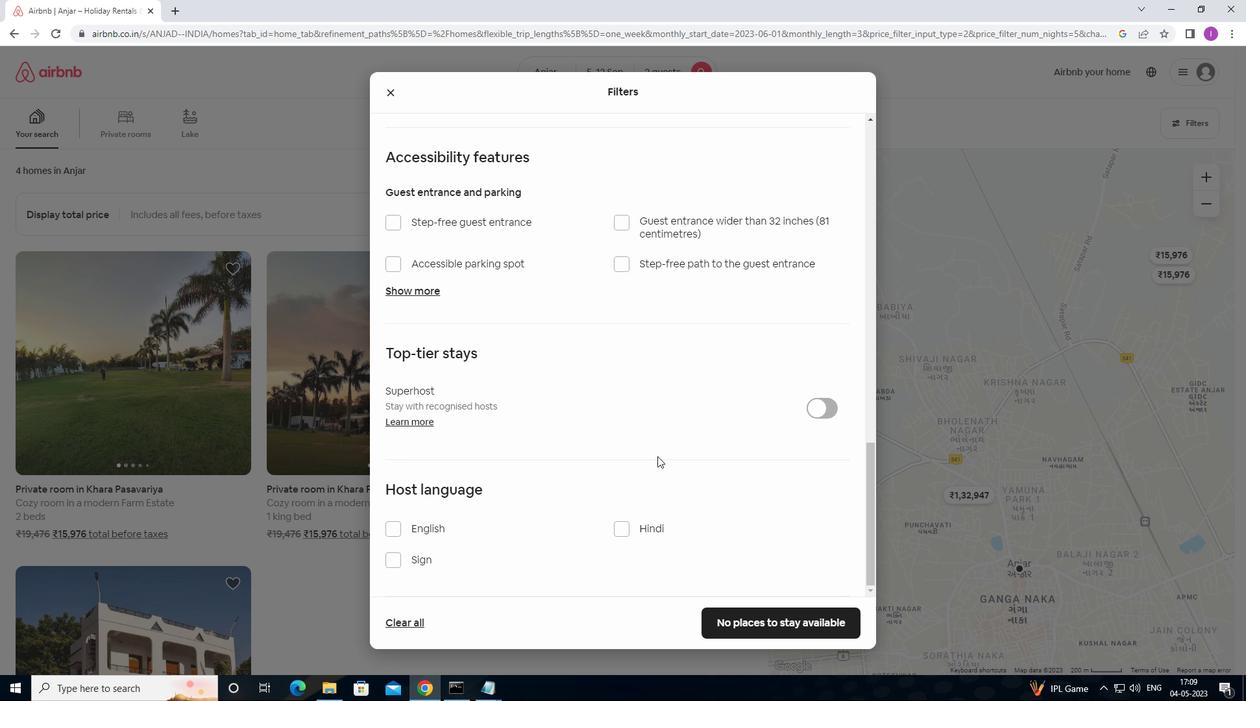 
Action: Mouse moved to (648, 465)
Screenshot: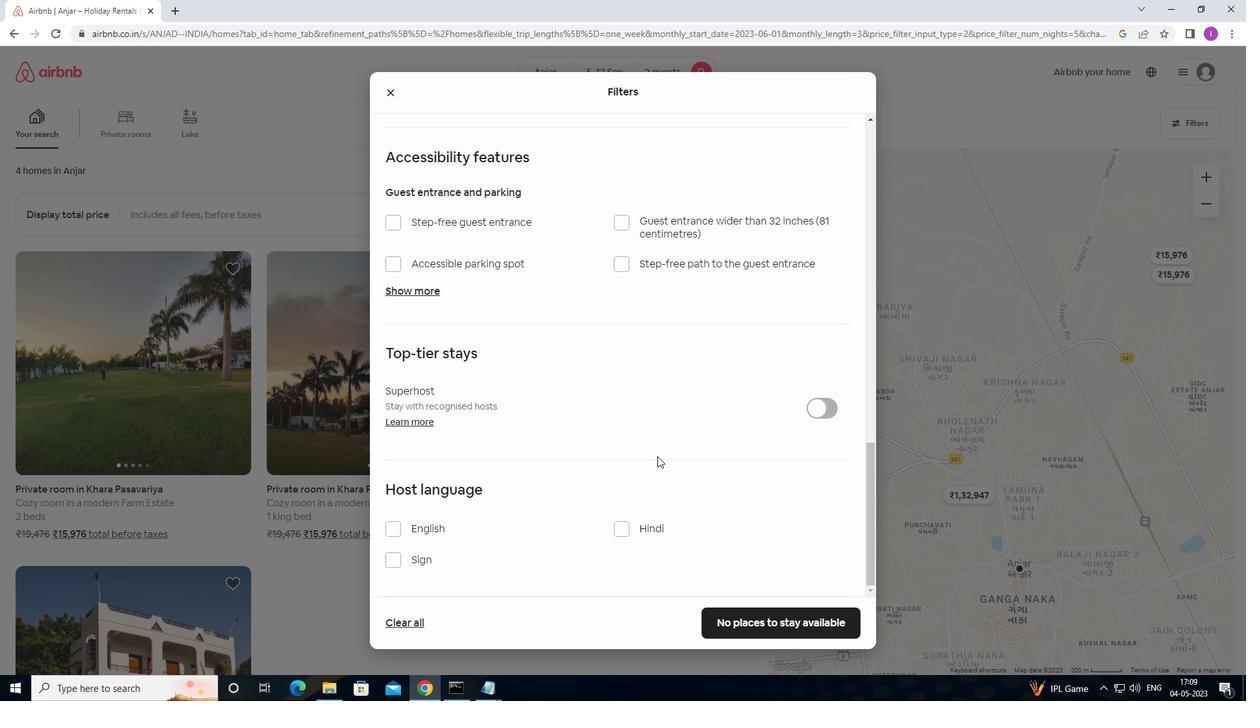 
Action: Mouse scrolled (648, 464) with delta (0, 0)
Screenshot: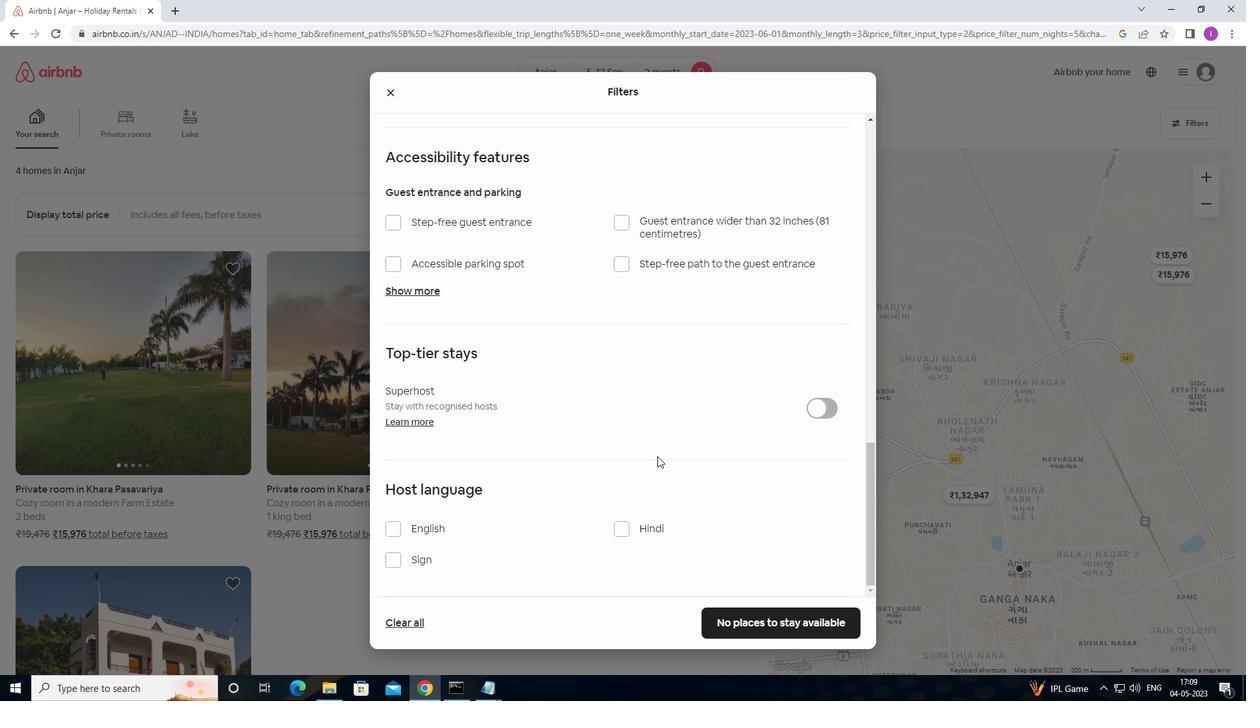 
Action: Mouse moved to (633, 468)
Screenshot: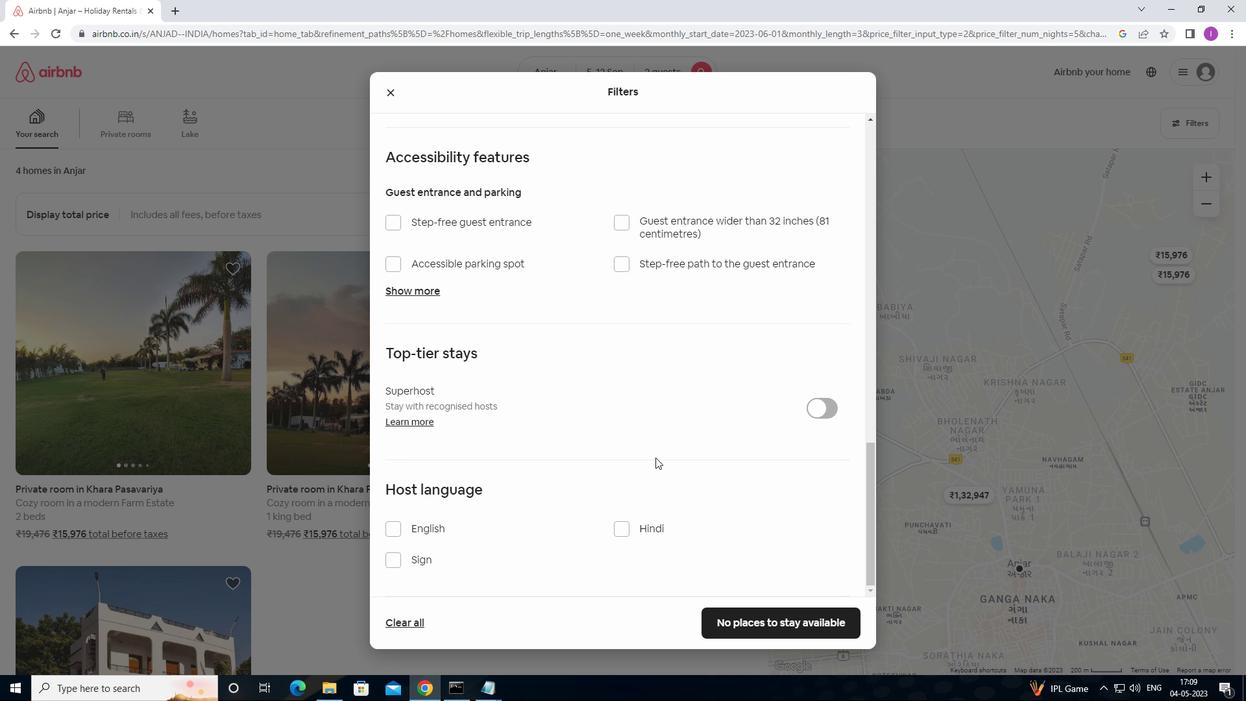 
Action: Mouse scrolled (633, 468) with delta (0, 0)
Screenshot: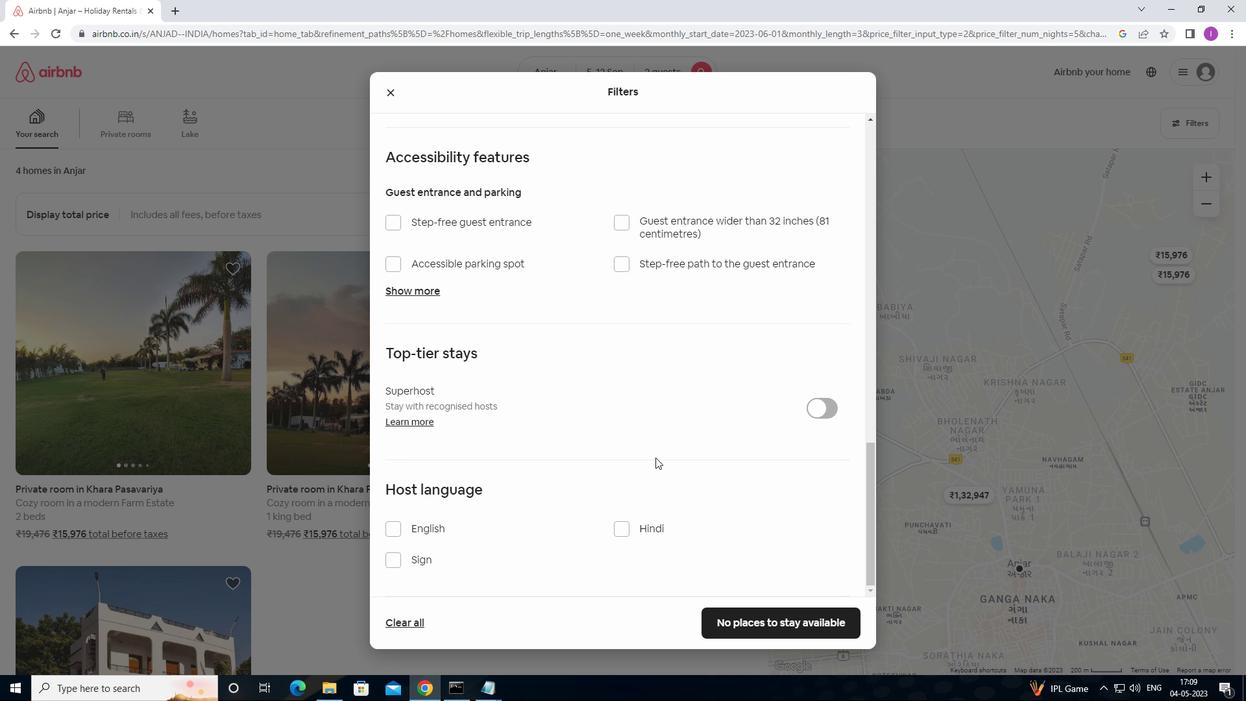 
Action: Mouse moved to (391, 528)
Screenshot: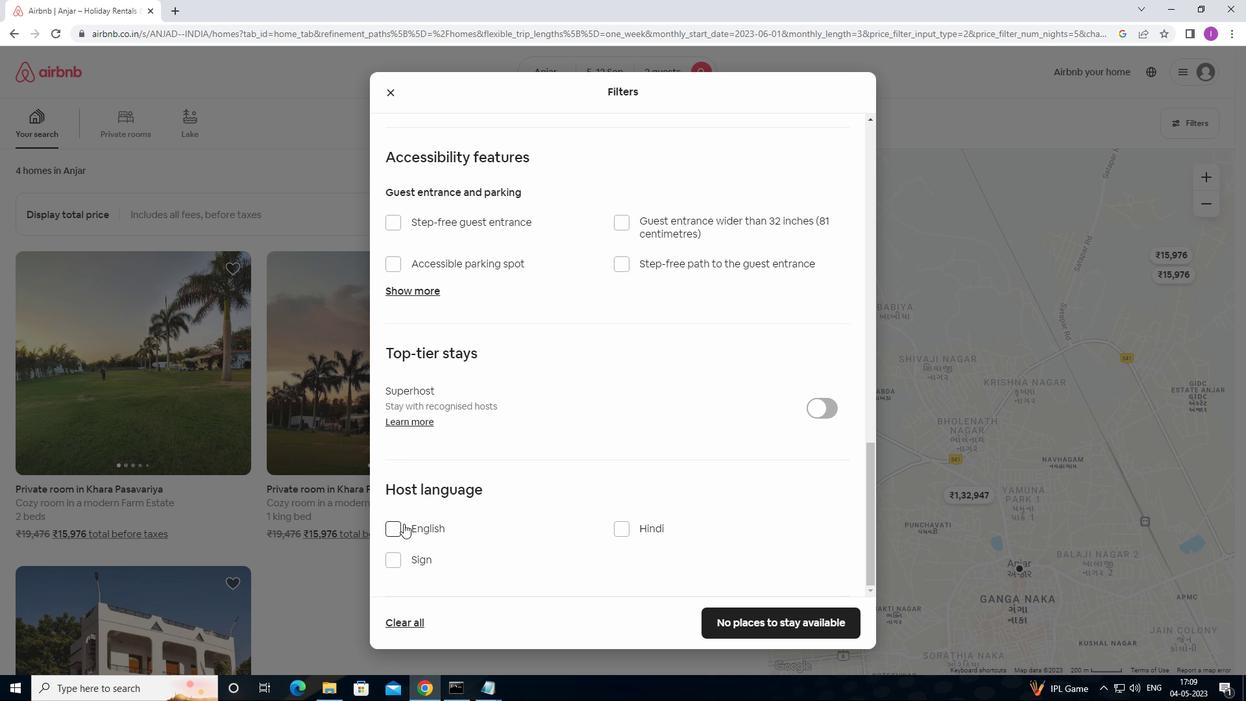 
Action: Mouse pressed left at (391, 528)
Screenshot: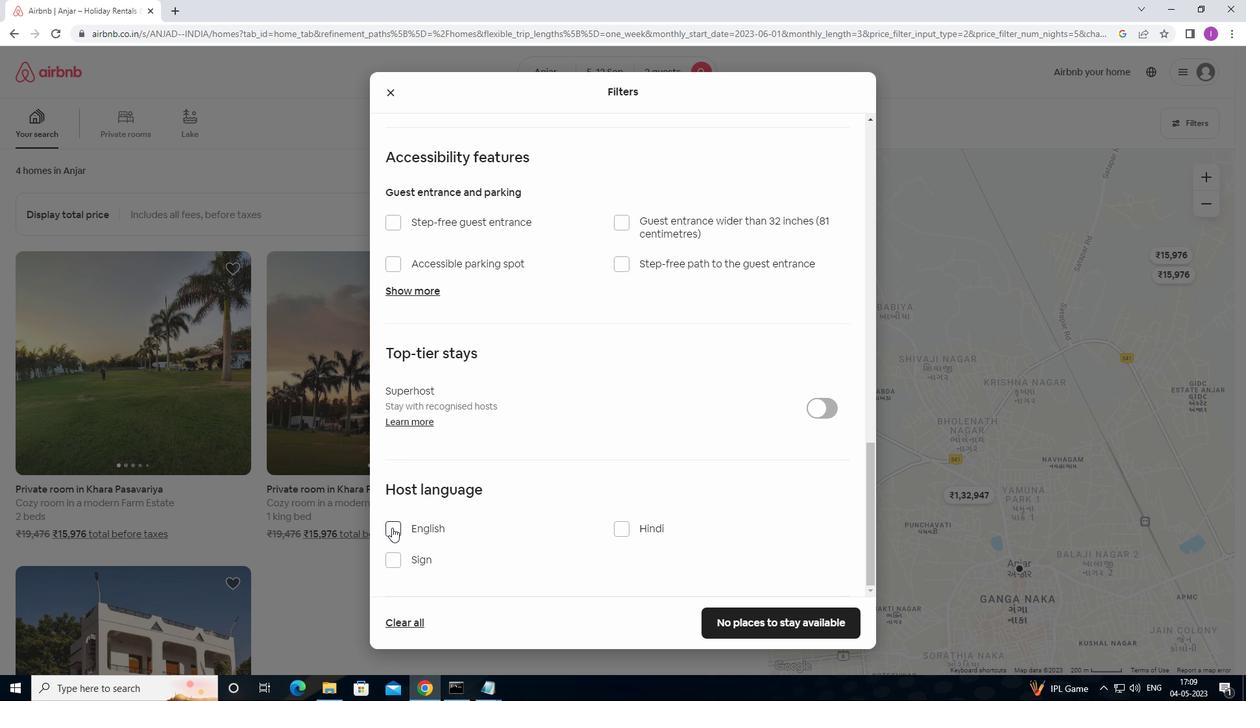 
Action: Mouse moved to (709, 620)
Screenshot: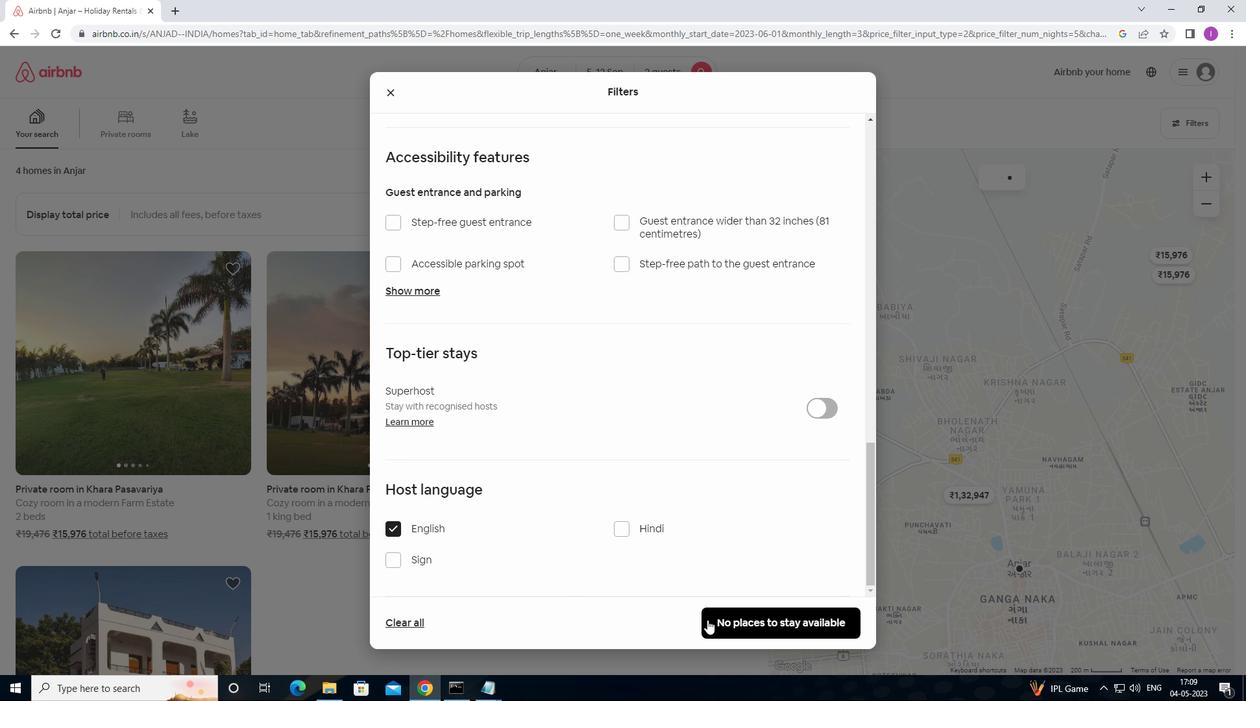 
Action: Mouse pressed left at (709, 620)
Screenshot: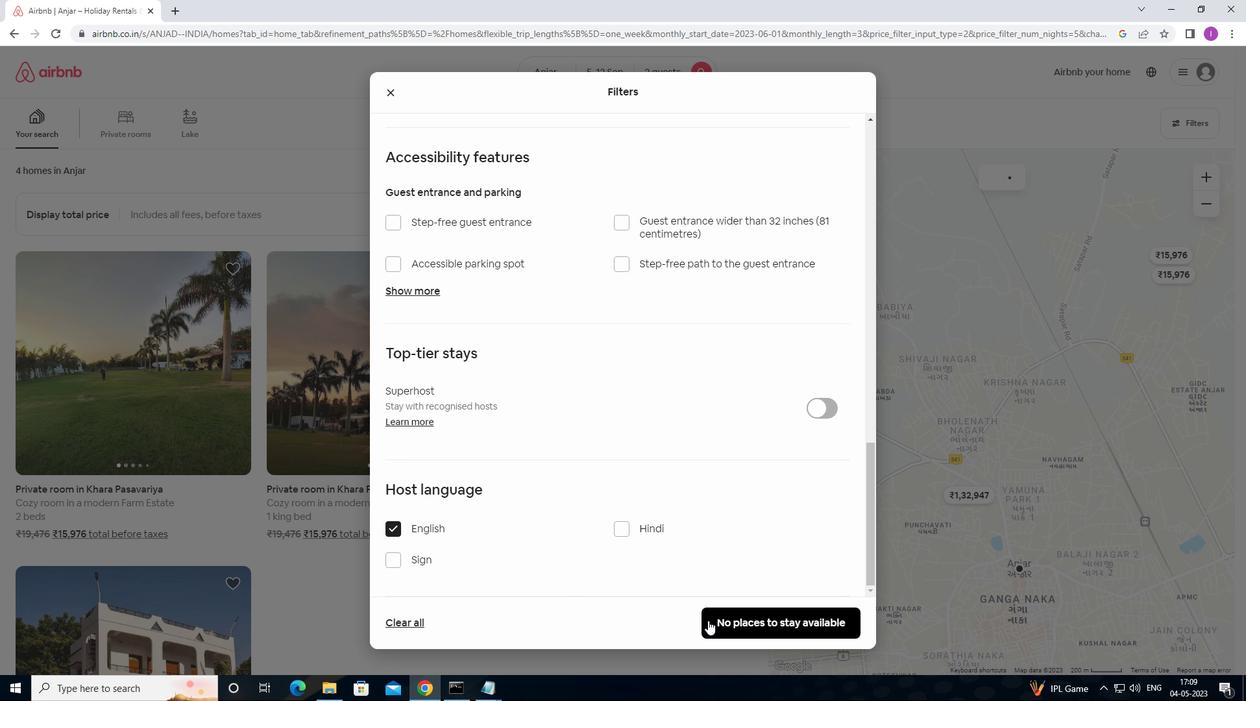 
Action: Mouse moved to (632, 594)
Screenshot: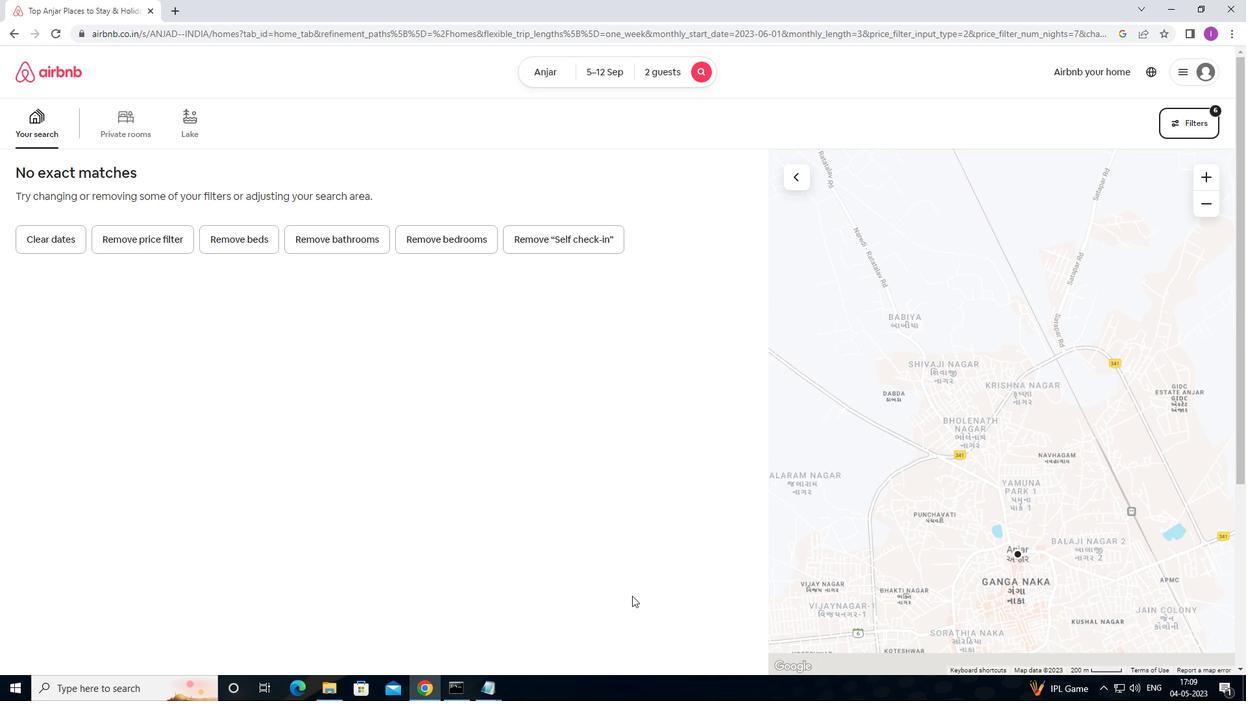 
